 Task: Find connections with filter location Pitangui with filter topic #mortgage with filter profile language Spanish with filter current company Azure Power with filter school St. Andrew's College of Arts, Science and Commerce with filter industry Software Development with filter service category Information Security with filter keywords title Waiter/Waitress
Action: Mouse moved to (219, 315)
Screenshot: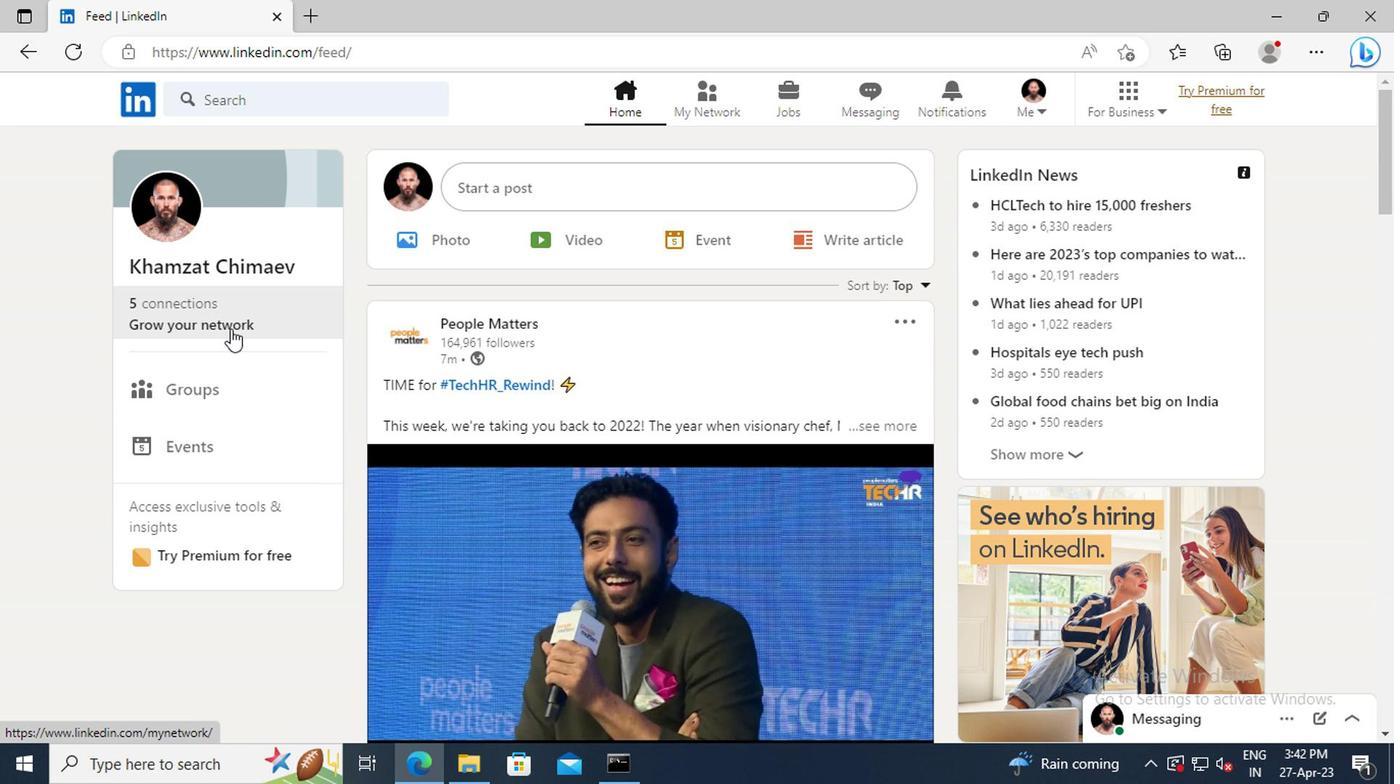
Action: Mouse pressed left at (219, 315)
Screenshot: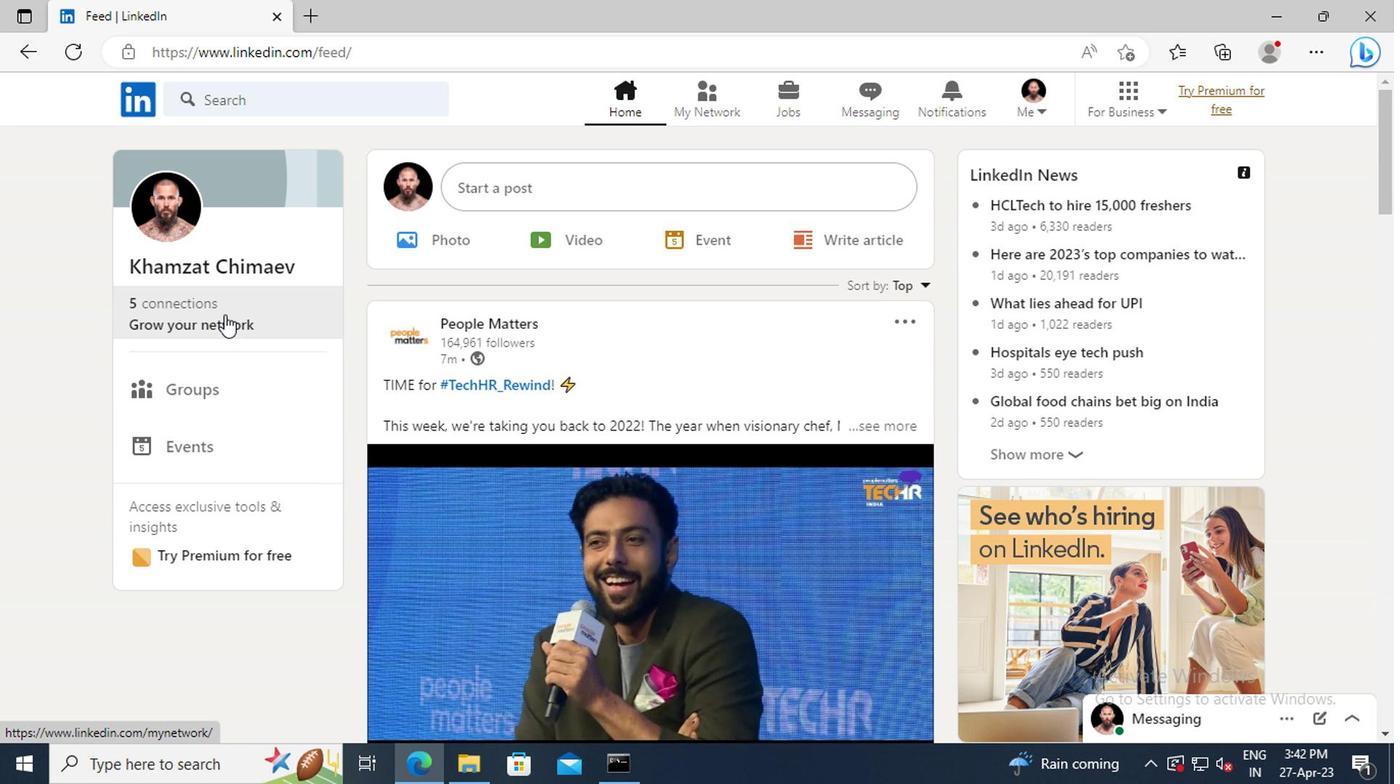 
Action: Mouse moved to (225, 214)
Screenshot: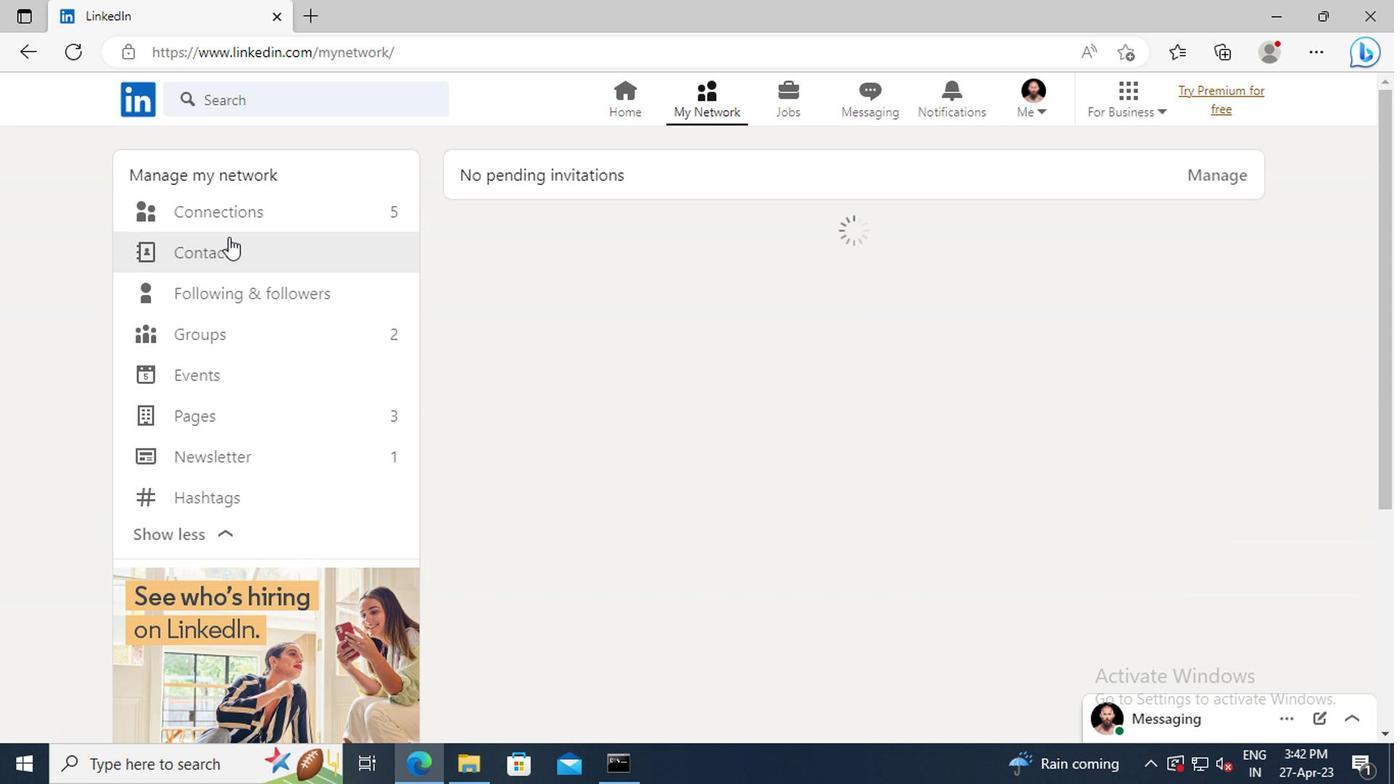 
Action: Mouse pressed left at (225, 214)
Screenshot: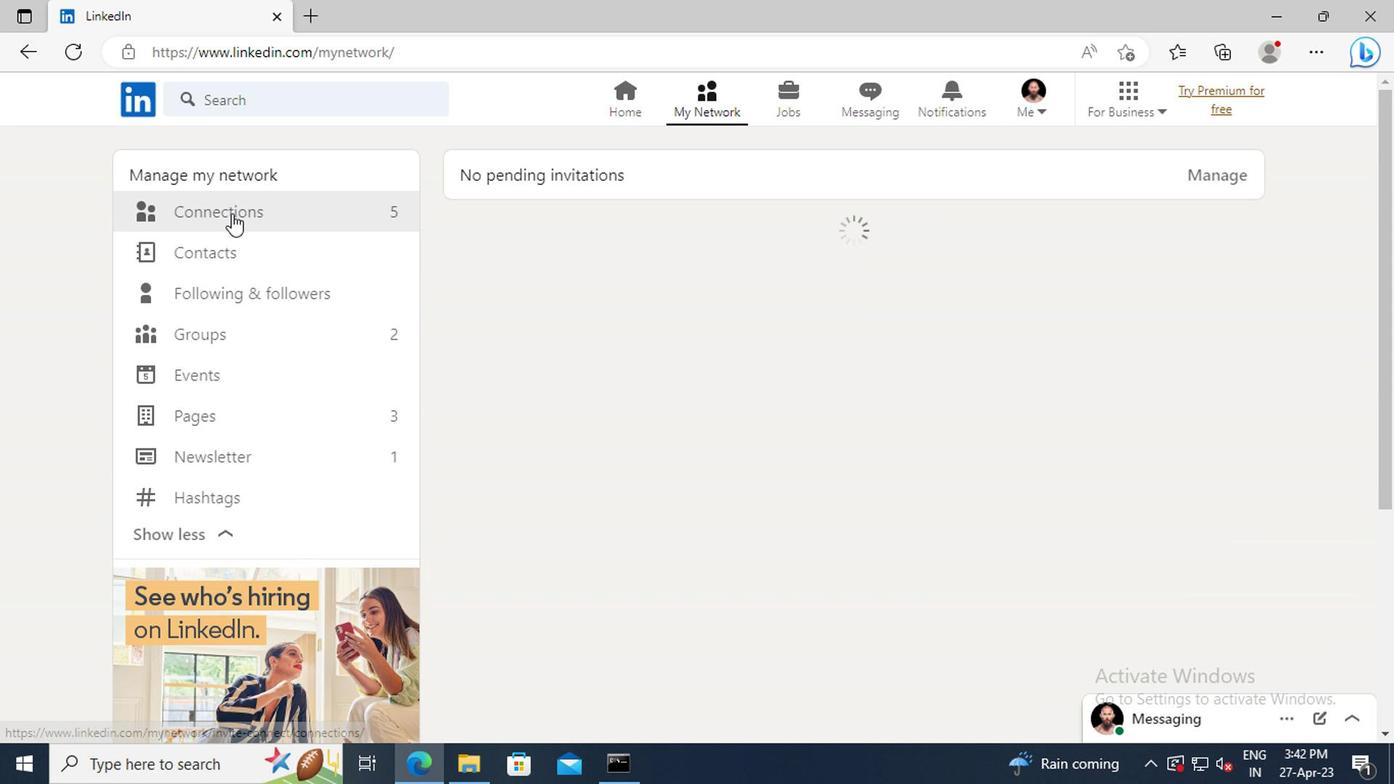 
Action: Mouse moved to (816, 216)
Screenshot: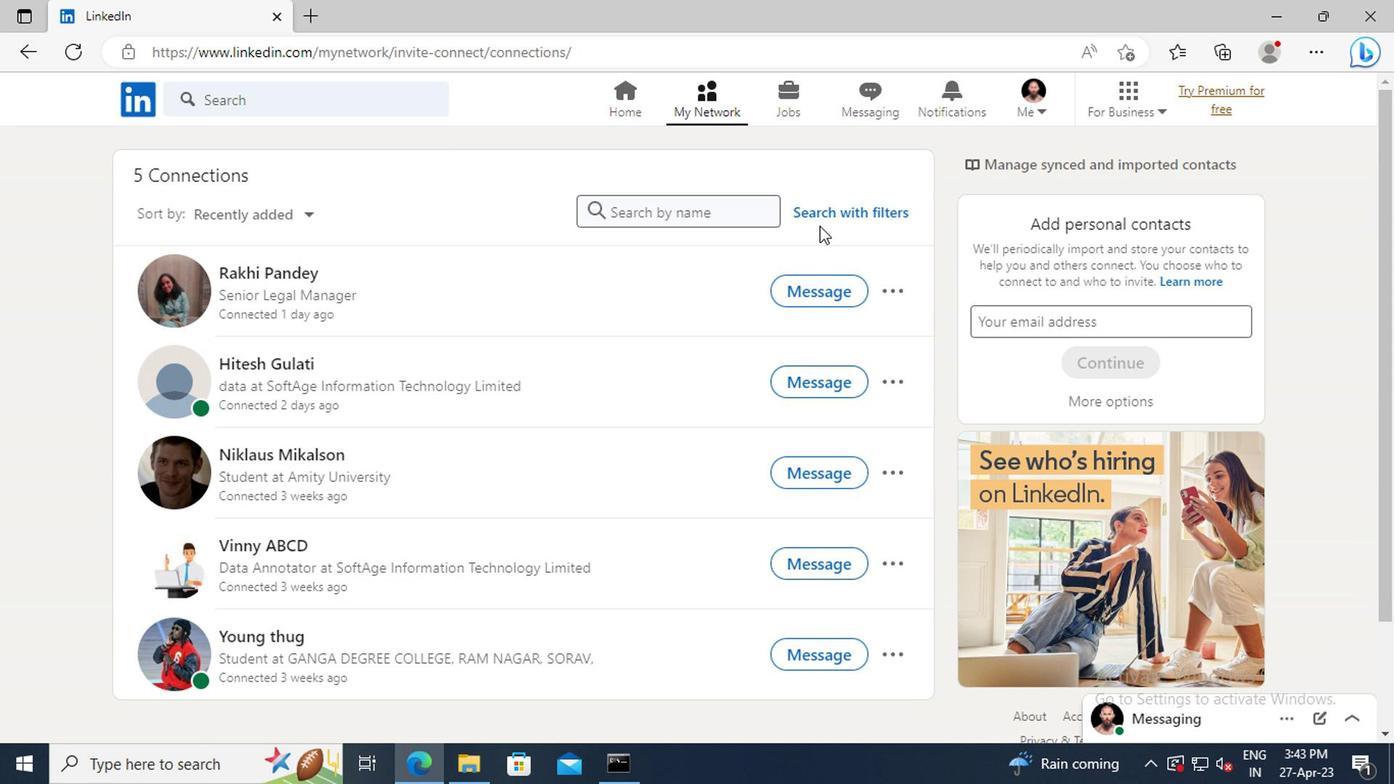
Action: Mouse pressed left at (816, 216)
Screenshot: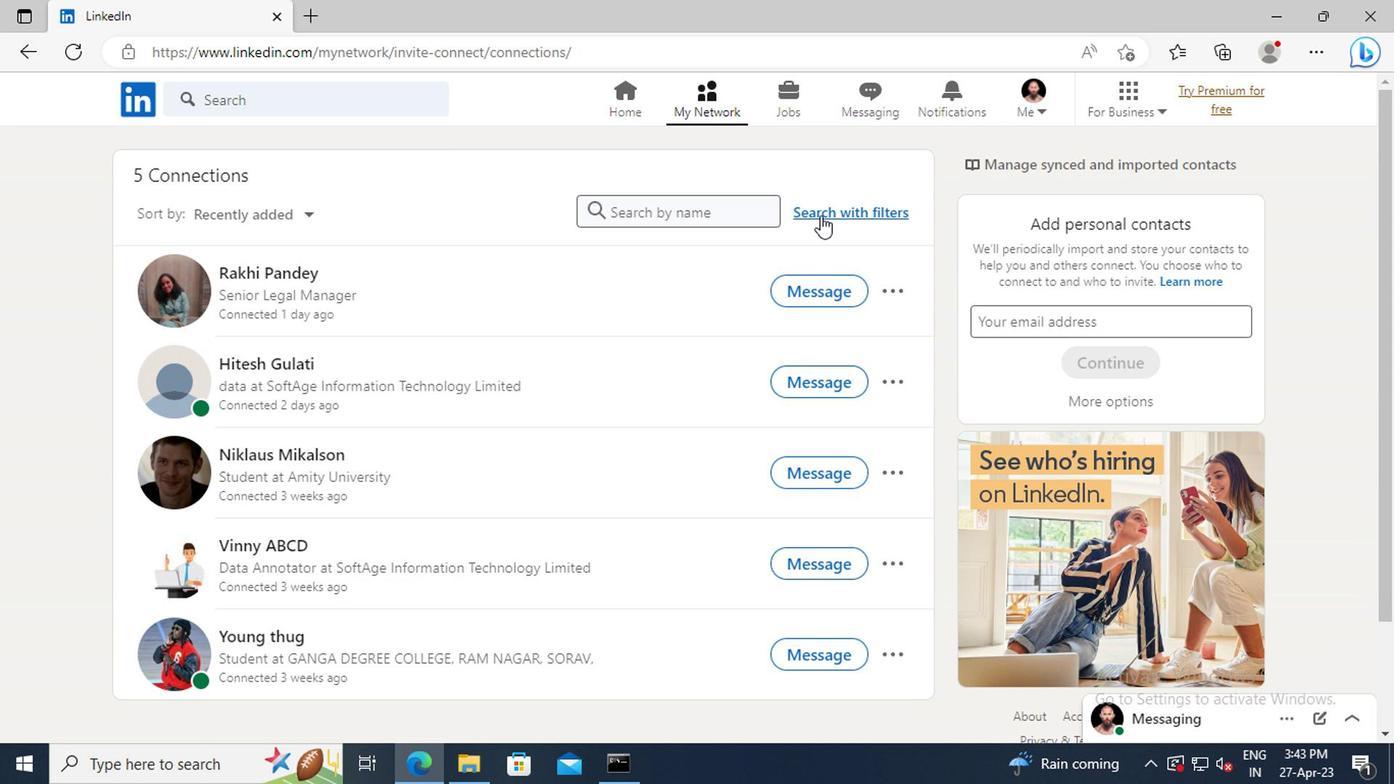 
Action: Mouse moved to (772, 164)
Screenshot: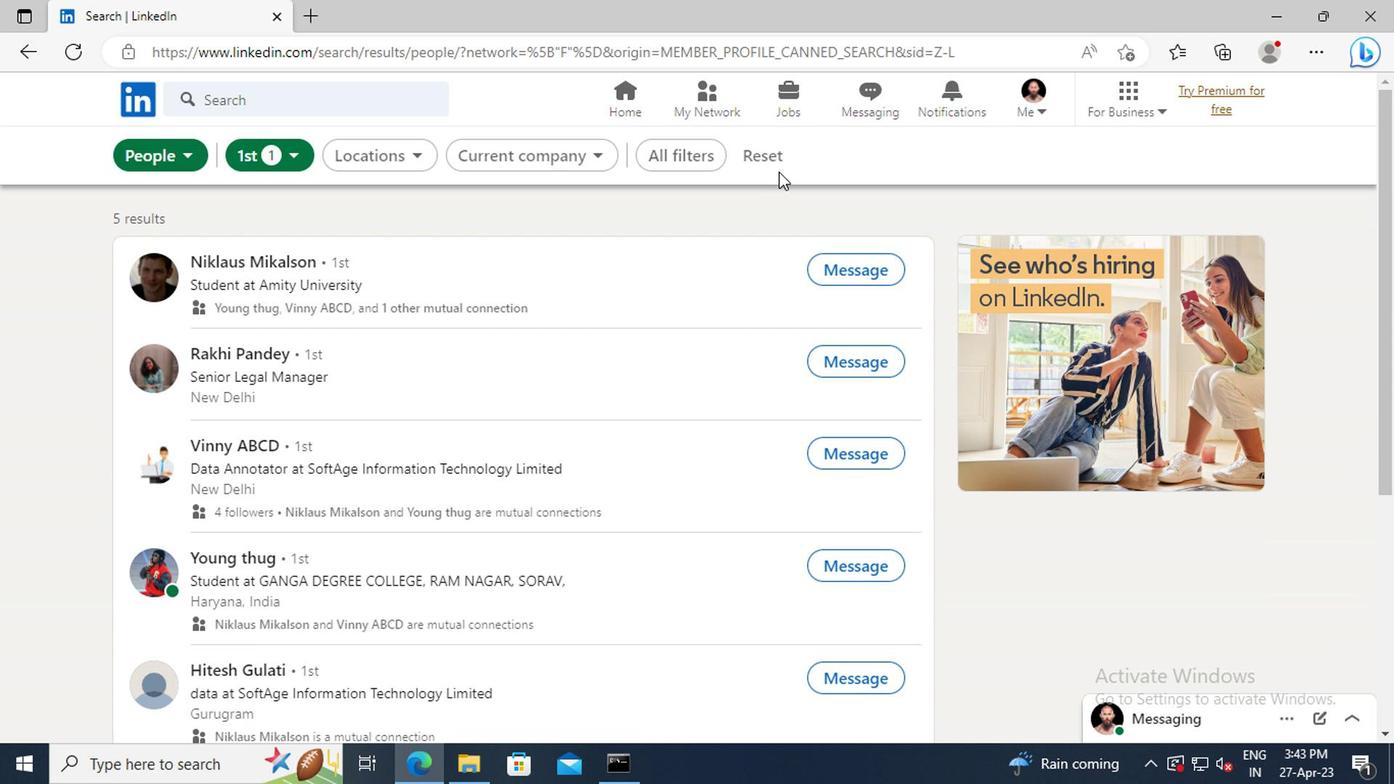 
Action: Mouse pressed left at (772, 164)
Screenshot: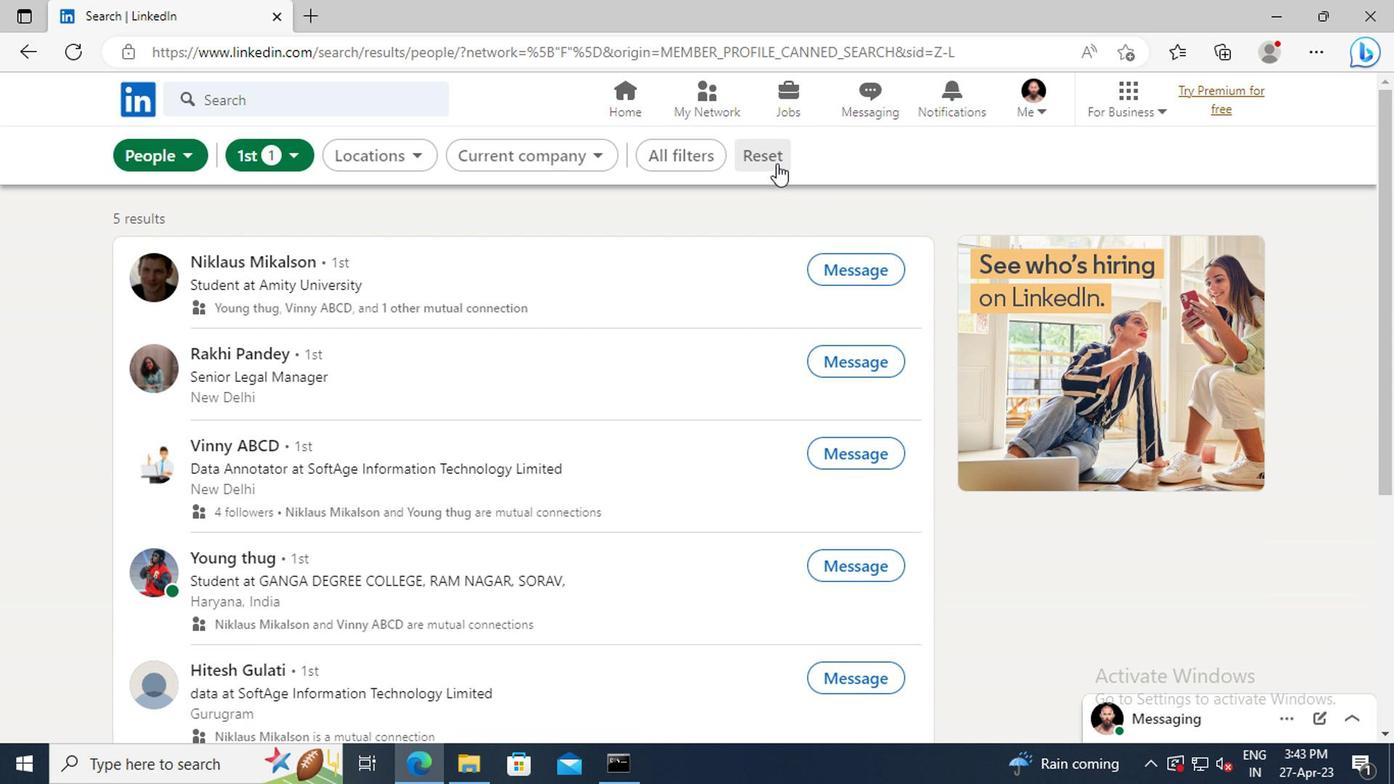 
Action: Mouse moved to (731, 159)
Screenshot: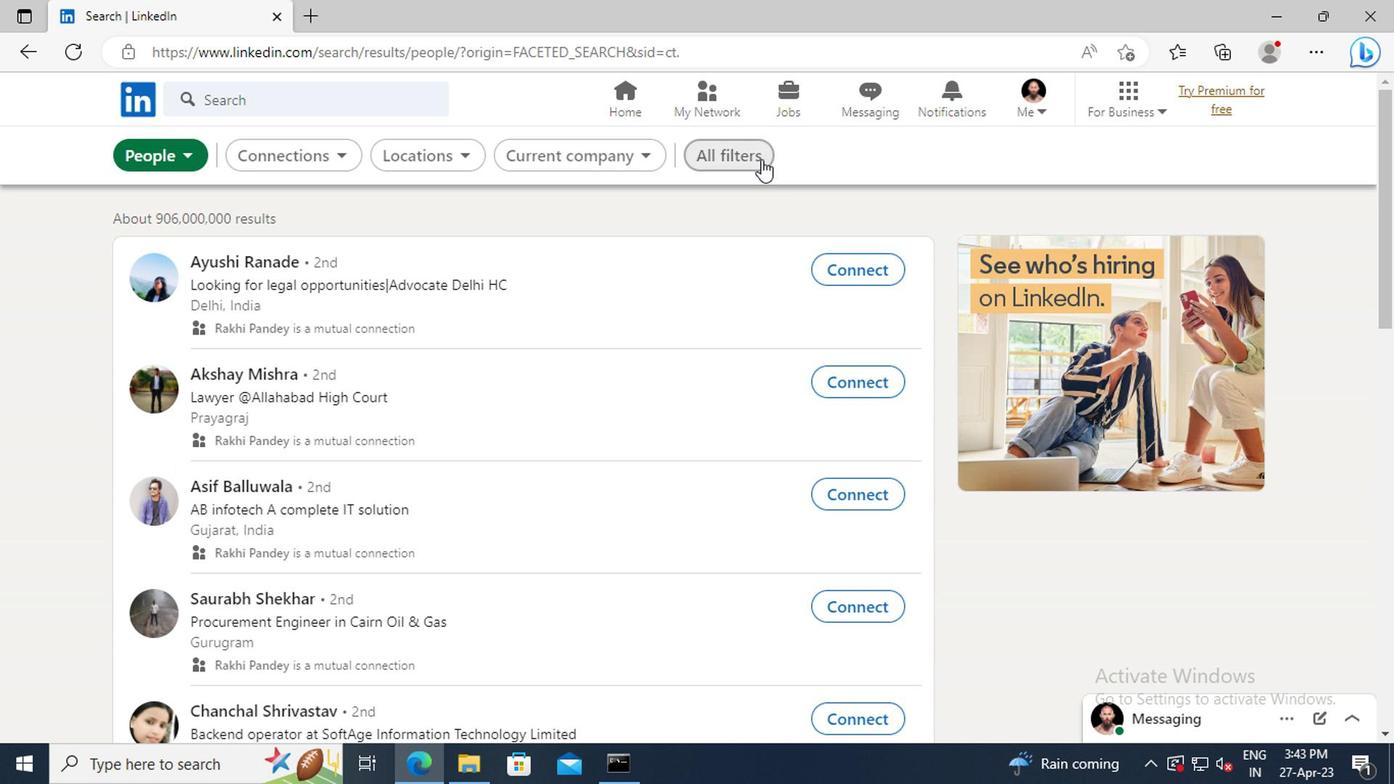 
Action: Mouse pressed left at (731, 159)
Screenshot: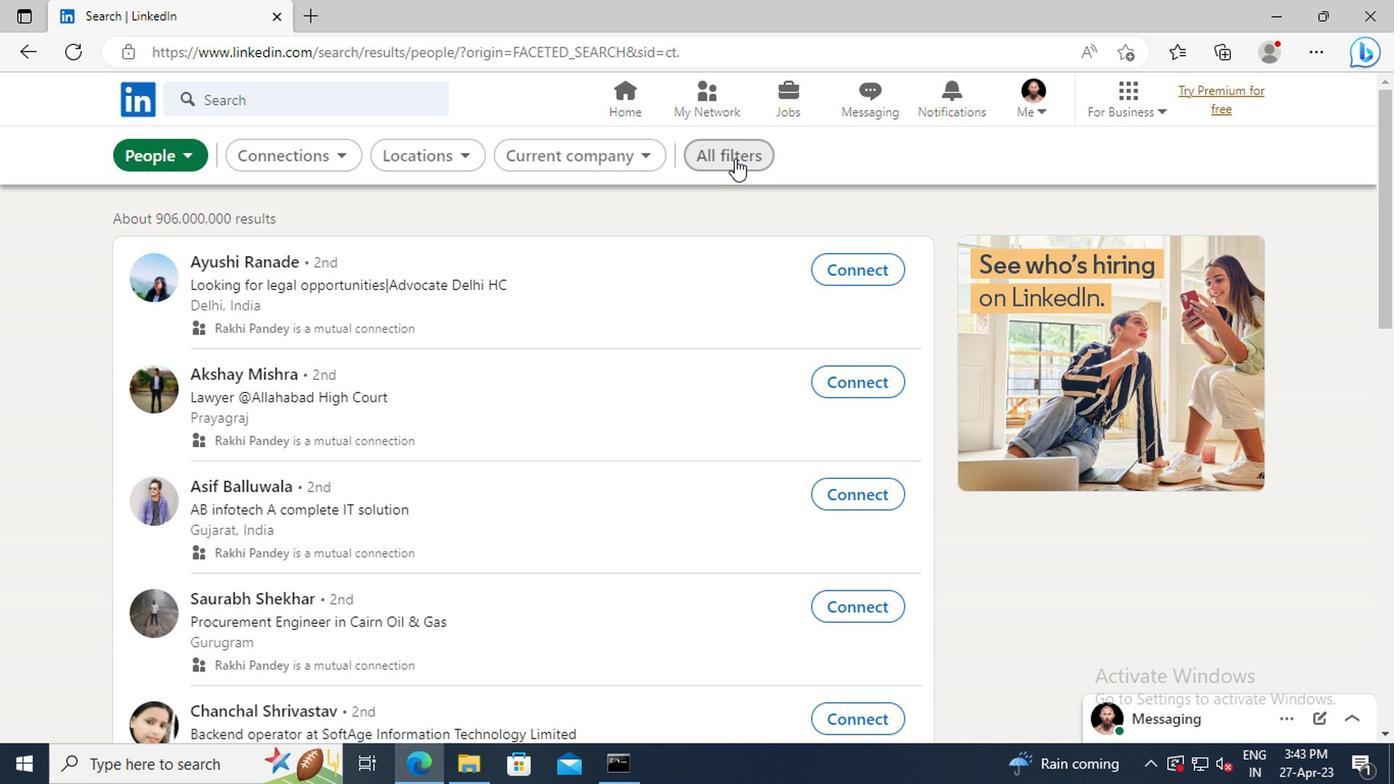 
Action: Mouse moved to (1218, 423)
Screenshot: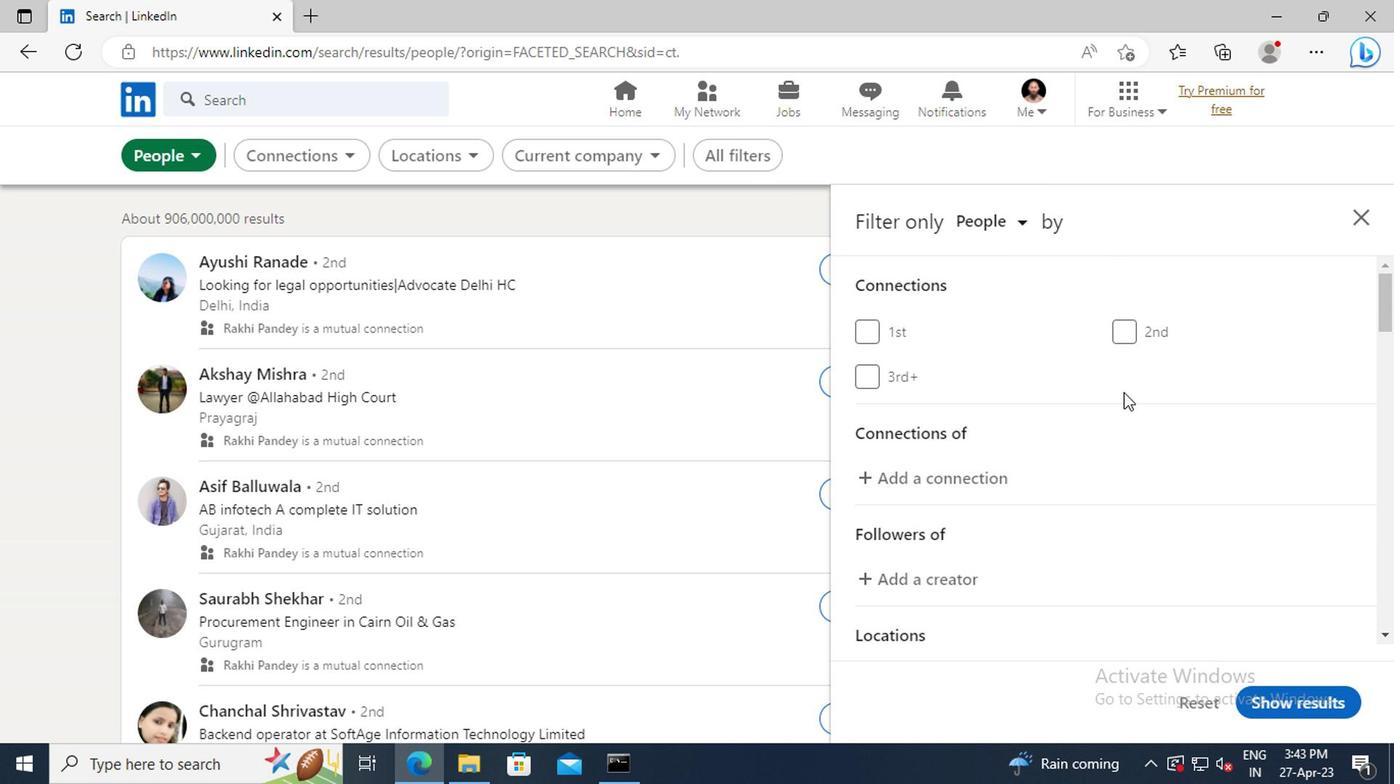 
Action: Mouse scrolled (1218, 422) with delta (0, 0)
Screenshot: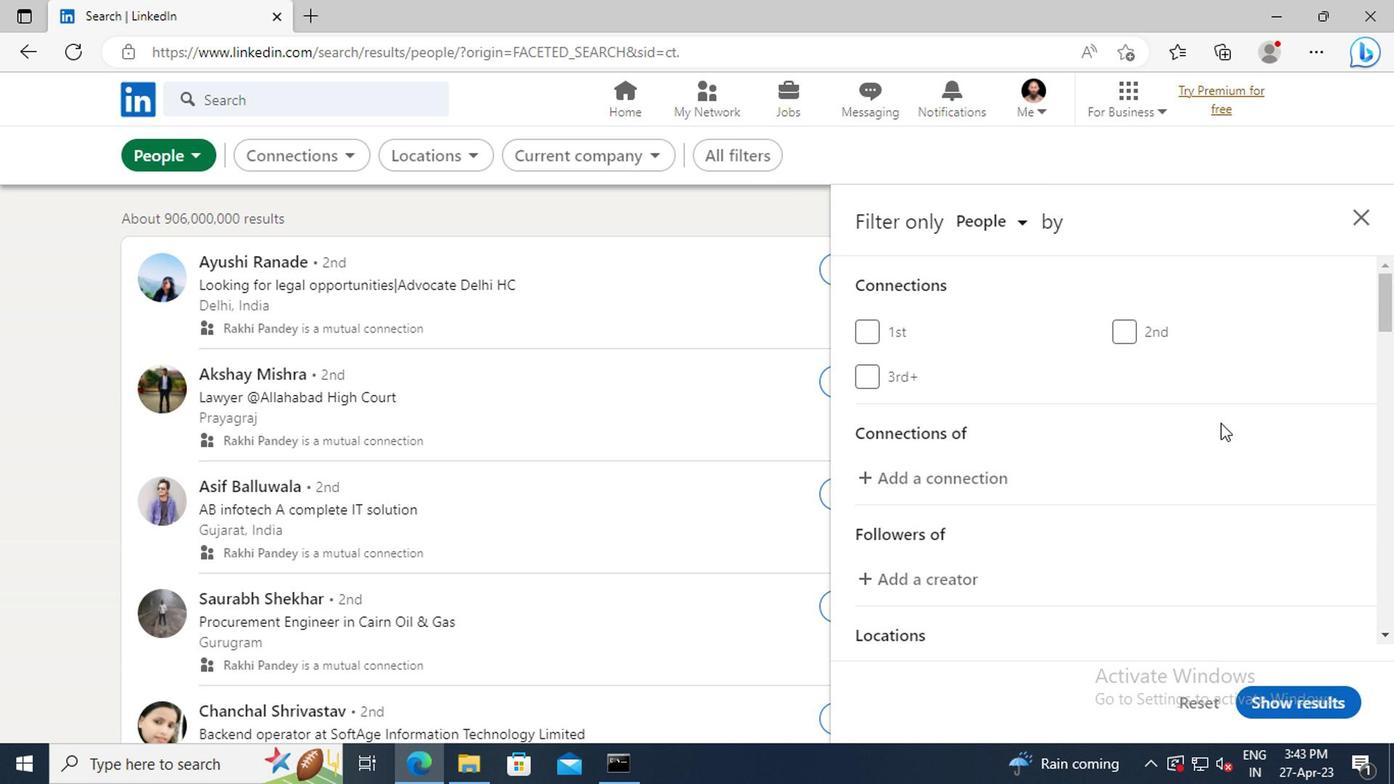 
Action: Mouse scrolled (1218, 422) with delta (0, 0)
Screenshot: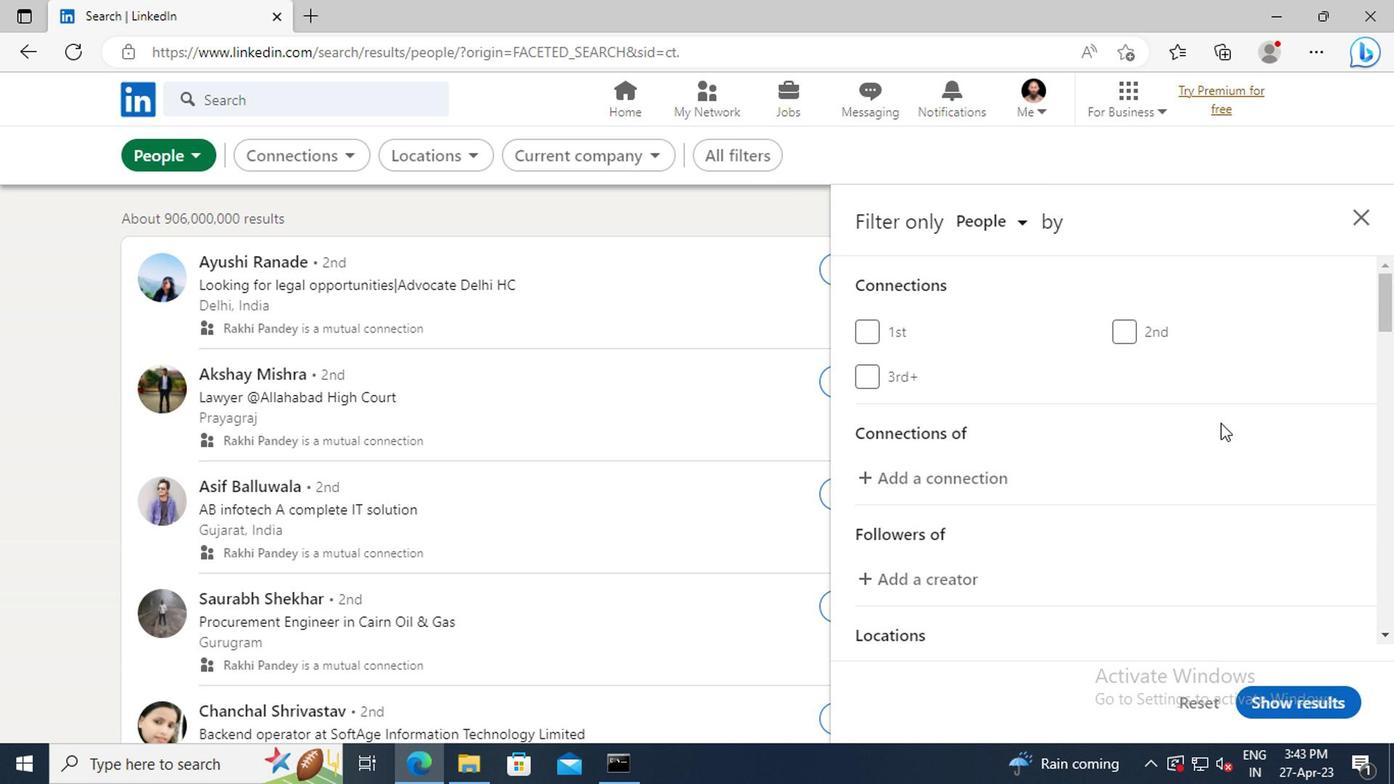
Action: Mouse scrolled (1218, 422) with delta (0, 0)
Screenshot: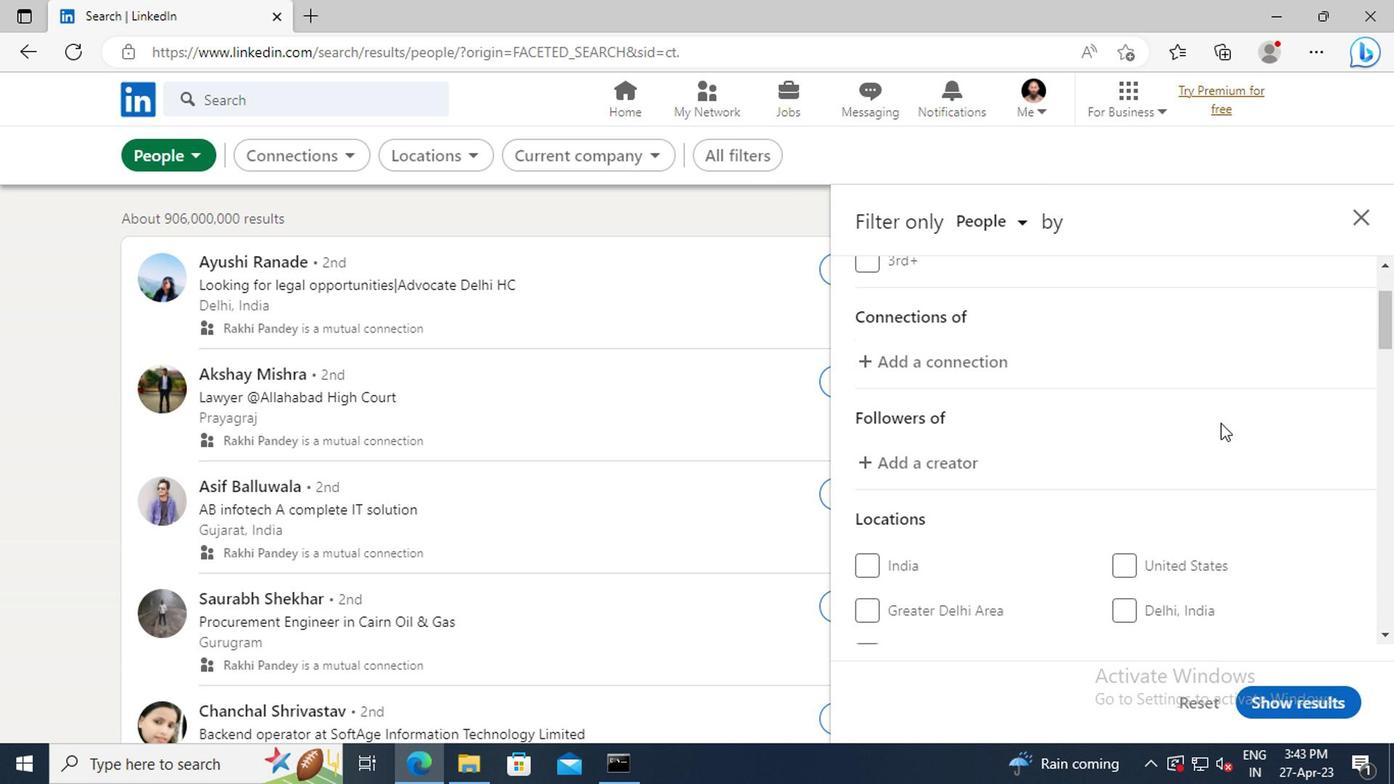 
Action: Mouse scrolled (1218, 422) with delta (0, 0)
Screenshot: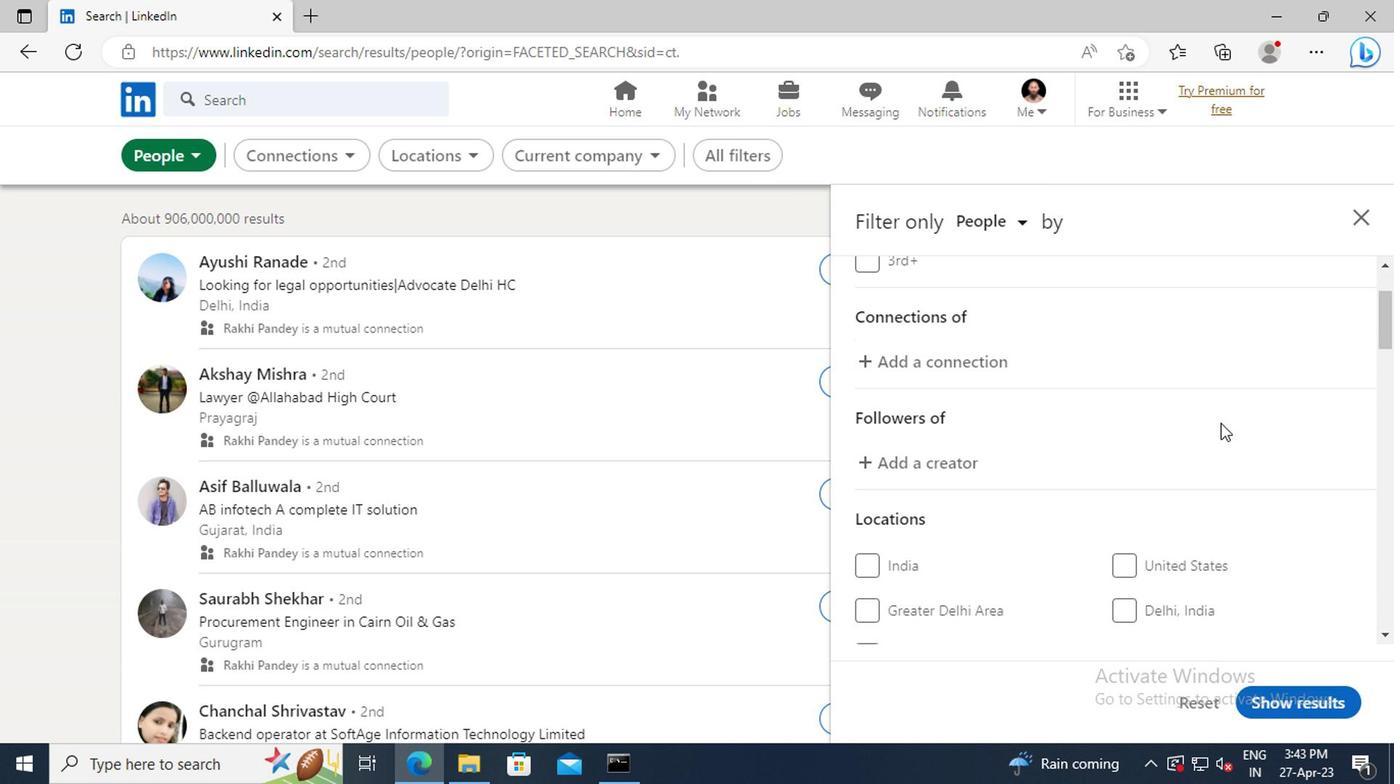 
Action: Mouse scrolled (1218, 422) with delta (0, 0)
Screenshot: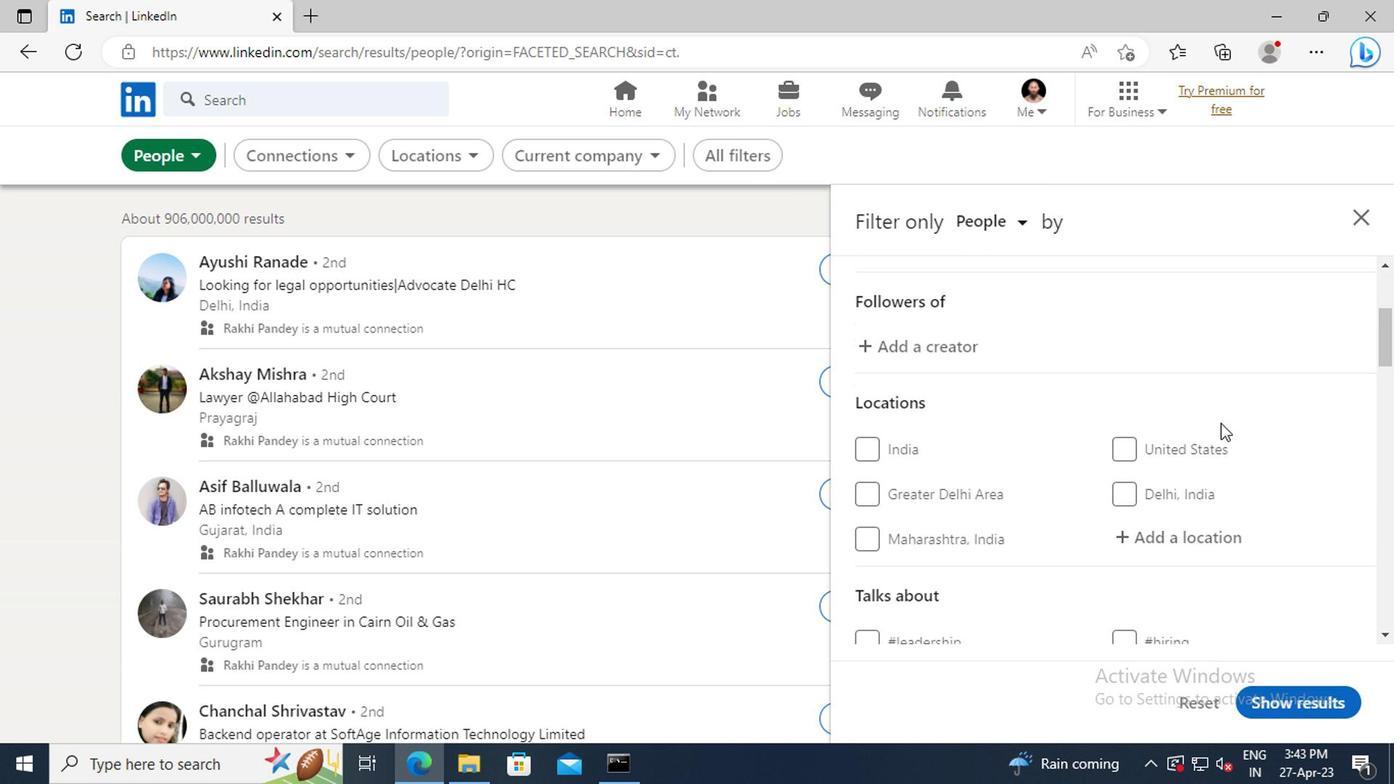 
Action: Mouse moved to (1179, 474)
Screenshot: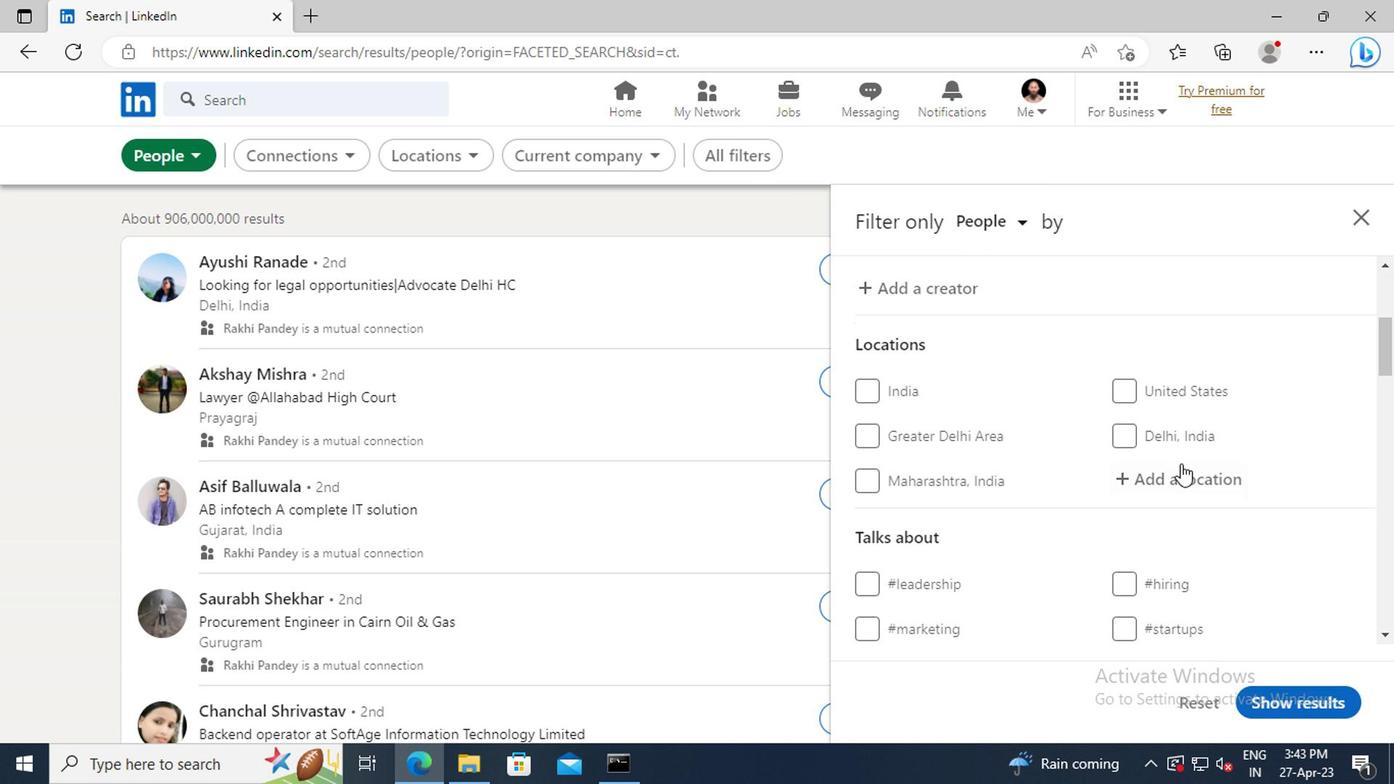 
Action: Mouse pressed left at (1179, 474)
Screenshot: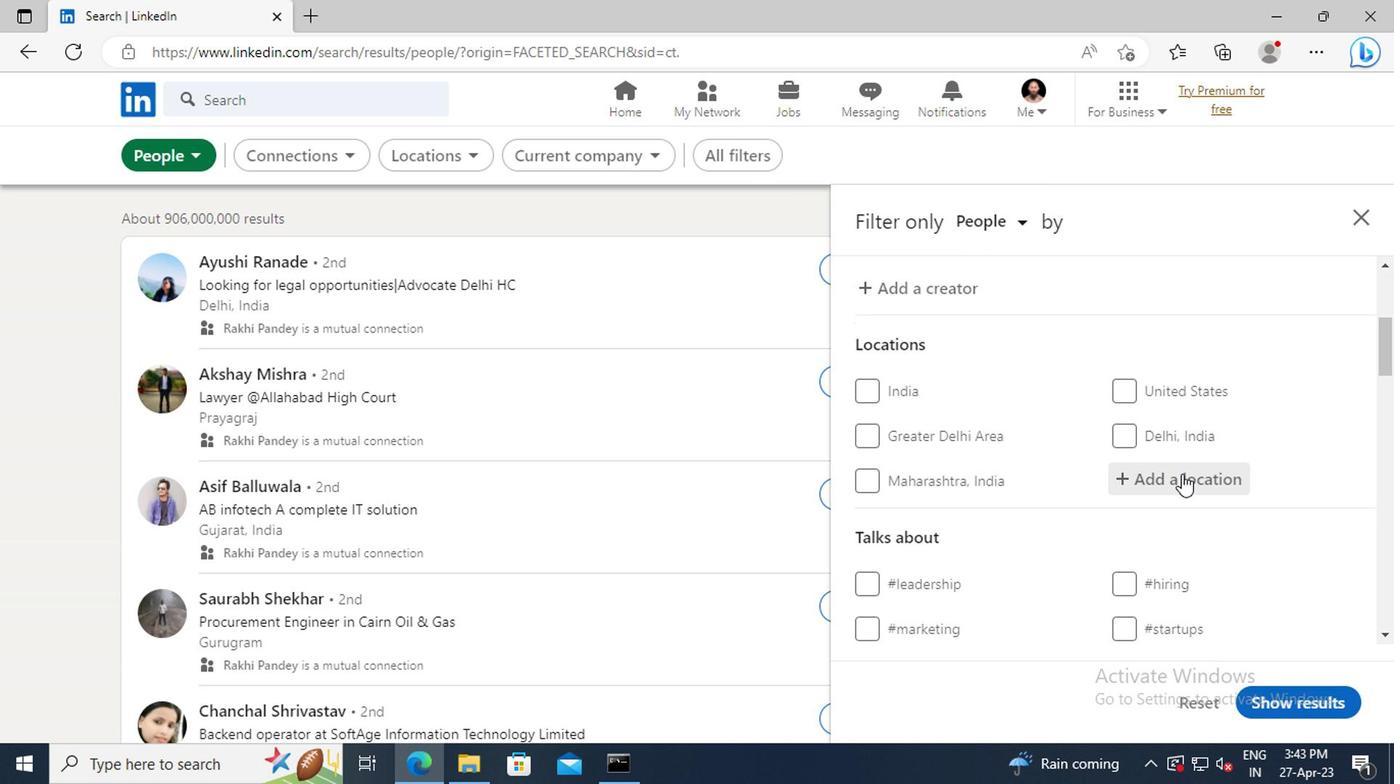 
Action: Key pressed <Key.shift>PITANGUI
Screenshot: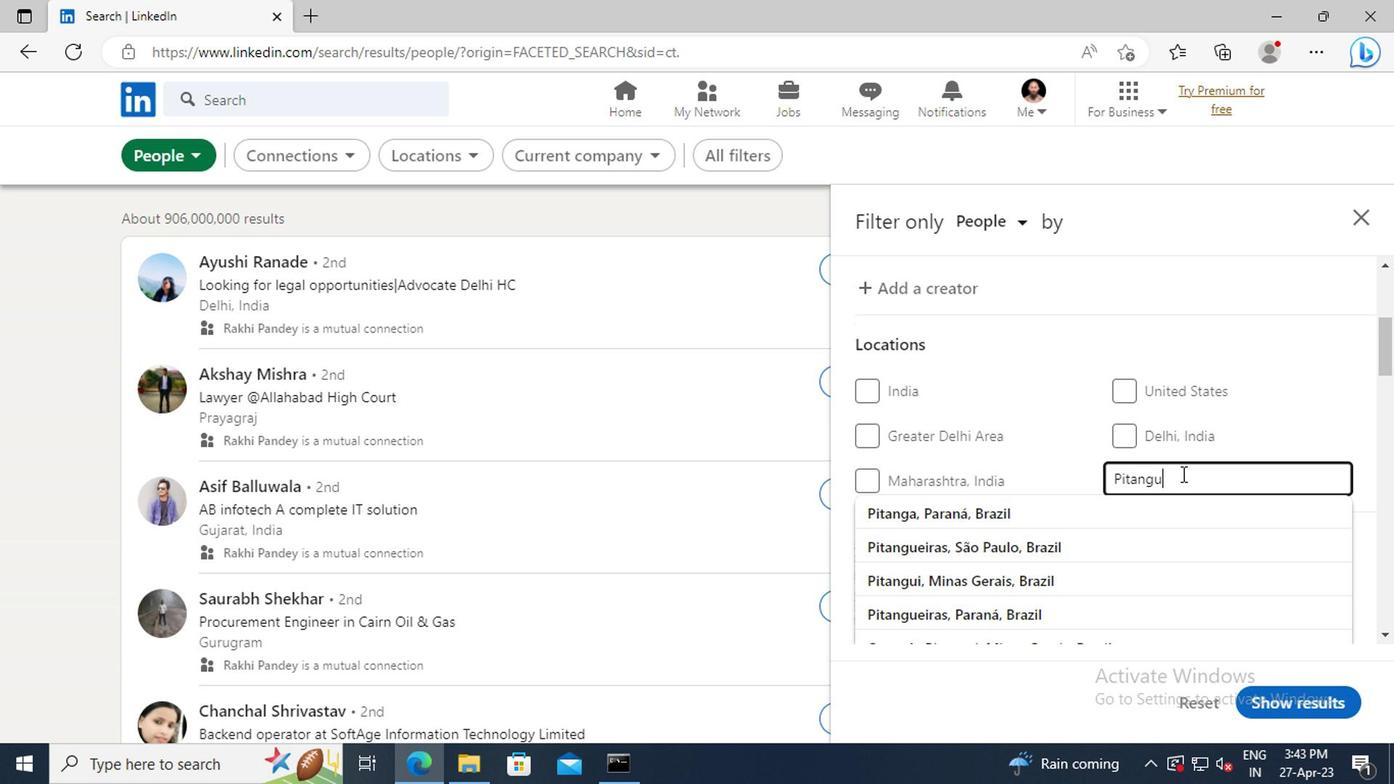 
Action: Mouse moved to (1179, 513)
Screenshot: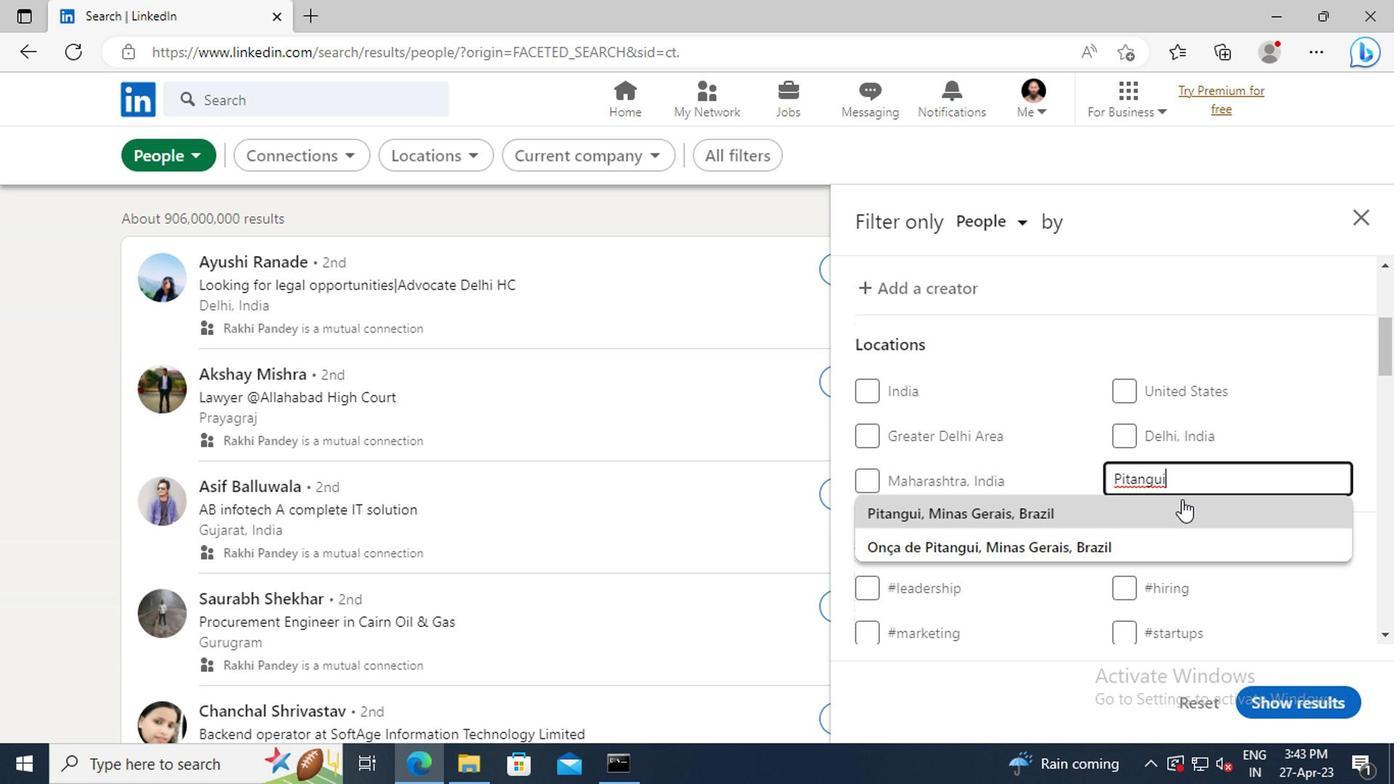 
Action: Mouse pressed left at (1179, 513)
Screenshot: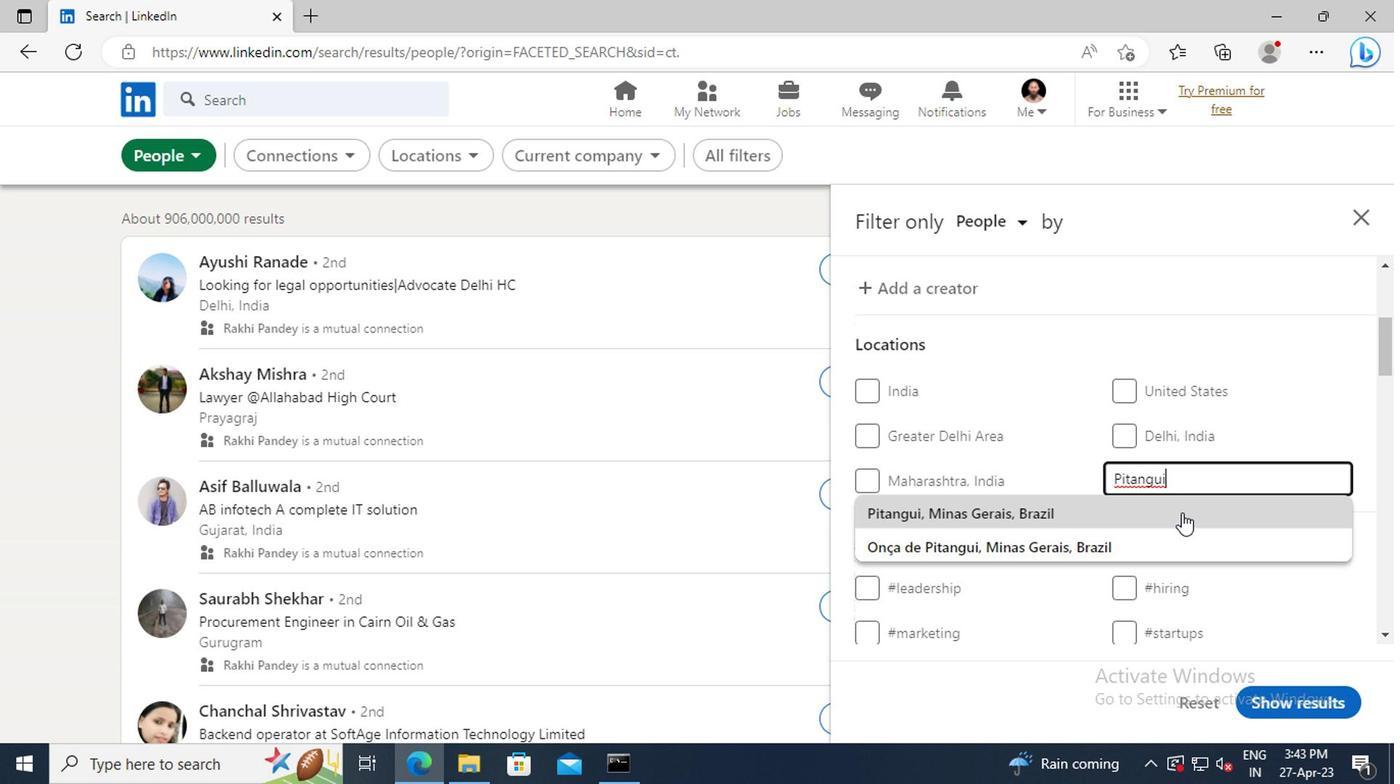 
Action: Mouse scrolled (1179, 511) with delta (0, -1)
Screenshot: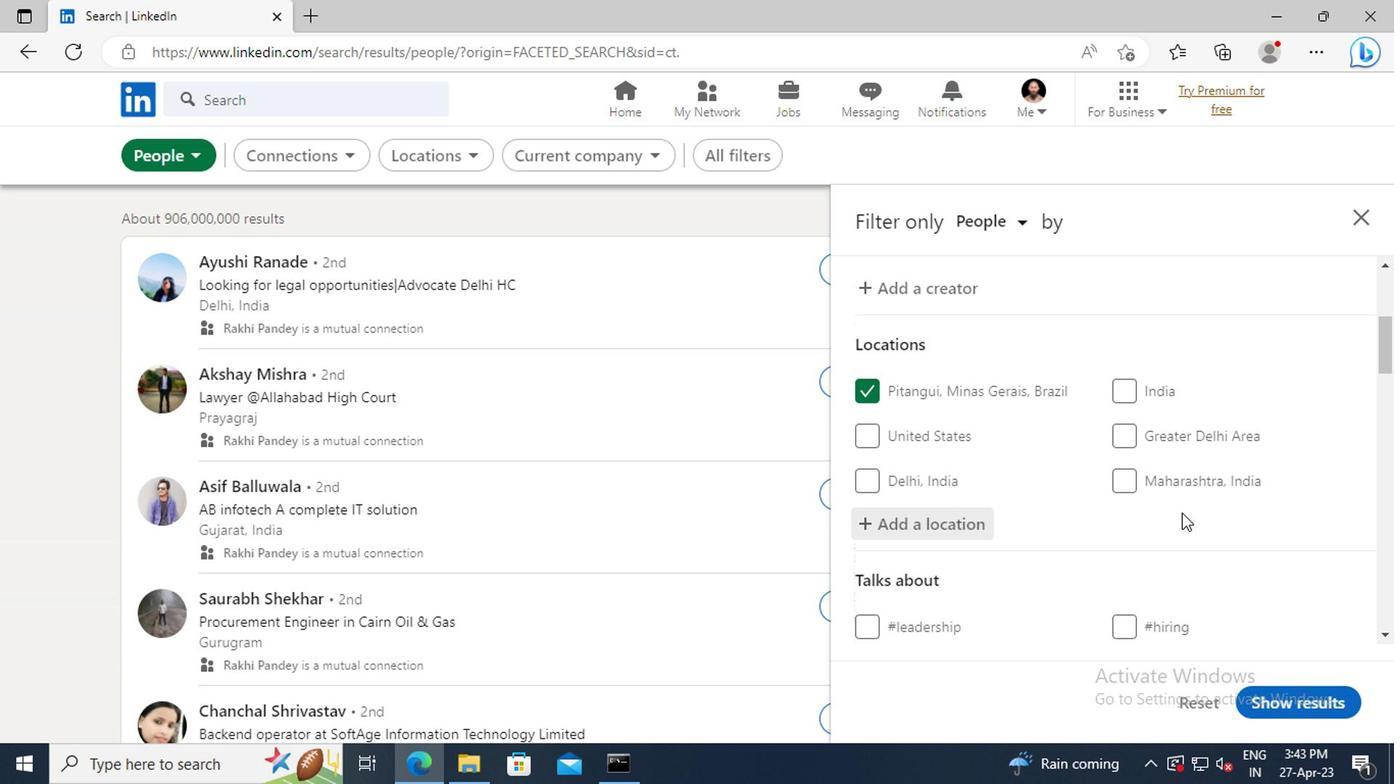 
Action: Mouse scrolled (1179, 511) with delta (0, -1)
Screenshot: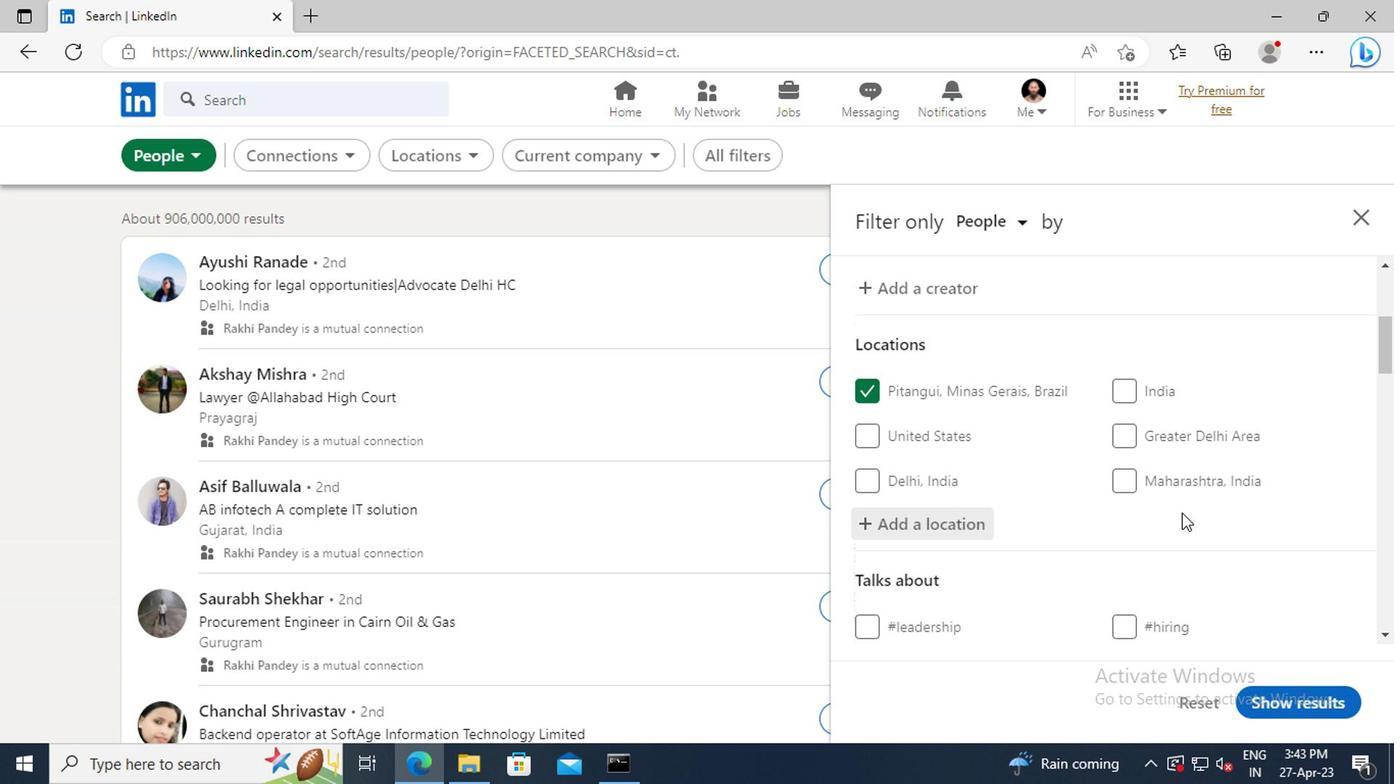
Action: Mouse scrolled (1179, 511) with delta (0, -1)
Screenshot: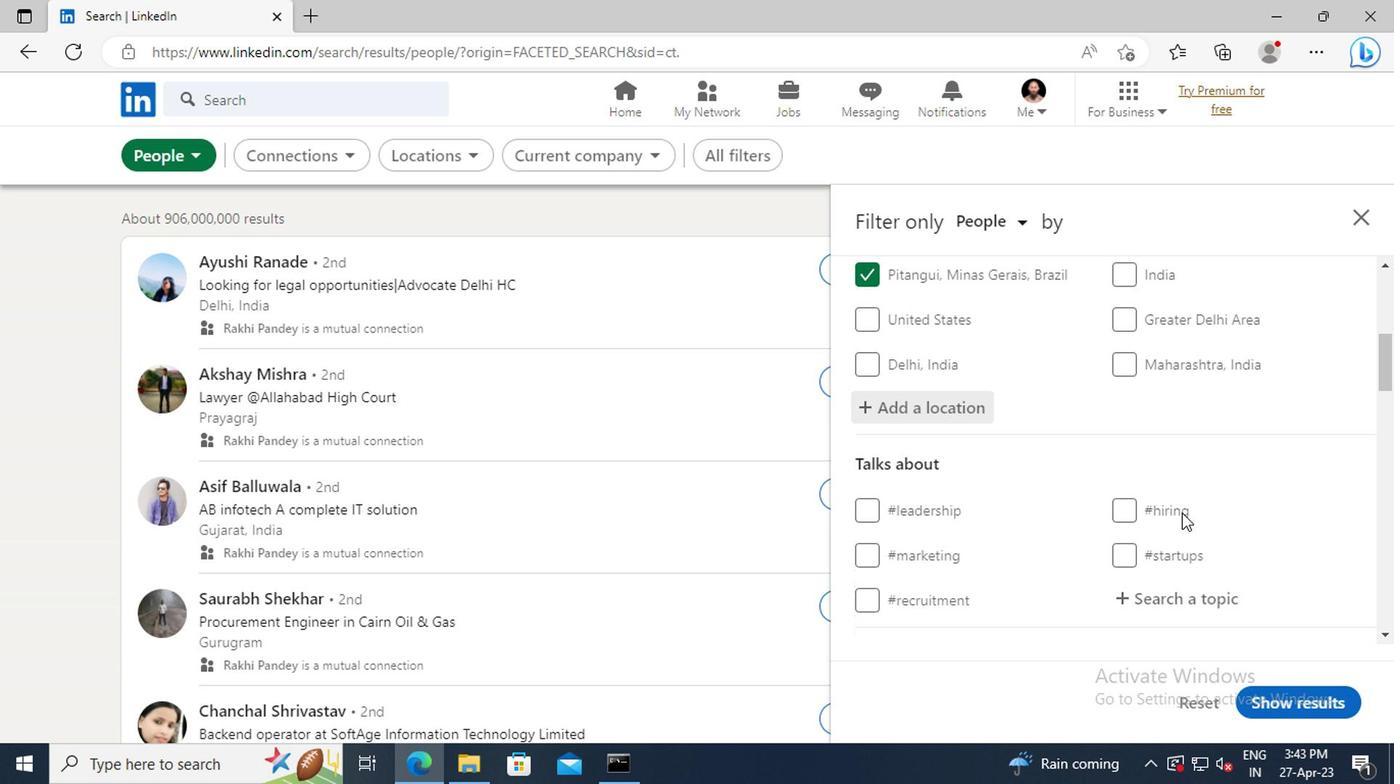 
Action: Mouse scrolled (1179, 511) with delta (0, -1)
Screenshot: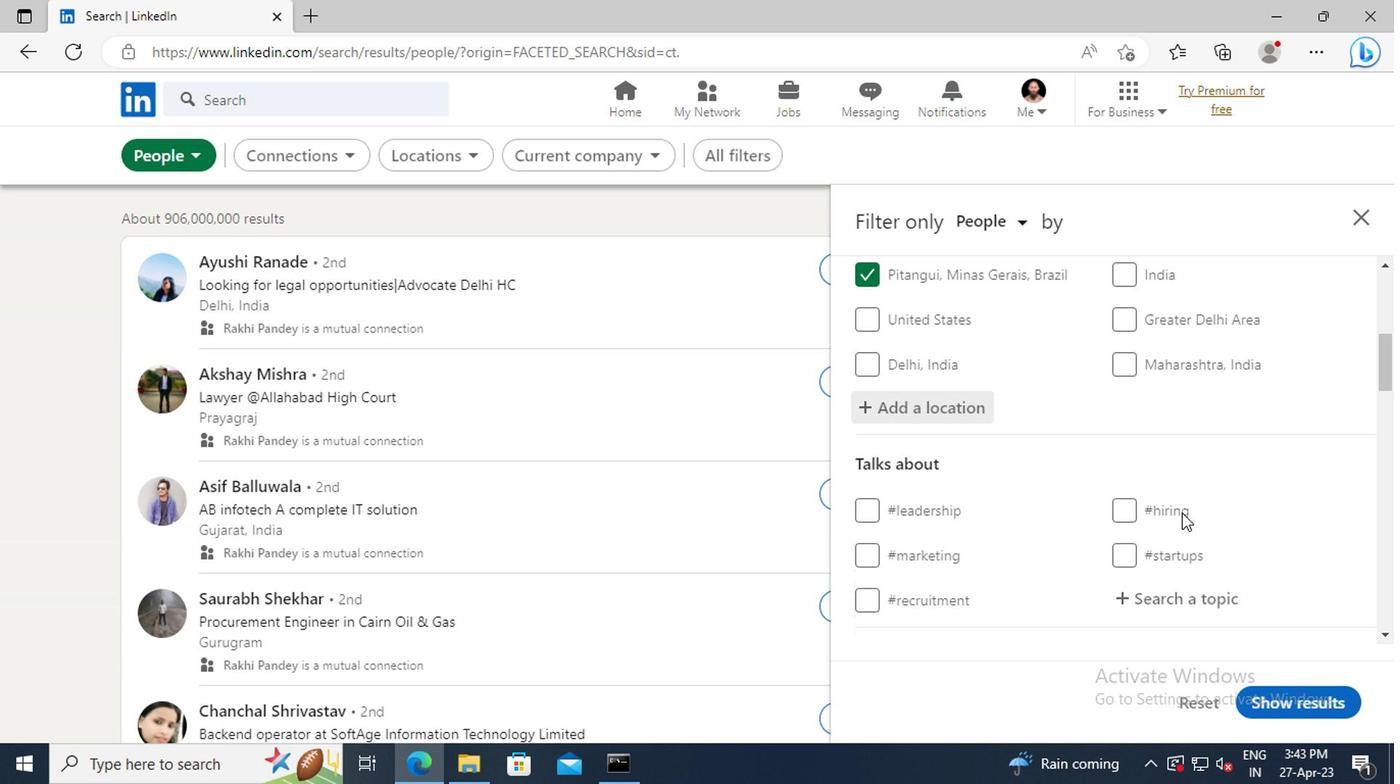 
Action: Mouse moved to (1171, 489)
Screenshot: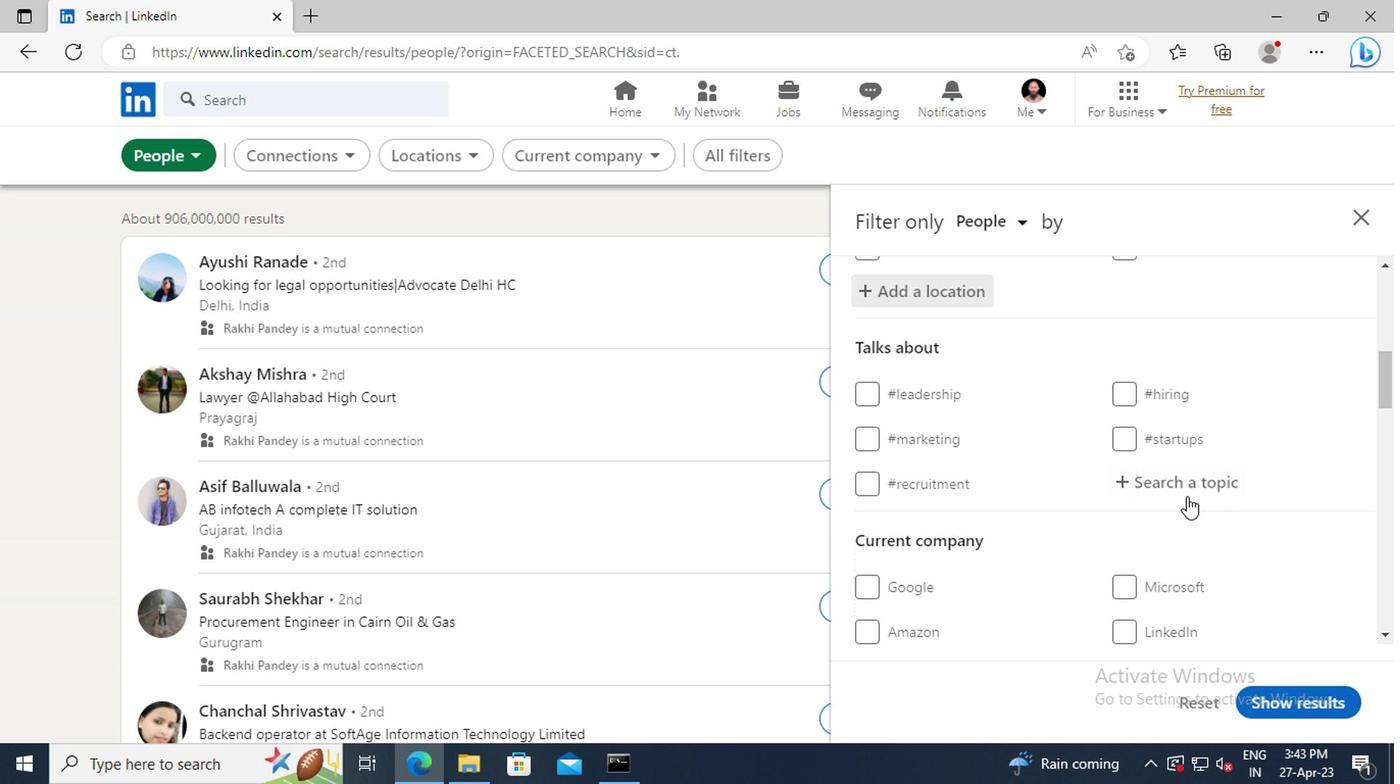 
Action: Mouse pressed left at (1171, 489)
Screenshot: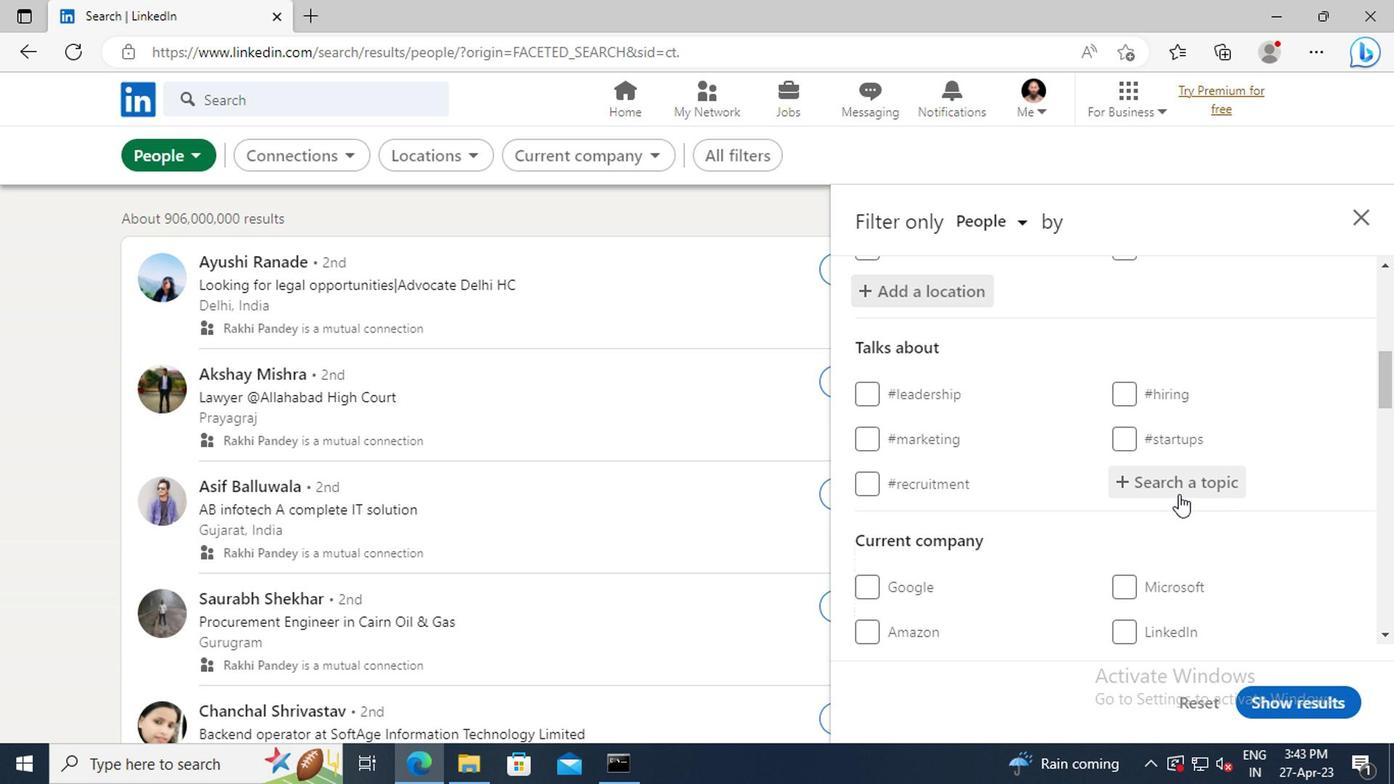 
Action: Key pressed <Key.shift>#MORTAGE<Key.enter>
Screenshot: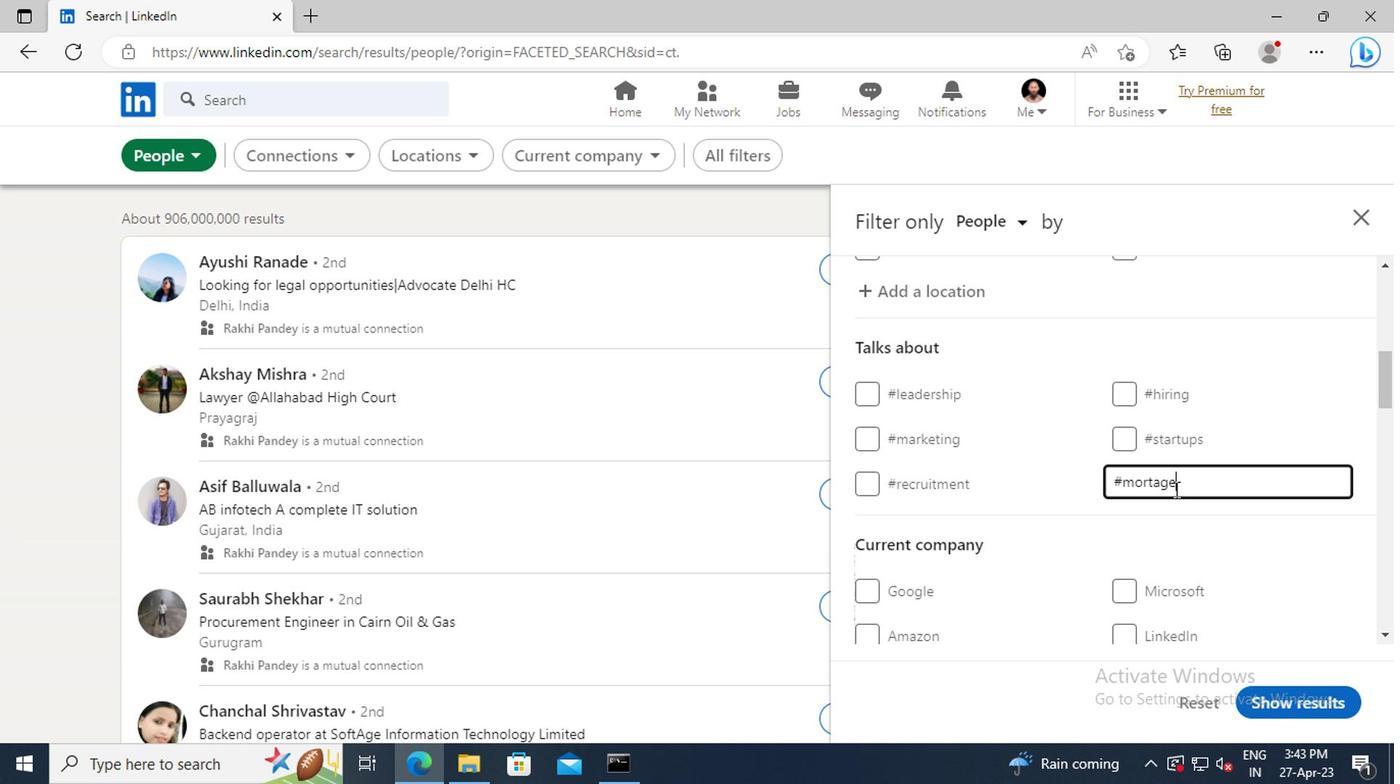 
Action: Mouse scrolled (1171, 488) with delta (0, 0)
Screenshot: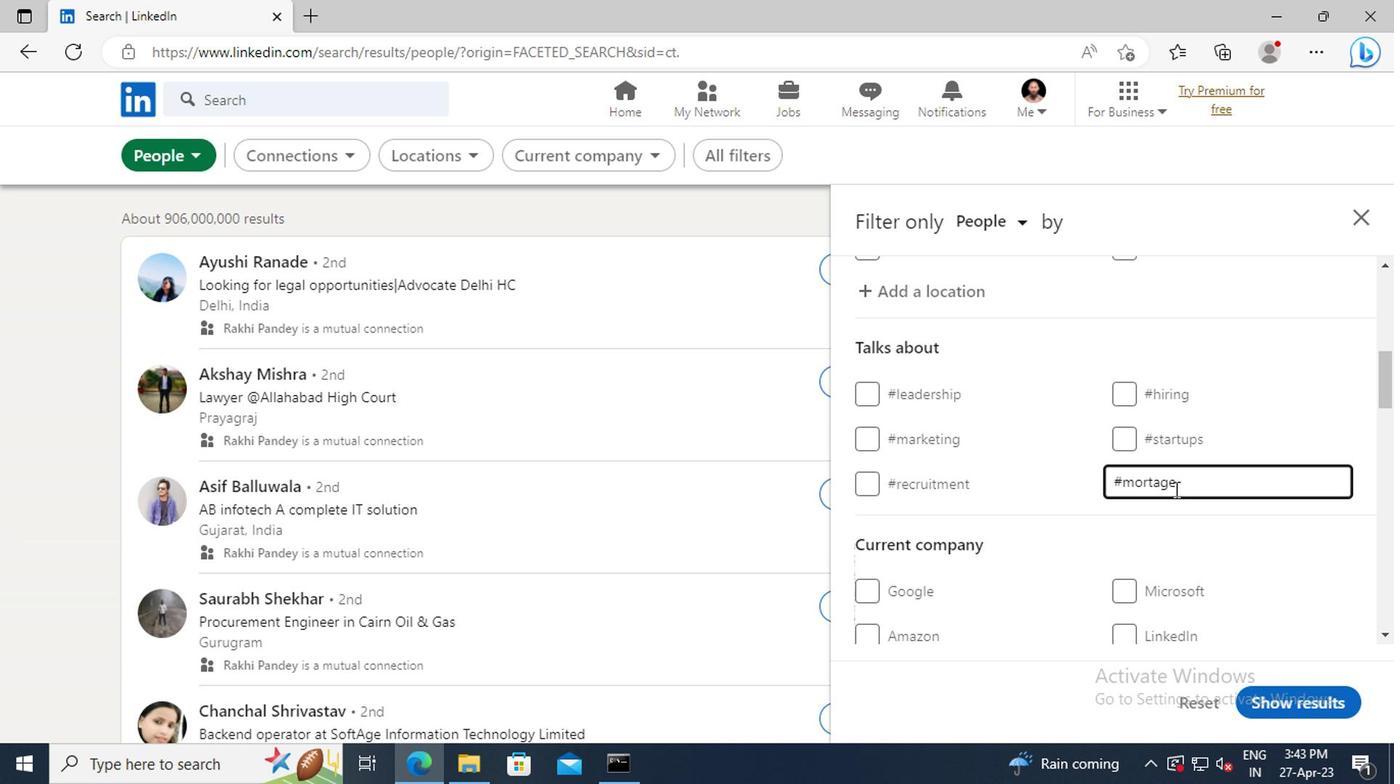 
Action: Mouse scrolled (1171, 488) with delta (0, 0)
Screenshot: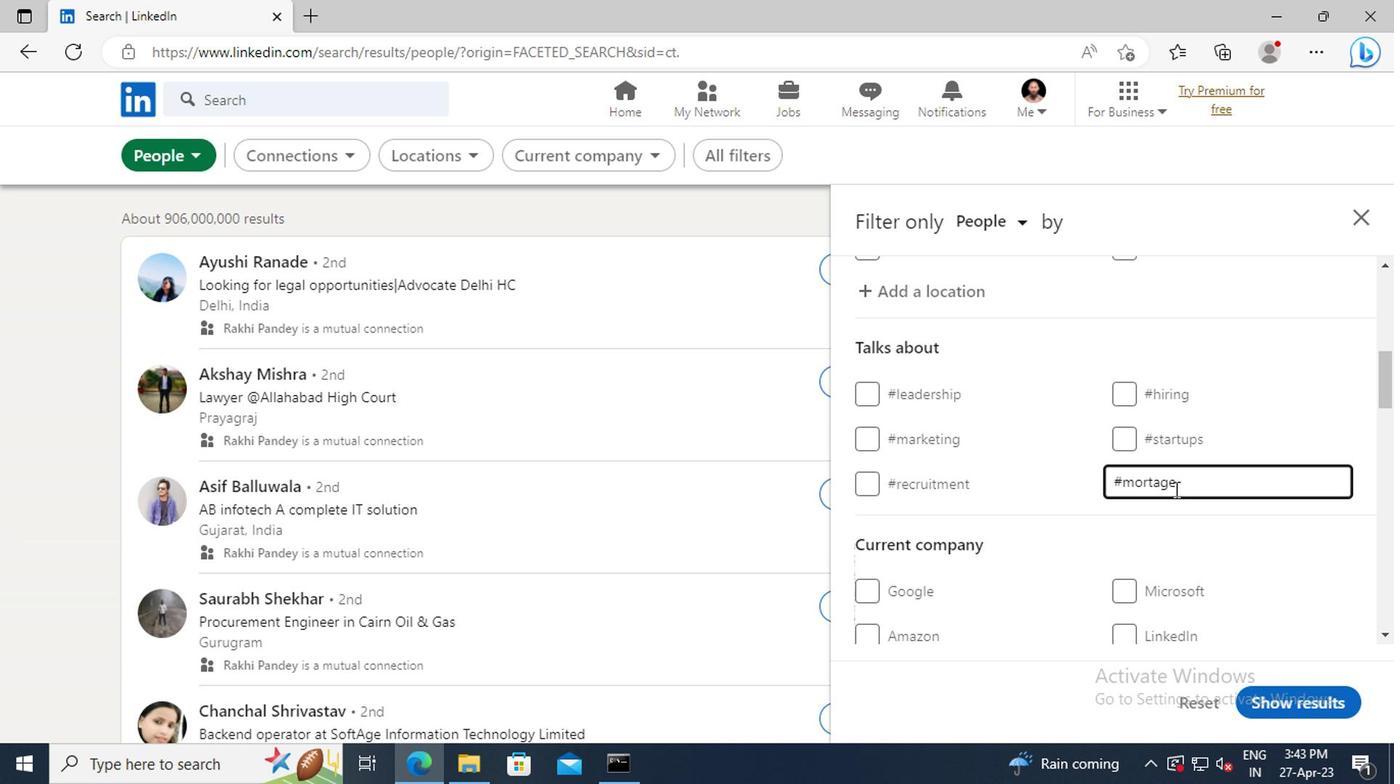 
Action: Mouse scrolled (1171, 488) with delta (0, 0)
Screenshot: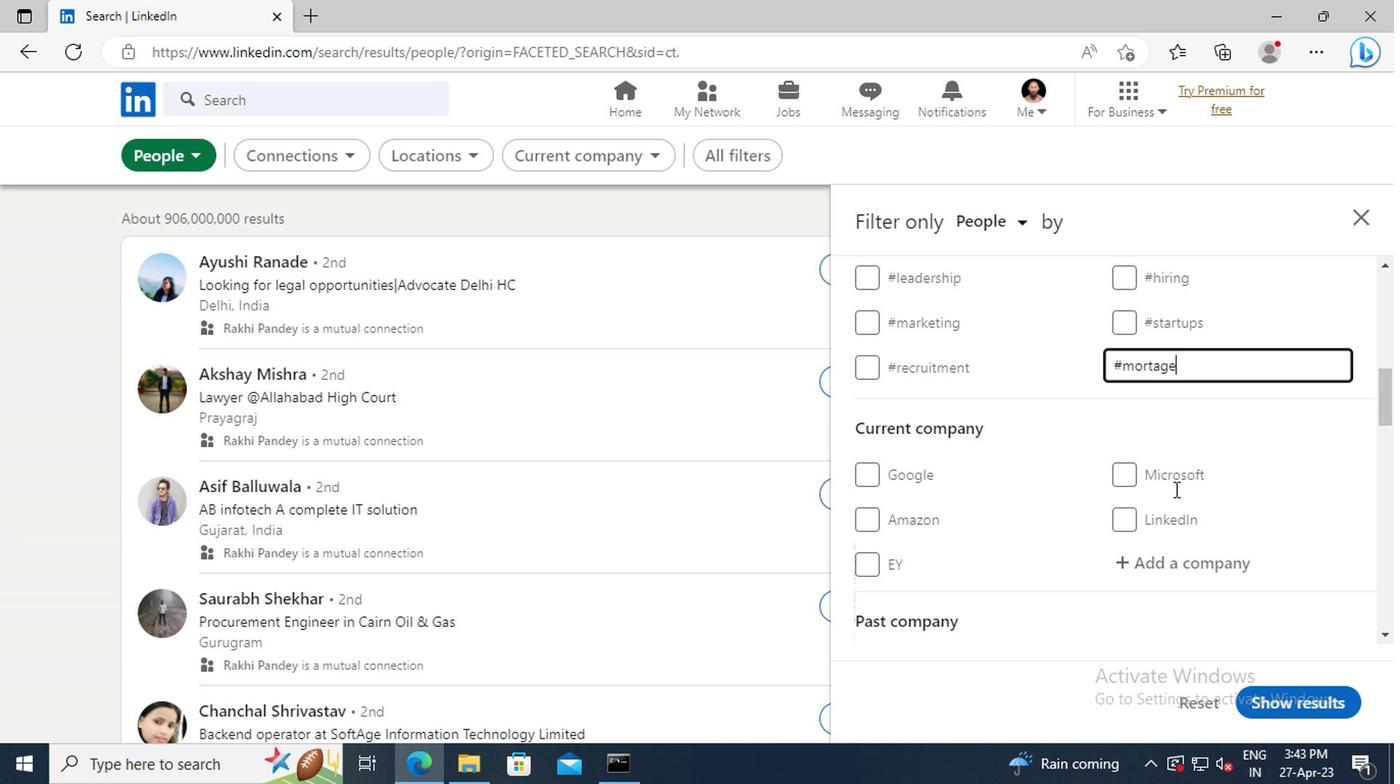 
Action: Mouse scrolled (1171, 488) with delta (0, 0)
Screenshot: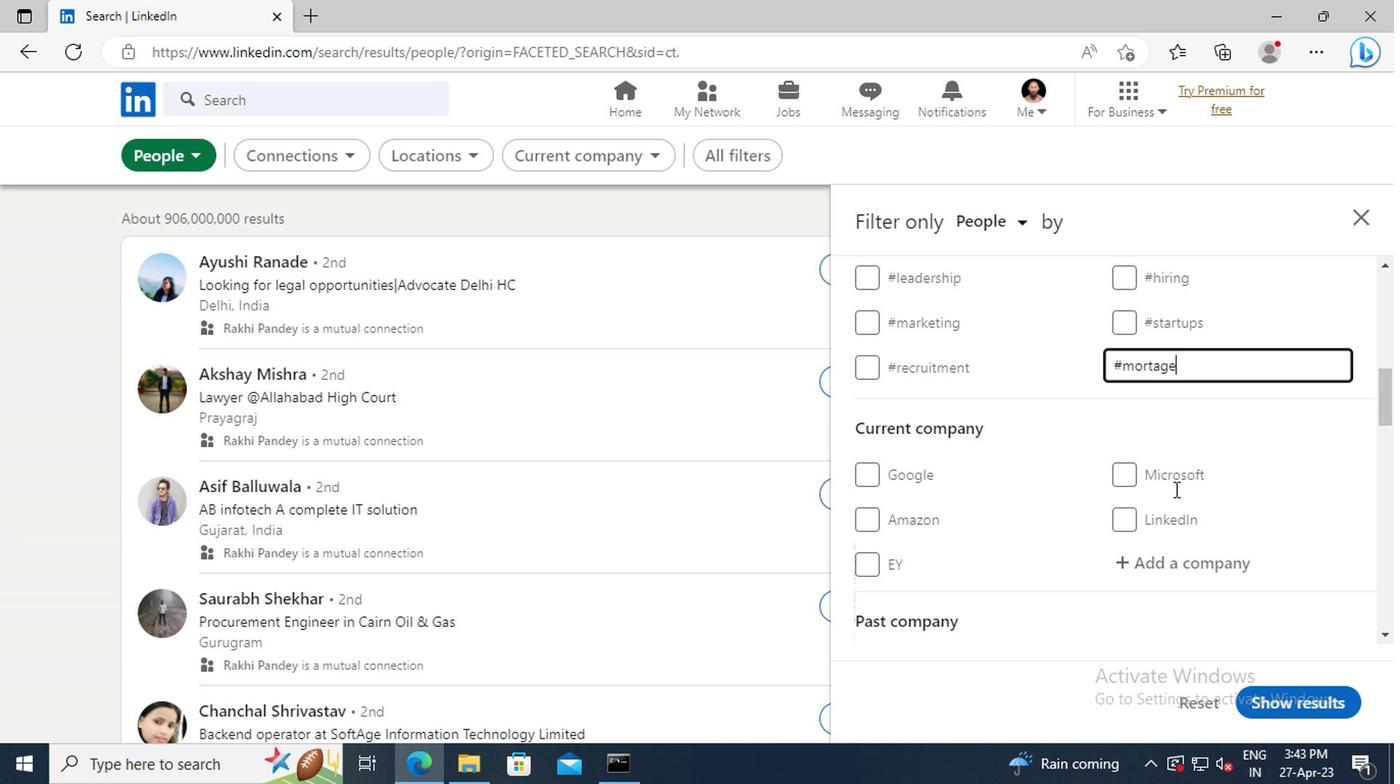 
Action: Mouse scrolled (1171, 488) with delta (0, 0)
Screenshot: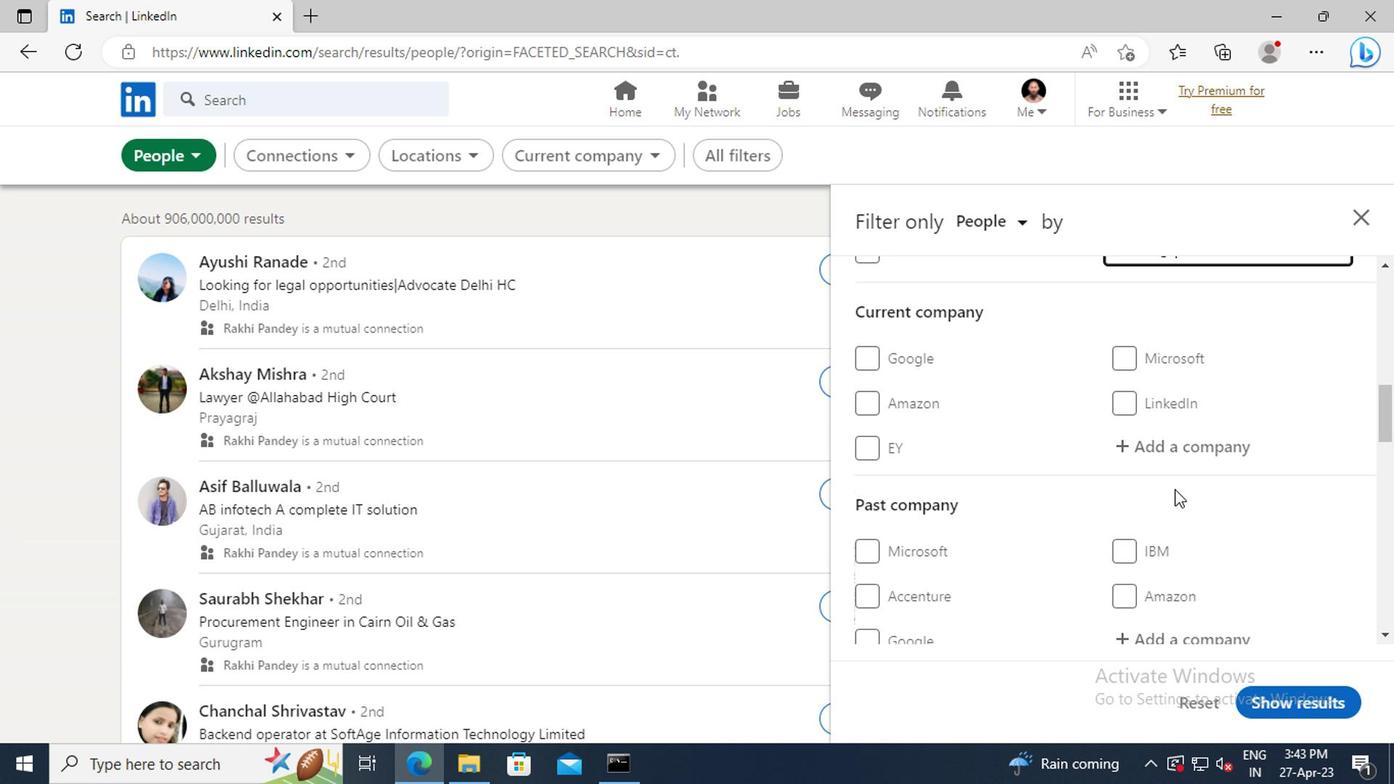 
Action: Mouse scrolled (1171, 488) with delta (0, 0)
Screenshot: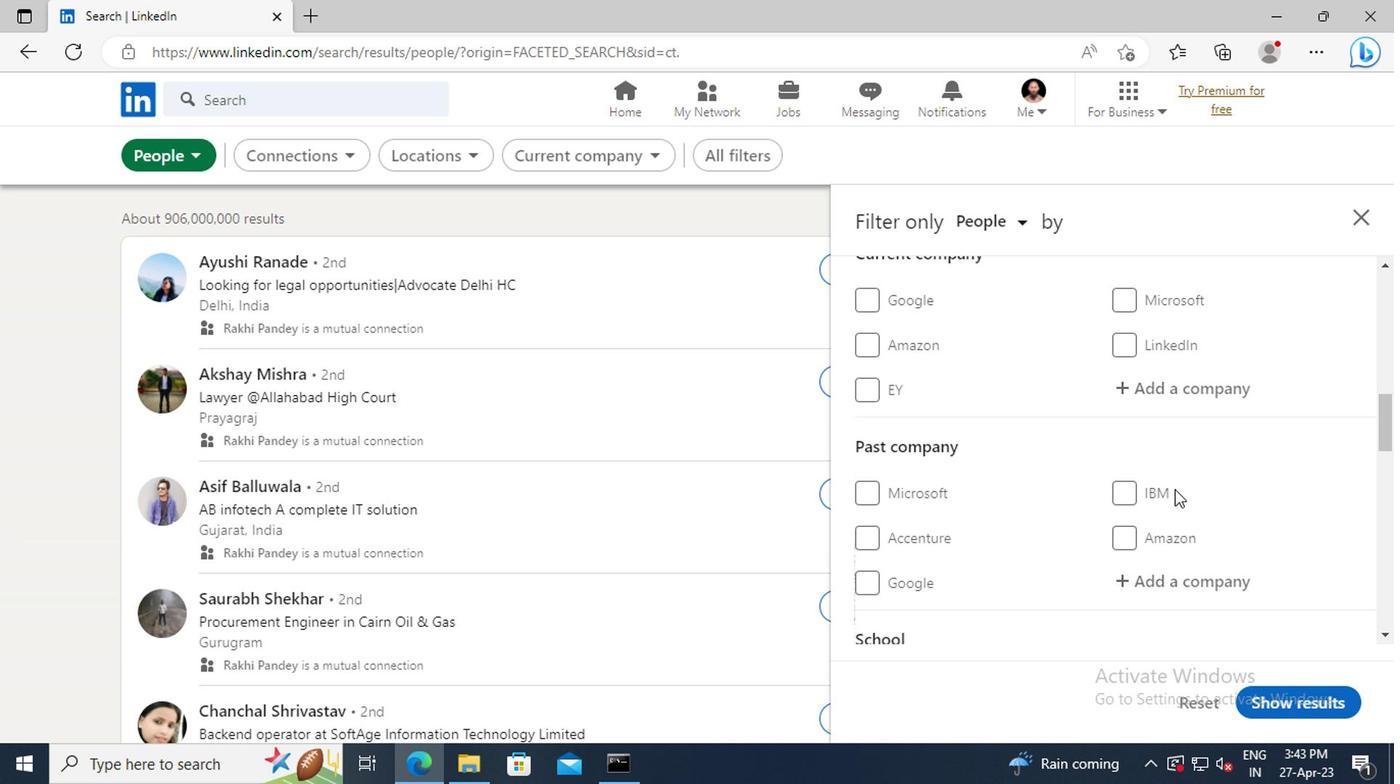 
Action: Mouse scrolled (1171, 488) with delta (0, 0)
Screenshot: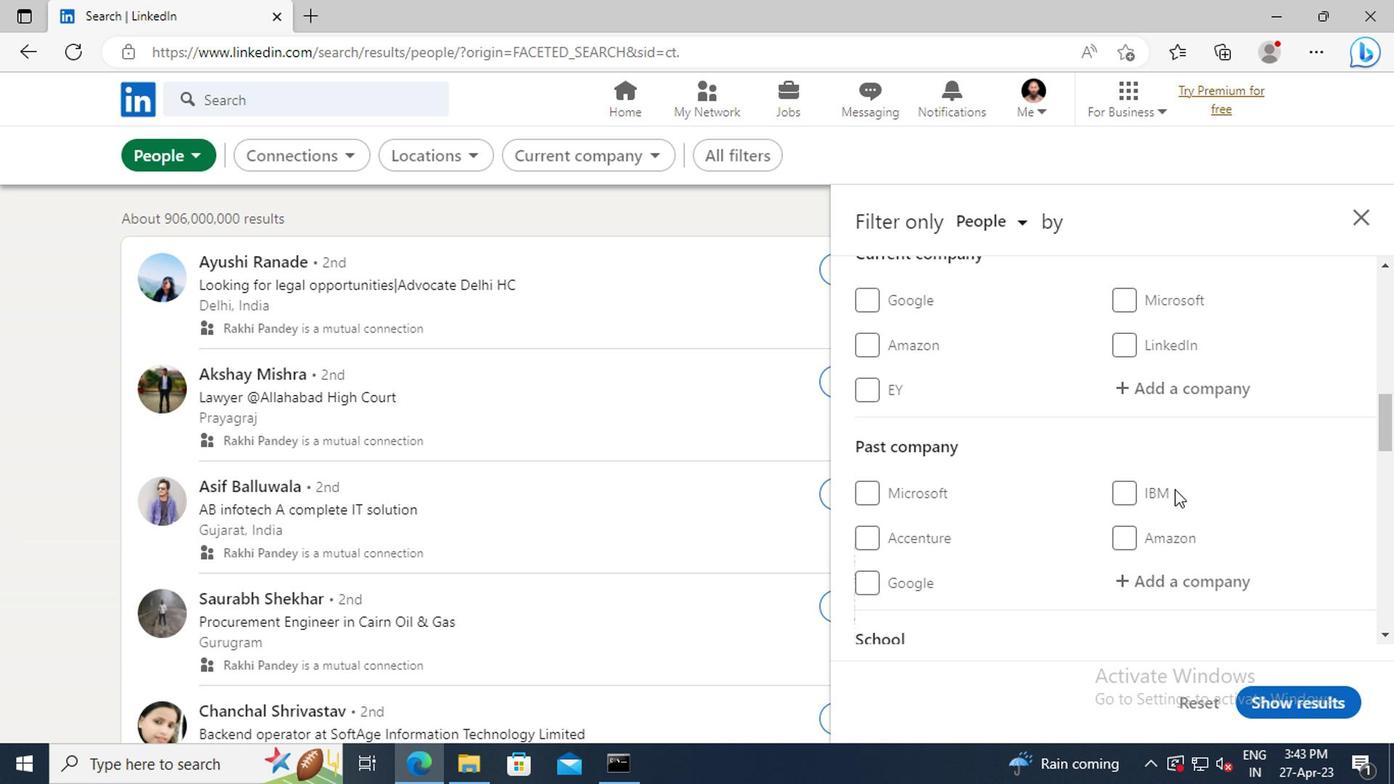 
Action: Mouse scrolled (1171, 488) with delta (0, 0)
Screenshot: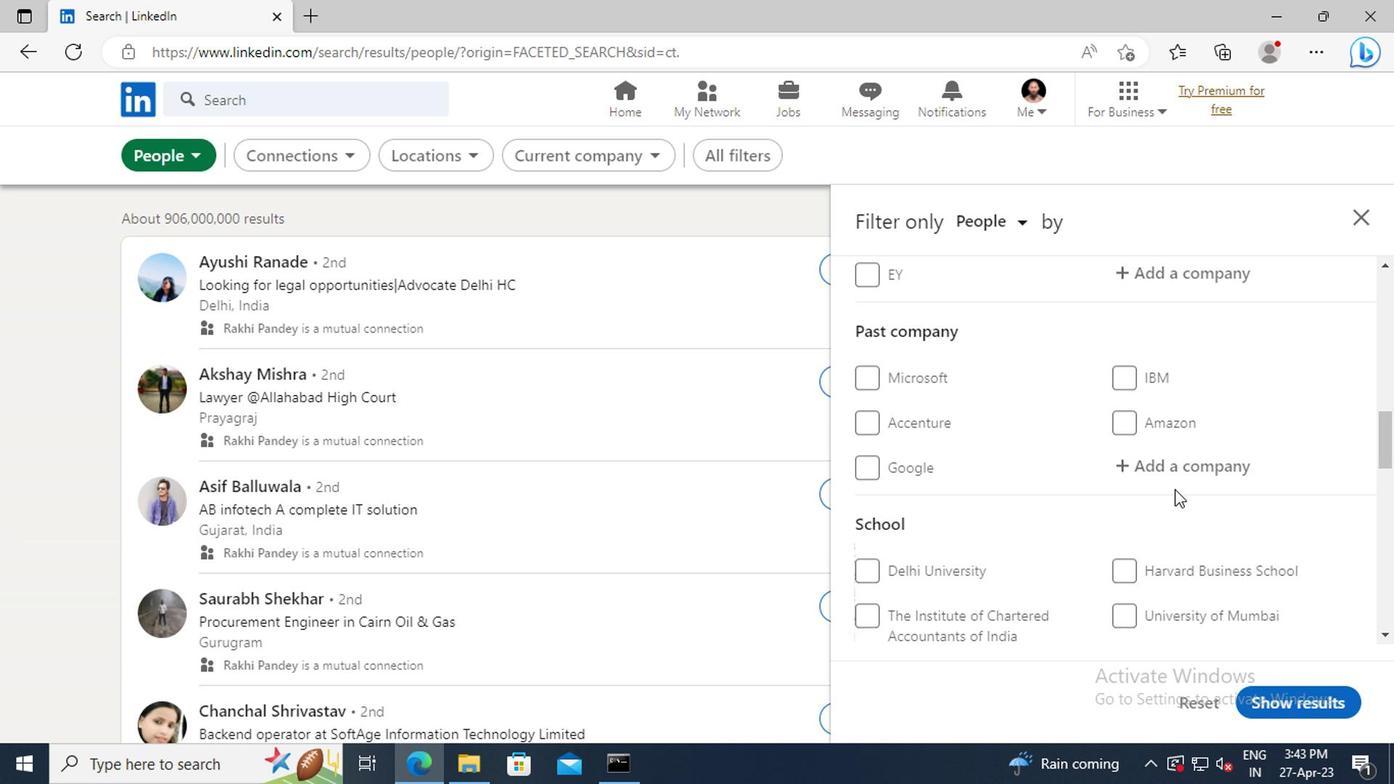 
Action: Mouse scrolled (1171, 488) with delta (0, 0)
Screenshot: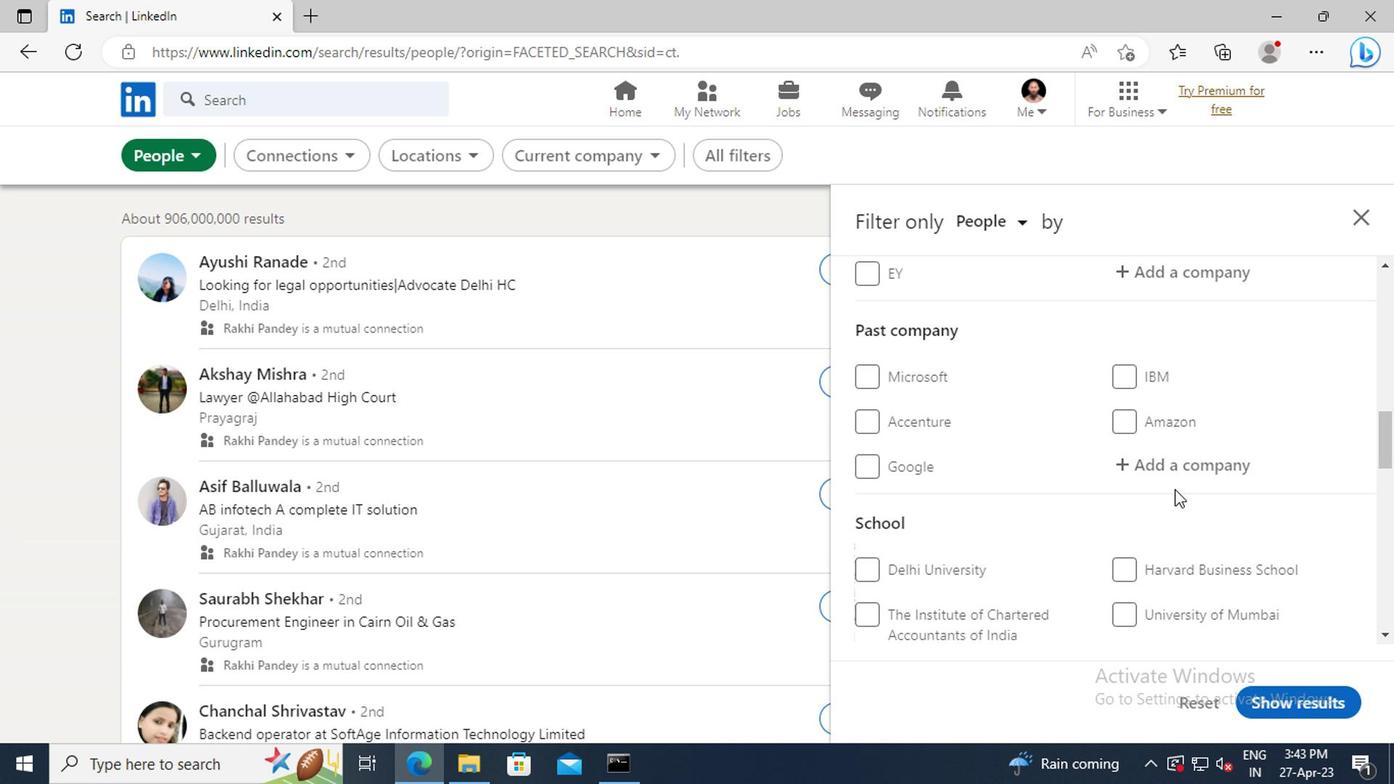 
Action: Mouse scrolled (1171, 488) with delta (0, 0)
Screenshot: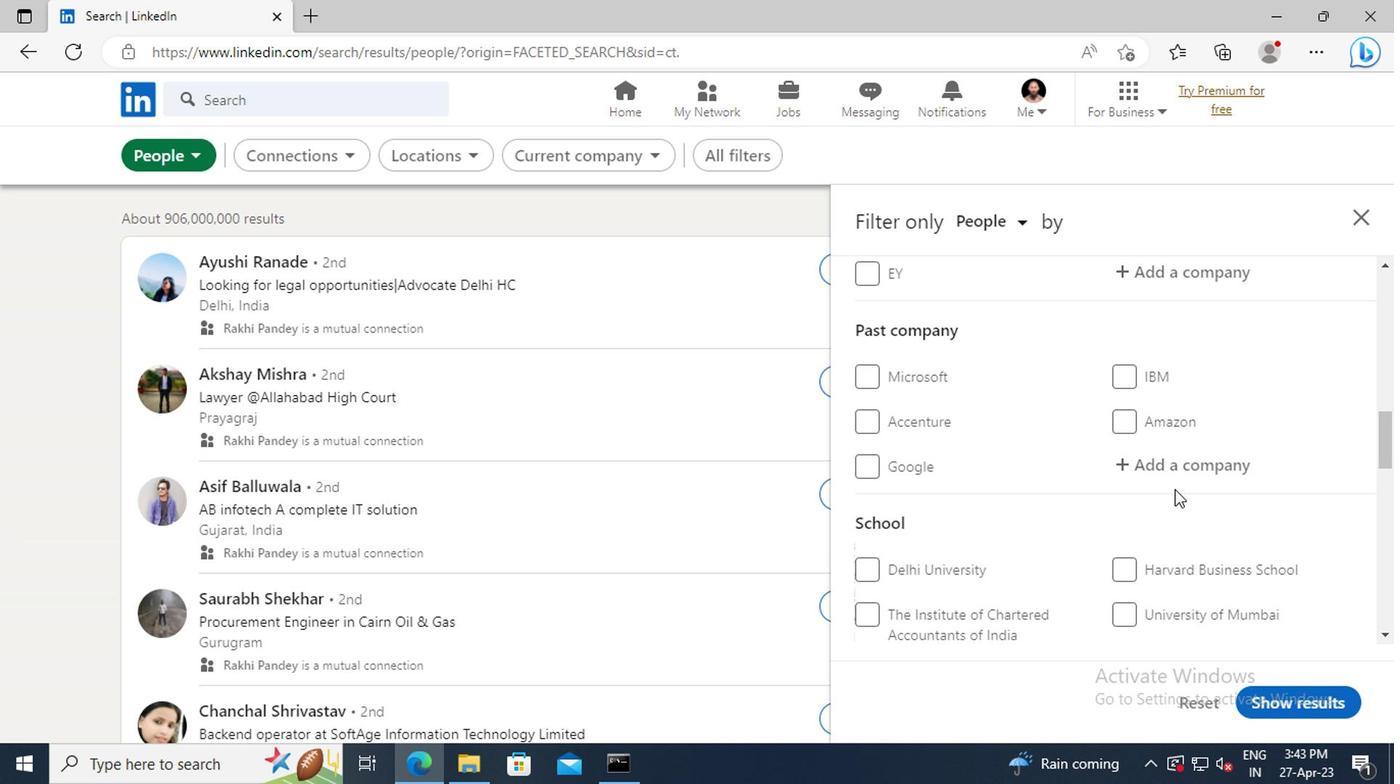 
Action: Mouse scrolled (1171, 488) with delta (0, 0)
Screenshot: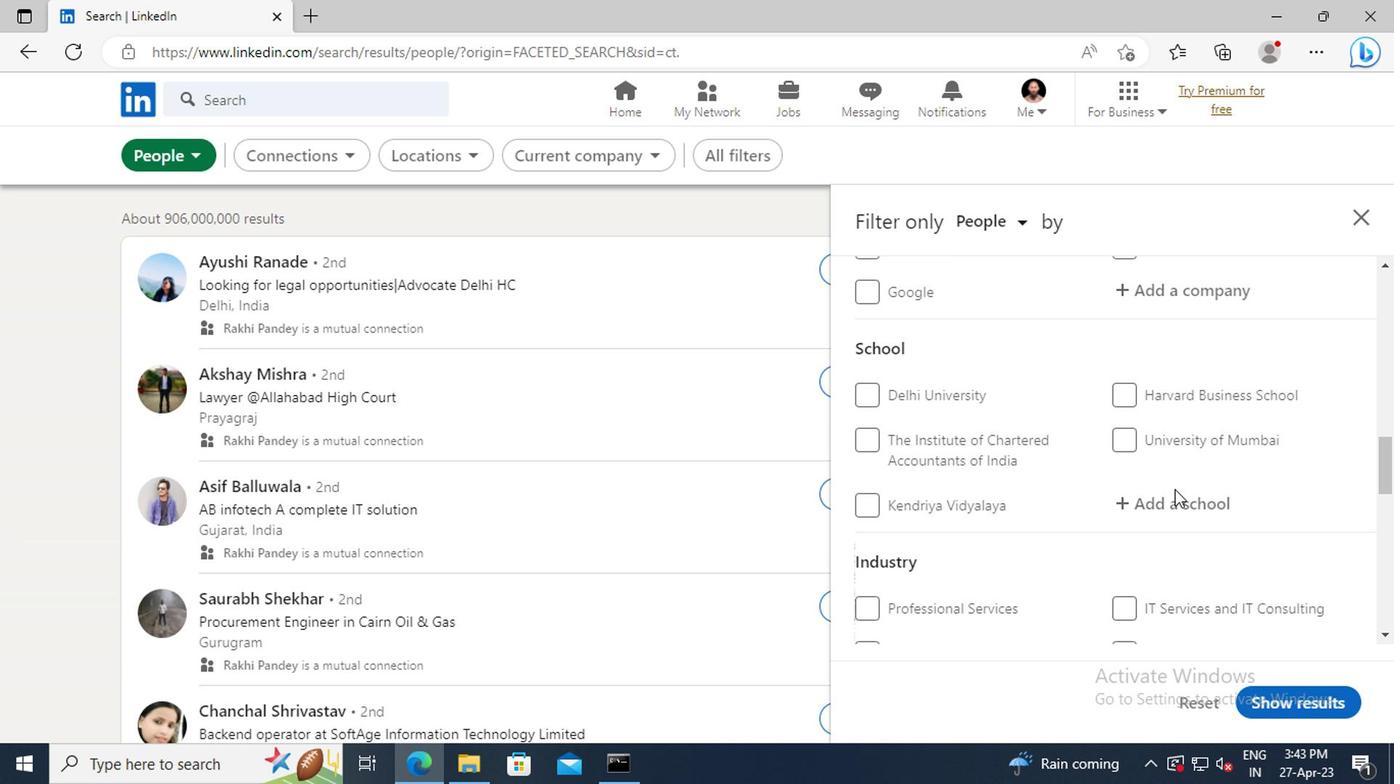 
Action: Mouse scrolled (1171, 488) with delta (0, 0)
Screenshot: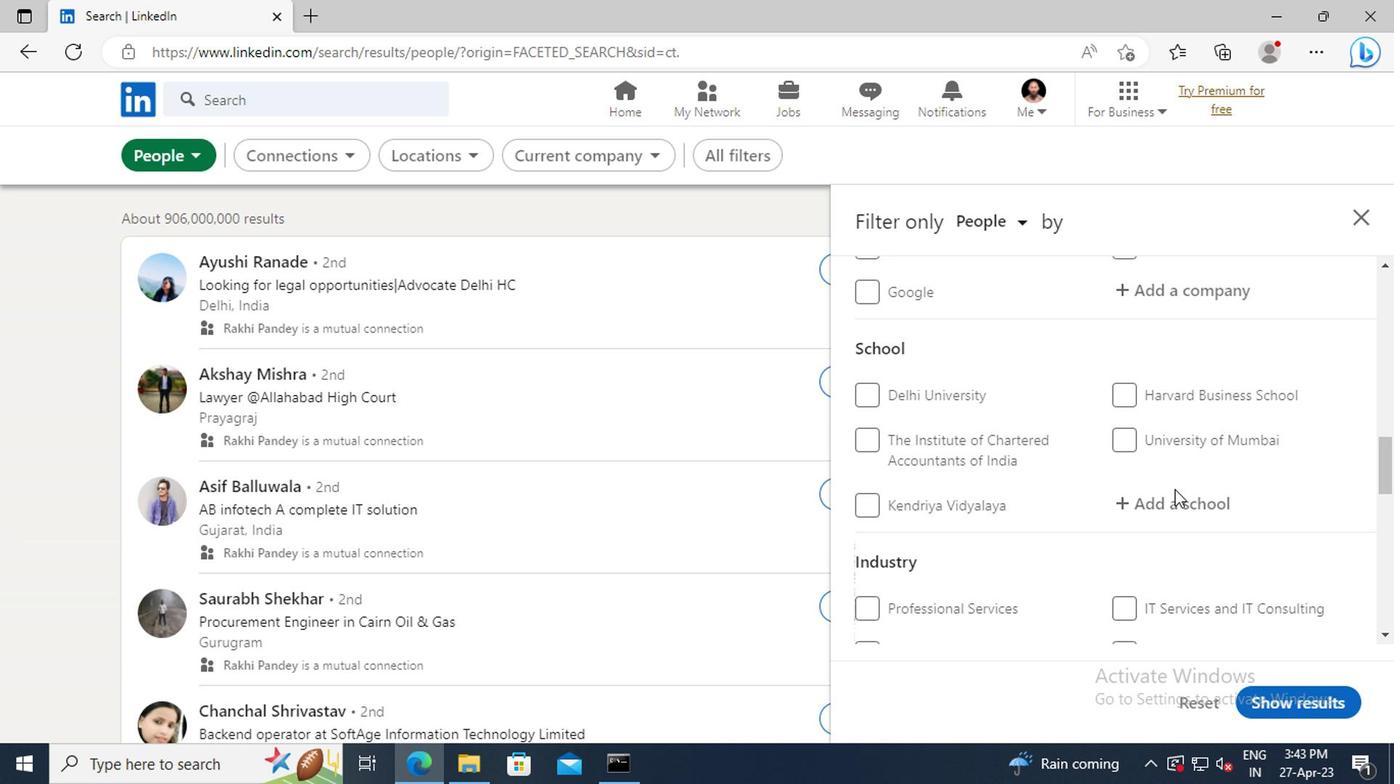 
Action: Mouse scrolled (1171, 488) with delta (0, 0)
Screenshot: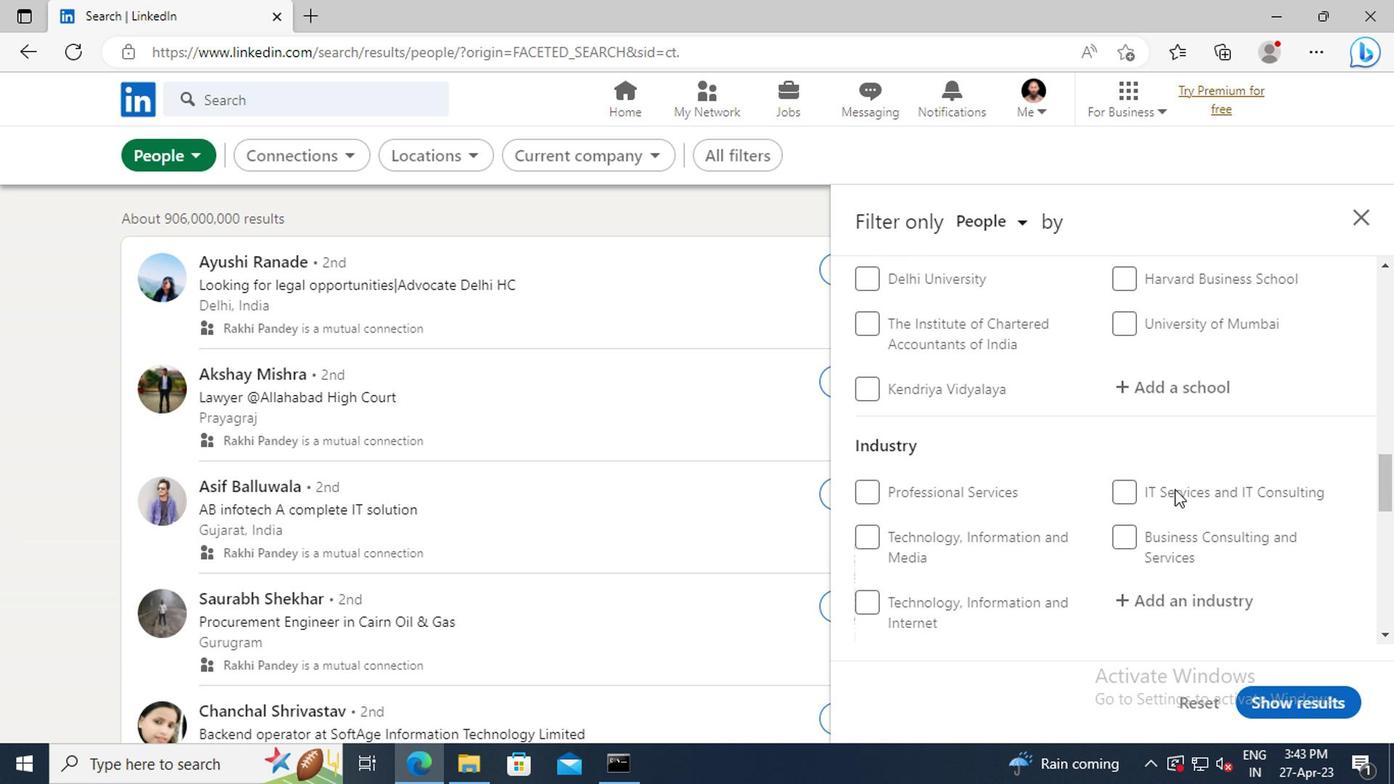 
Action: Mouse scrolled (1171, 488) with delta (0, 0)
Screenshot: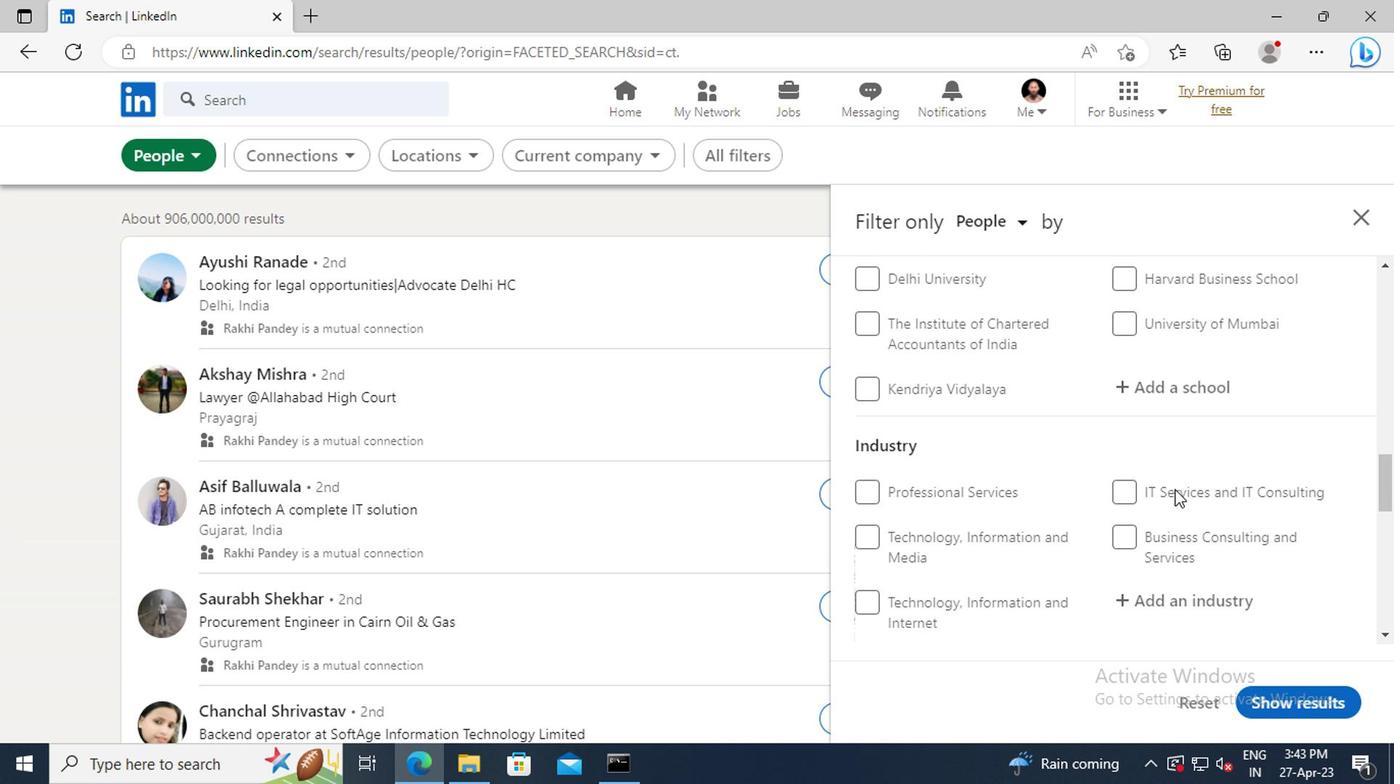 
Action: Mouse scrolled (1171, 488) with delta (0, 0)
Screenshot: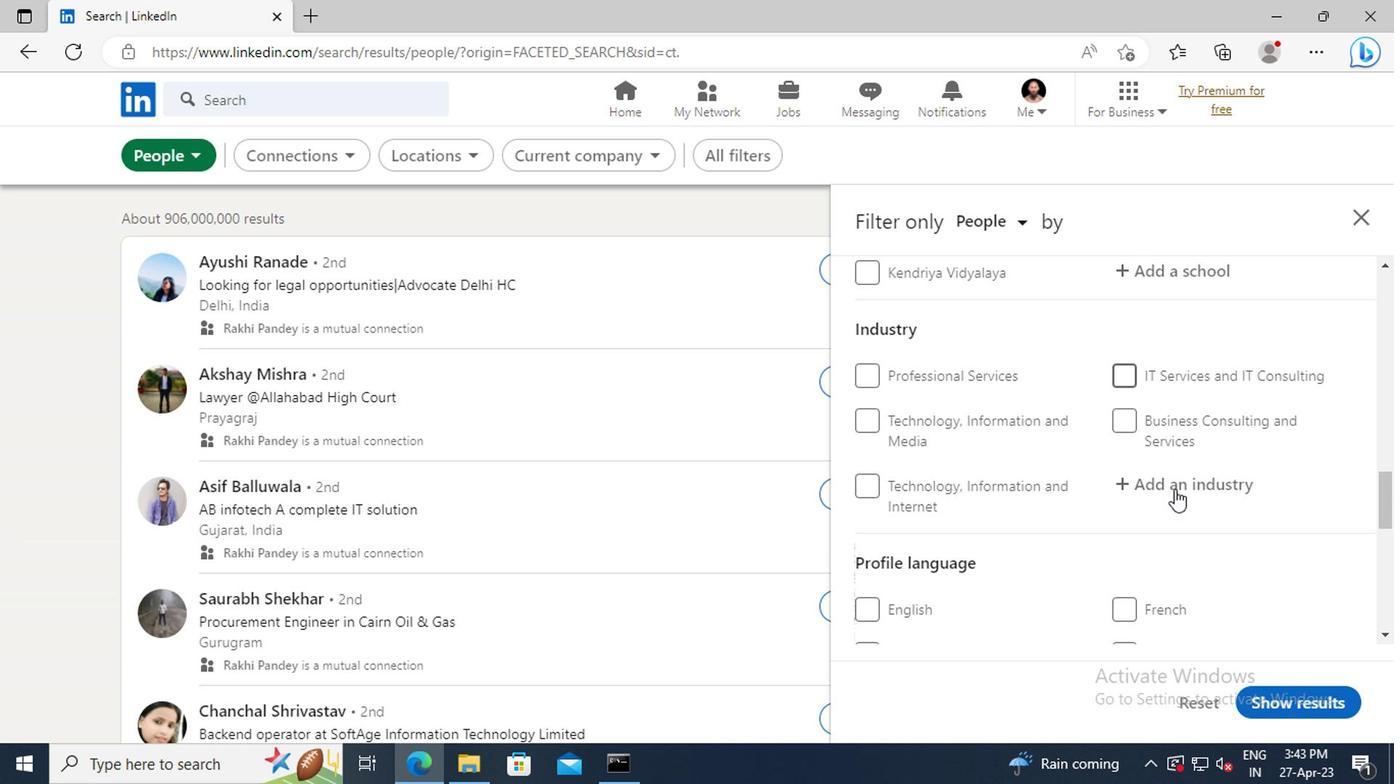 
Action: Mouse scrolled (1171, 488) with delta (0, 0)
Screenshot: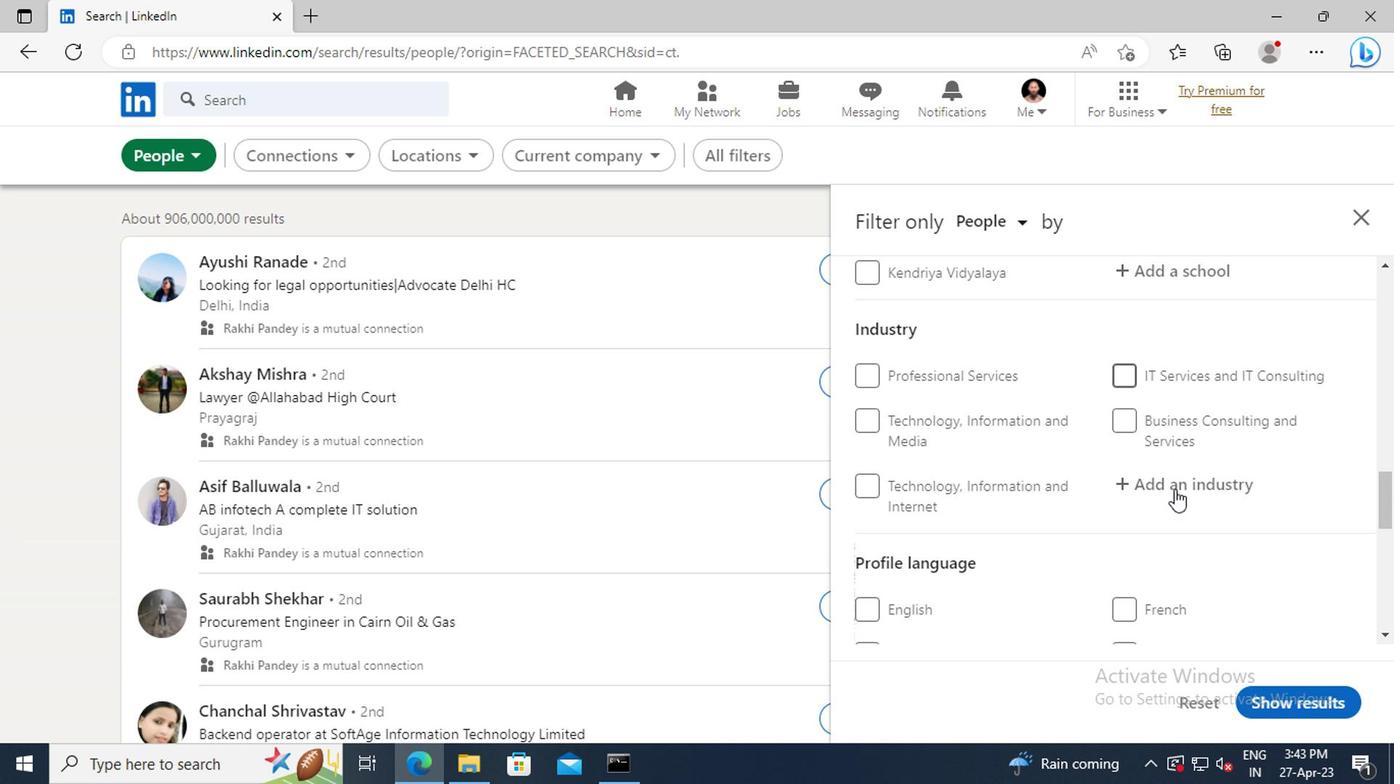 
Action: Mouse moved to (866, 544)
Screenshot: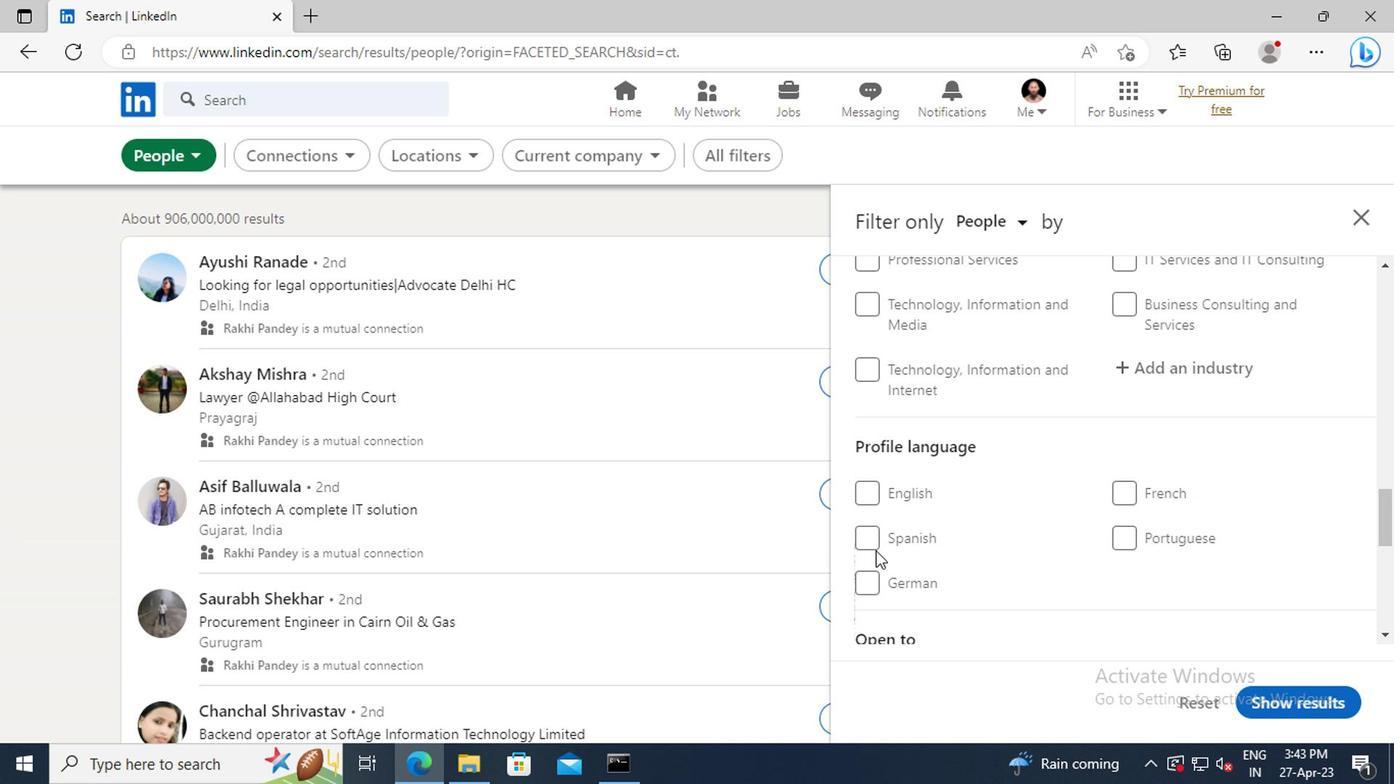 
Action: Mouse pressed left at (866, 544)
Screenshot: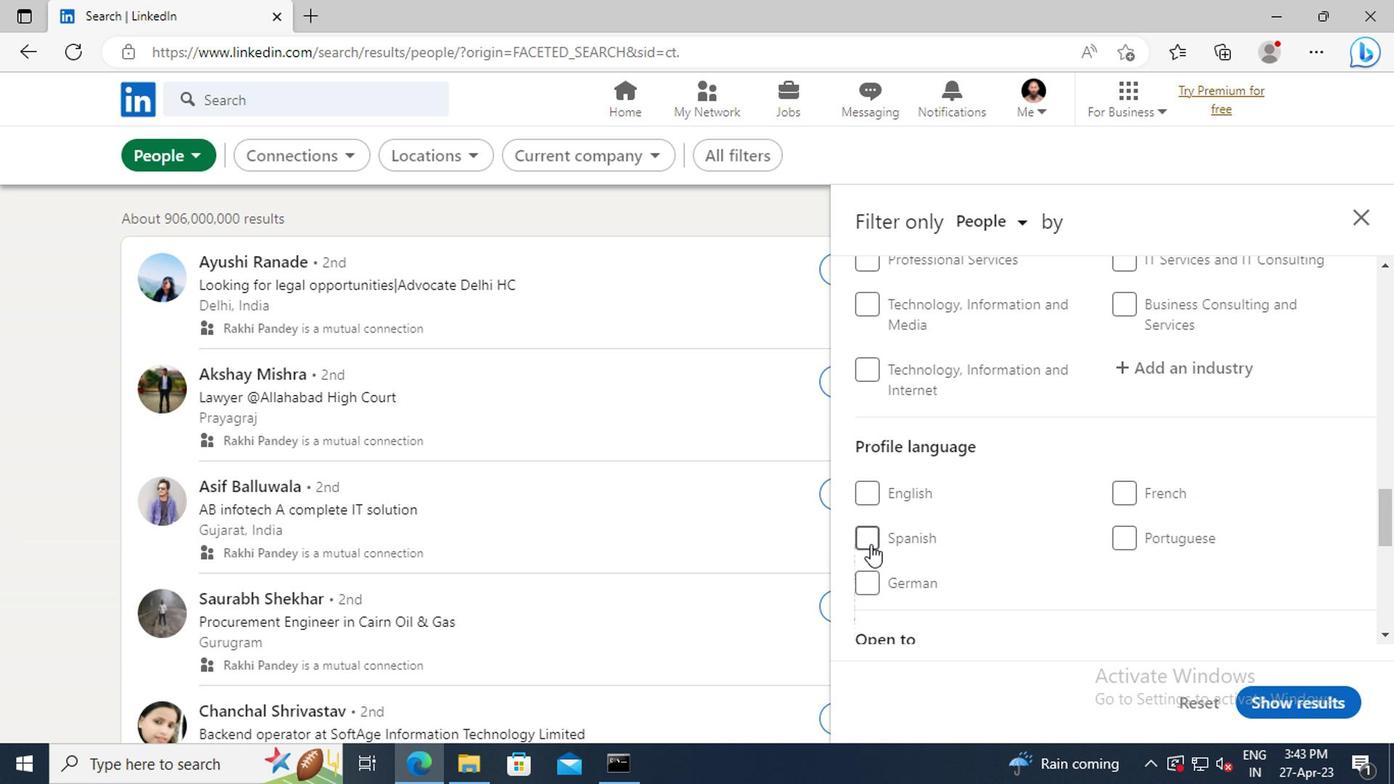 
Action: Mouse moved to (1081, 534)
Screenshot: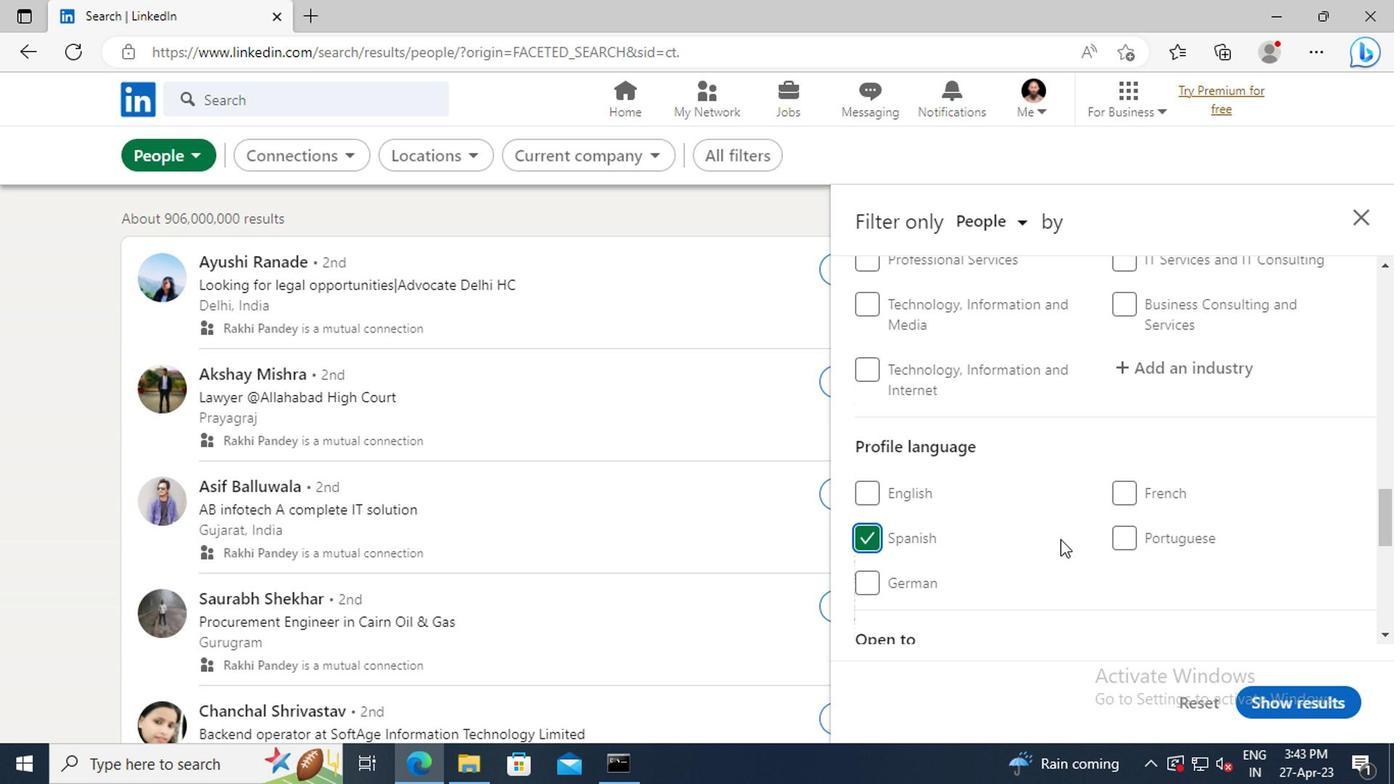 
Action: Mouse scrolled (1081, 535) with delta (0, 1)
Screenshot: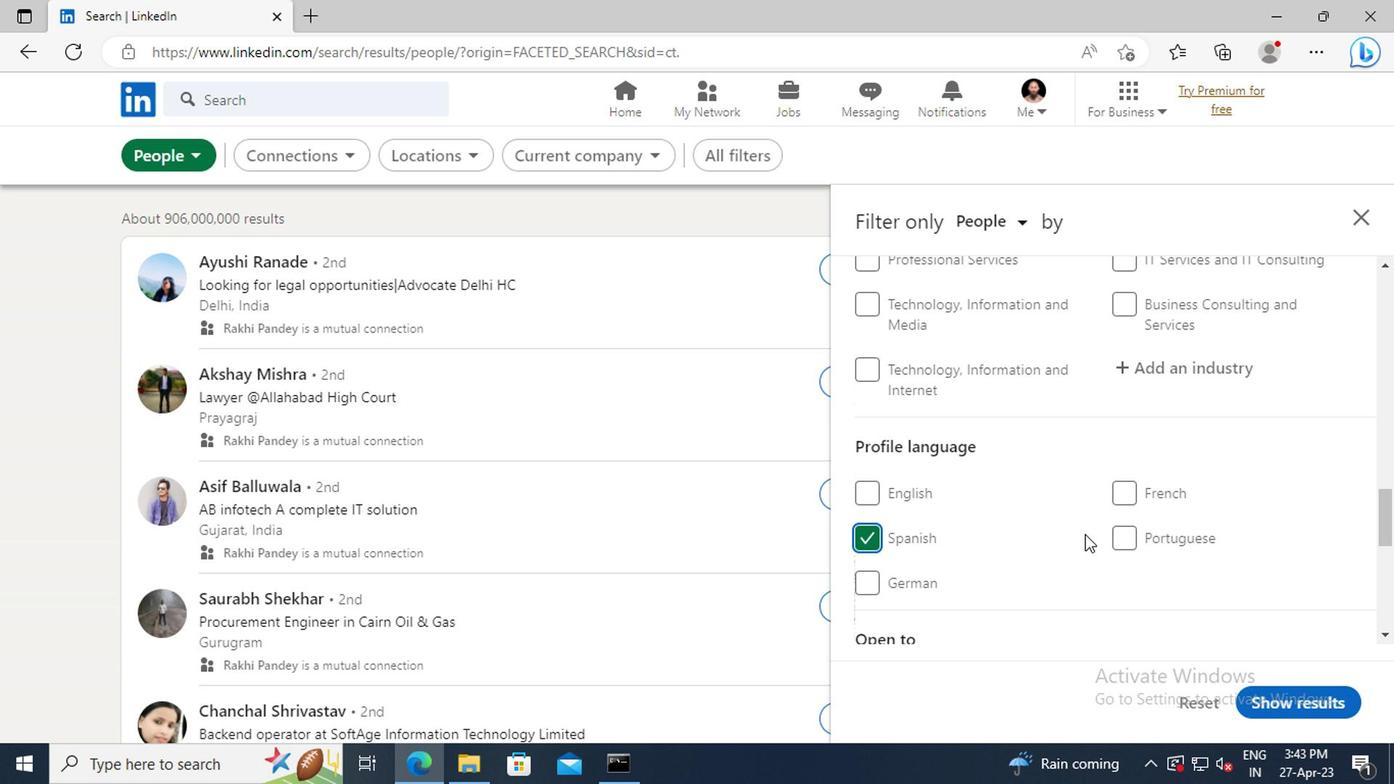 
Action: Mouse scrolled (1081, 535) with delta (0, 1)
Screenshot: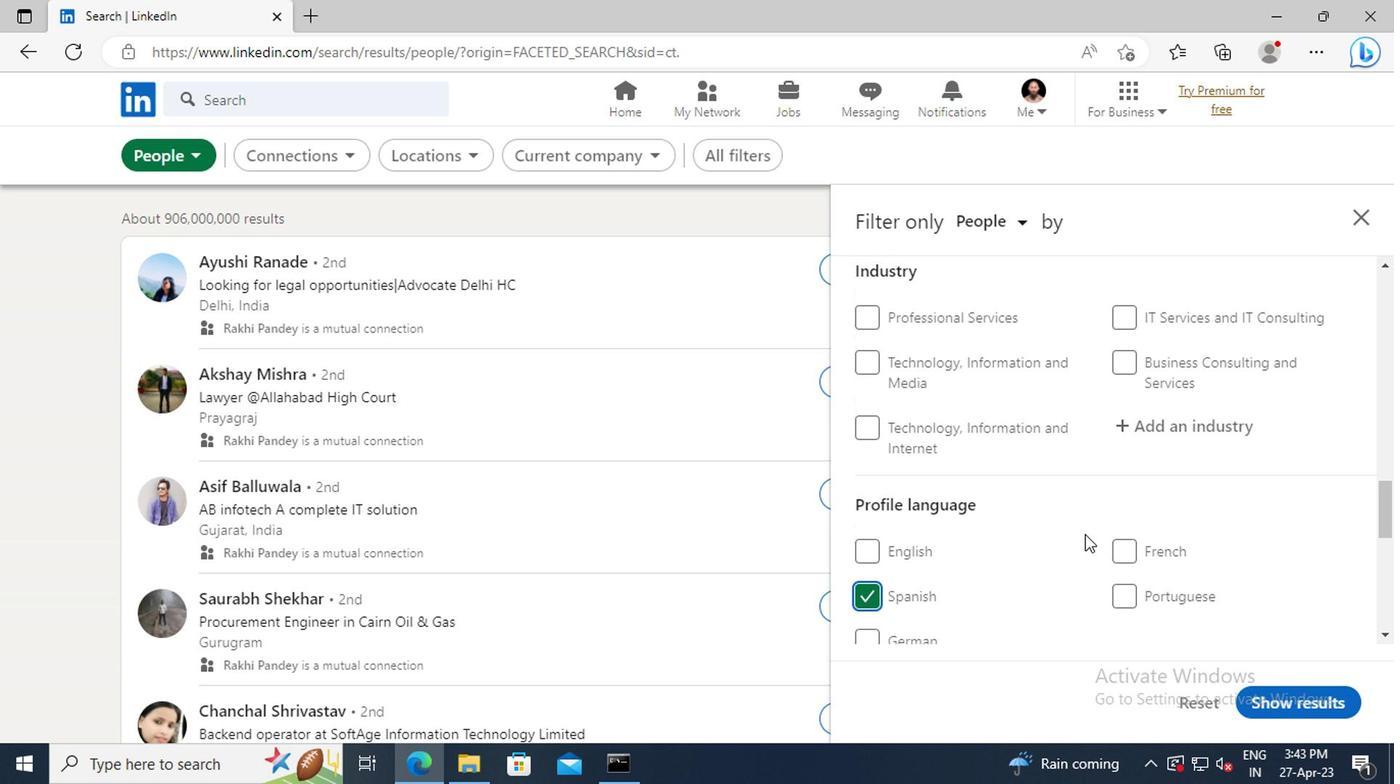
Action: Mouse scrolled (1081, 535) with delta (0, 1)
Screenshot: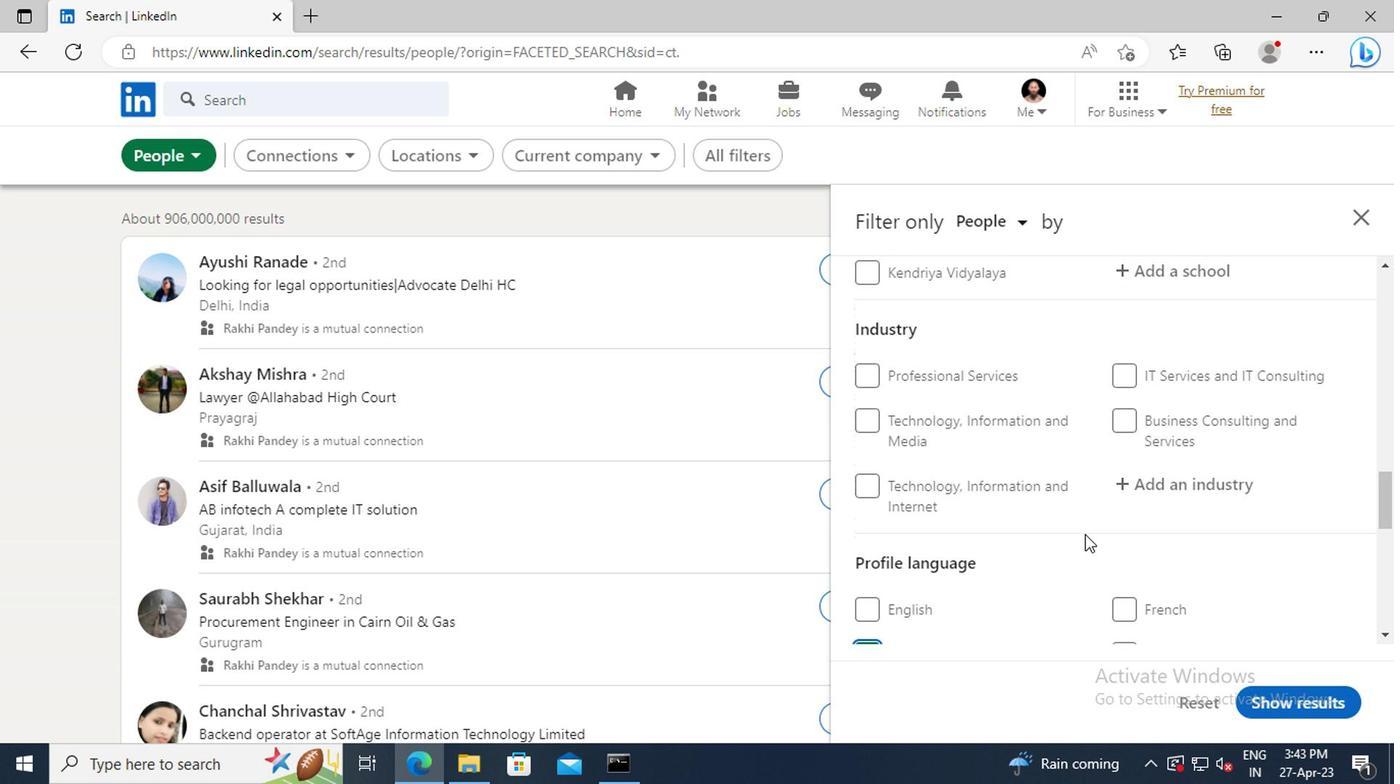 
Action: Mouse scrolled (1081, 535) with delta (0, 1)
Screenshot: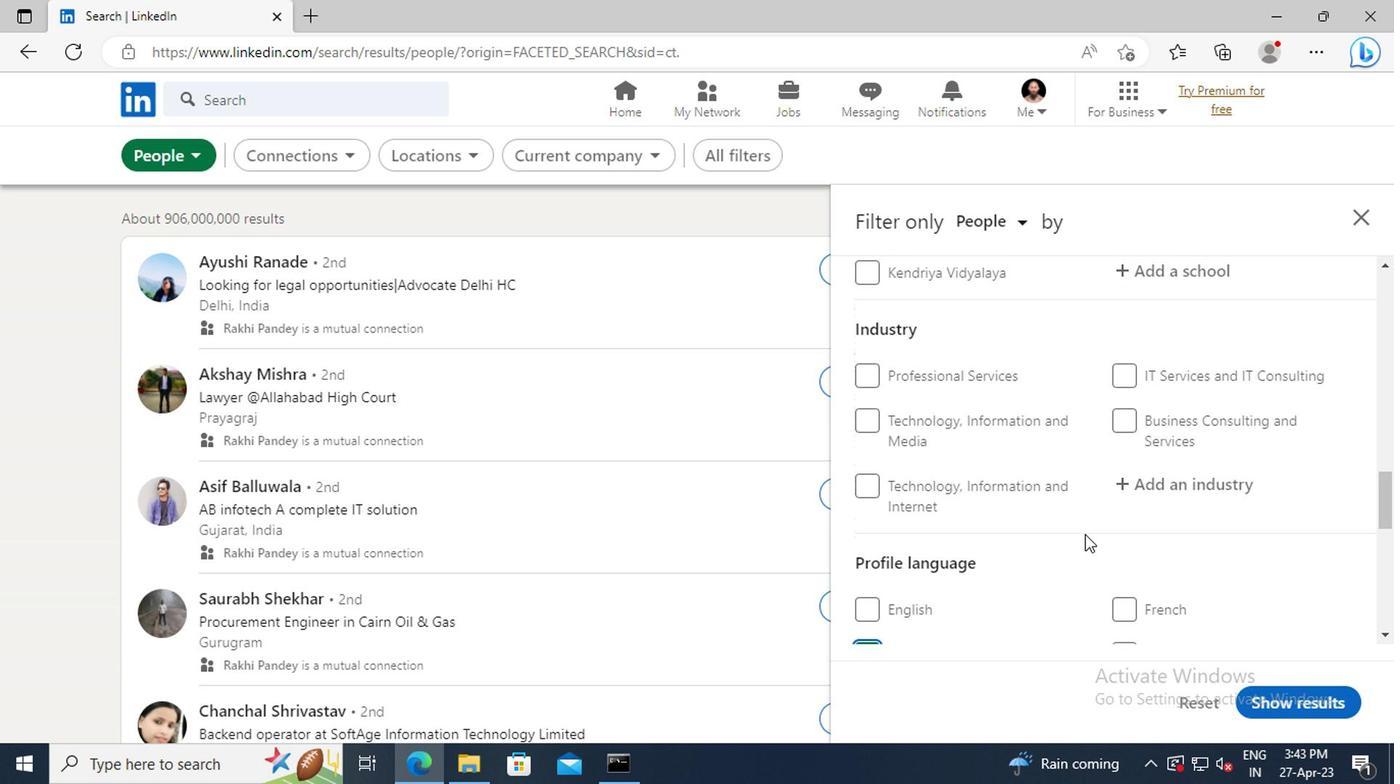 
Action: Mouse scrolled (1081, 535) with delta (0, 1)
Screenshot: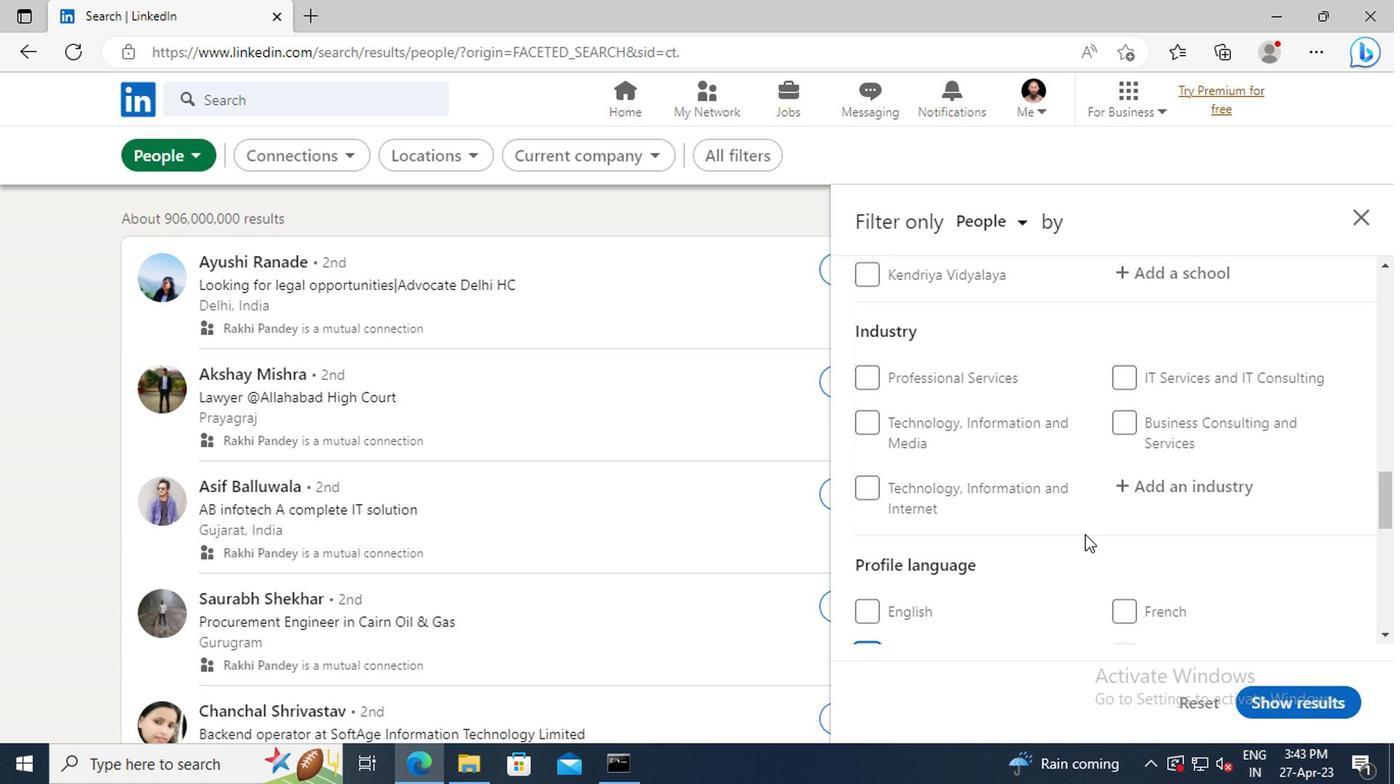 
Action: Mouse moved to (1083, 533)
Screenshot: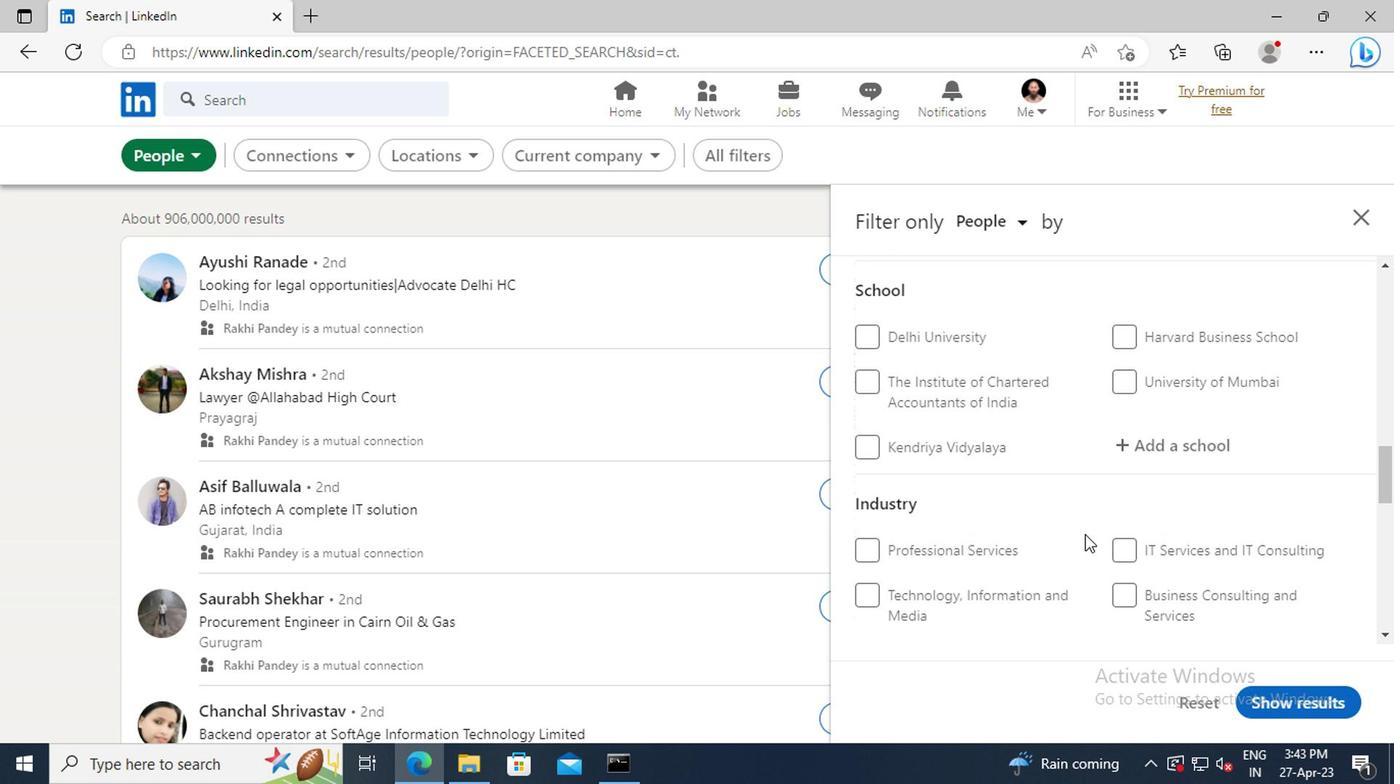 
Action: Mouse scrolled (1083, 534) with delta (0, 0)
Screenshot: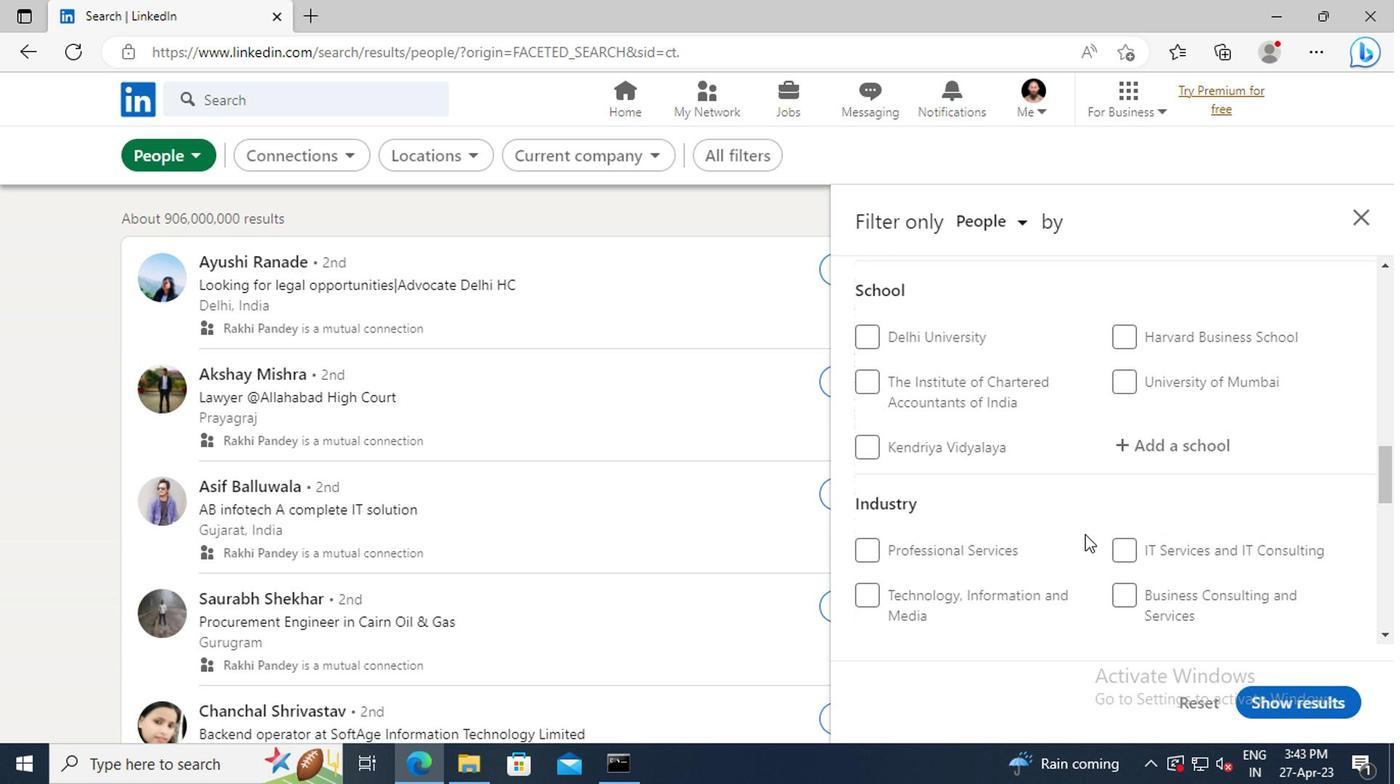 
Action: Mouse scrolled (1083, 534) with delta (0, 0)
Screenshot: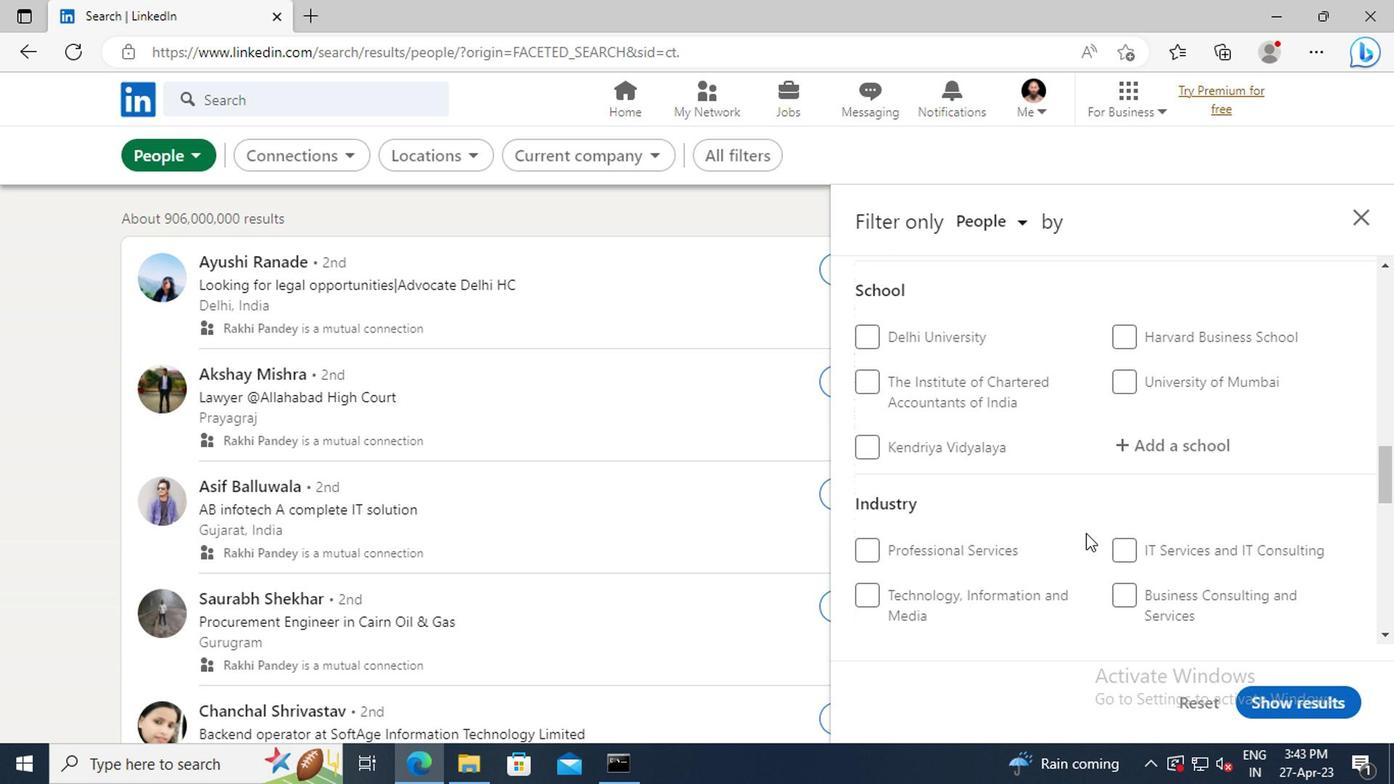 
Action: Mouse scrolled (1083, 534) with delta (0, 0)
Screenshot: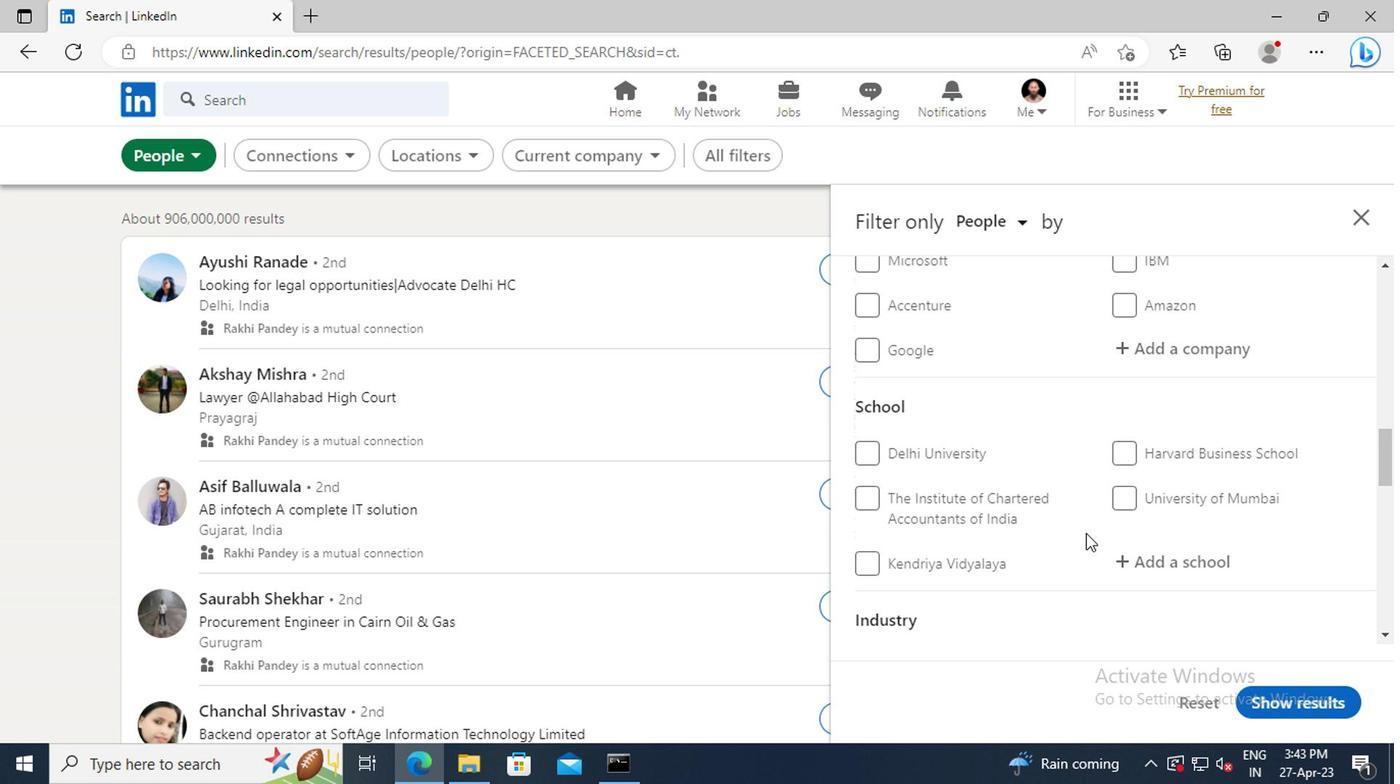 
Action: Mouse scrolled (1083, 534) with delta (0, 0)
Screenshot: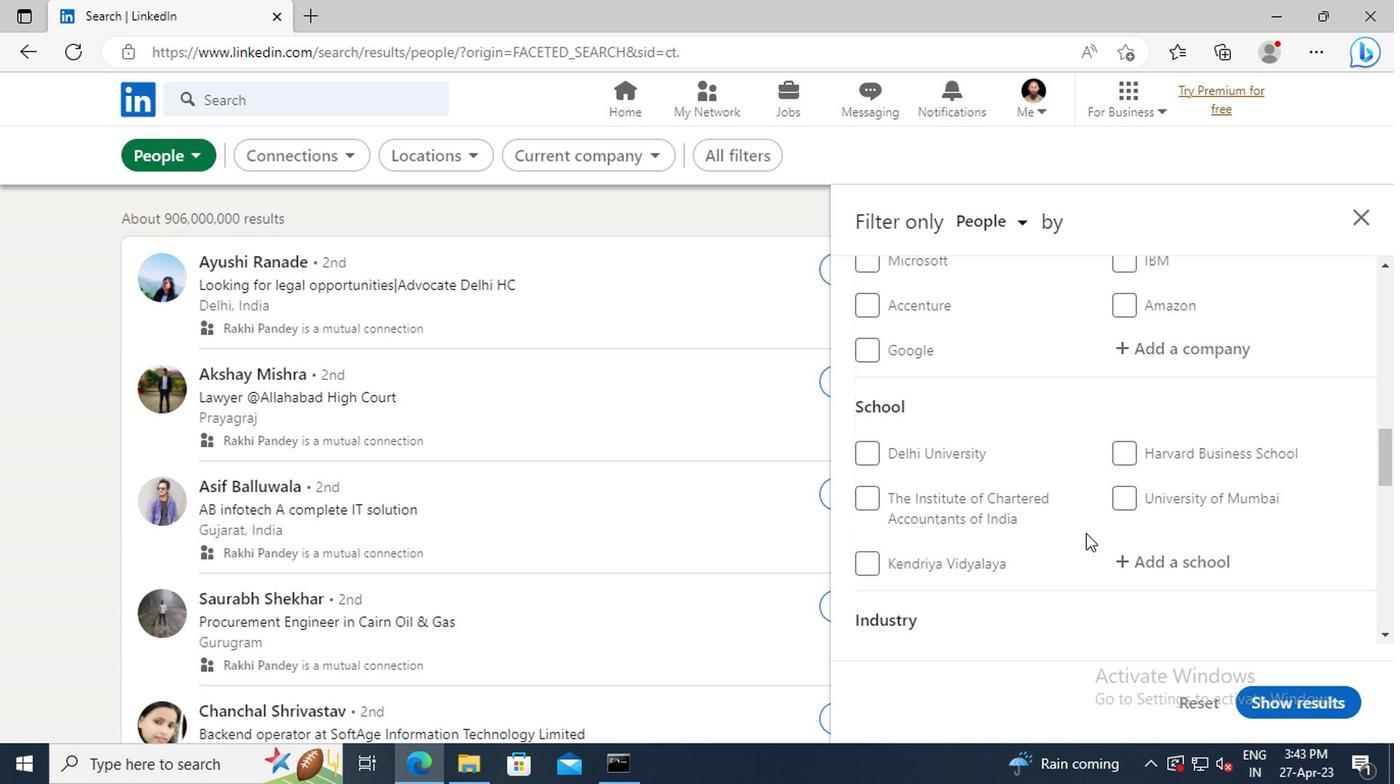 
Action: Mouse scrolled (1083, 534) with delta (0, 0)
Screenshot: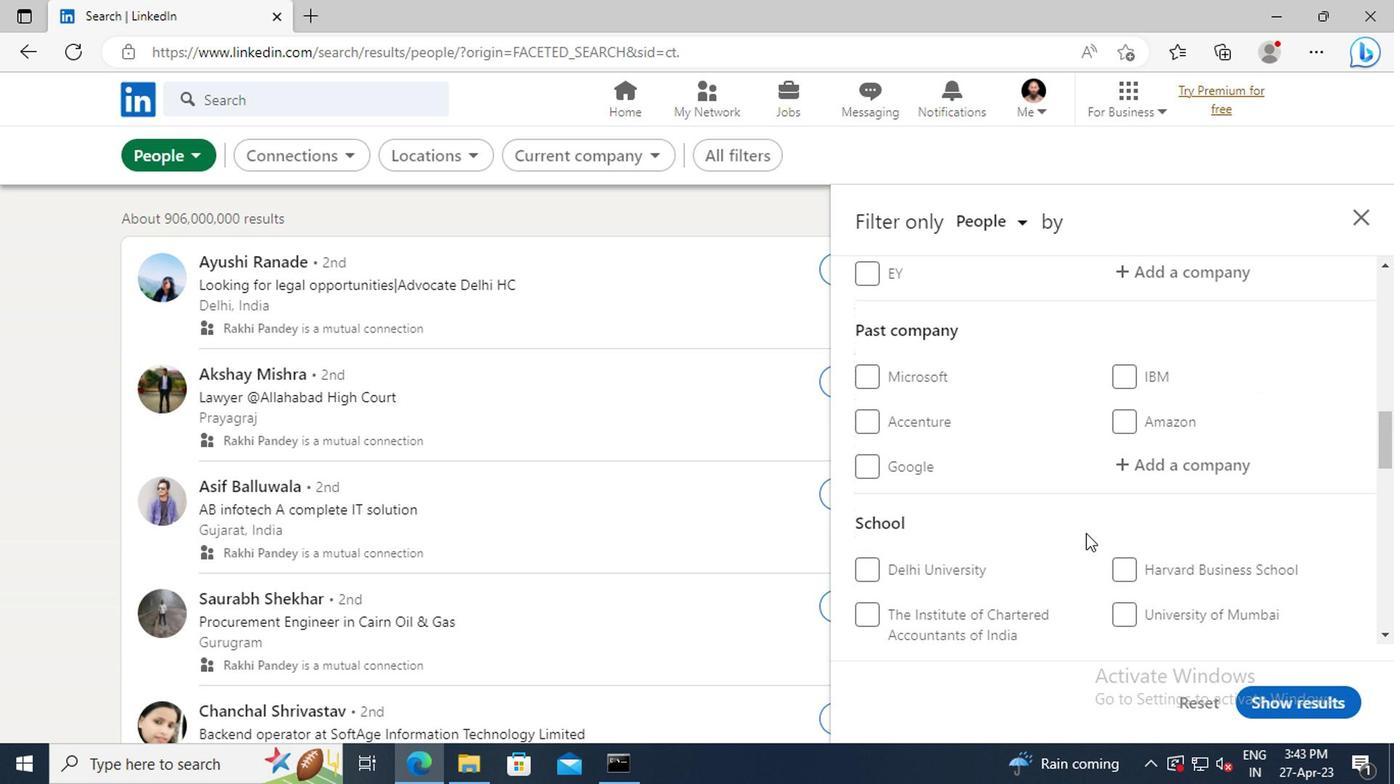 
Action: Mouse scrolled (1083, 534) with delta (0, 0)
Screenshot: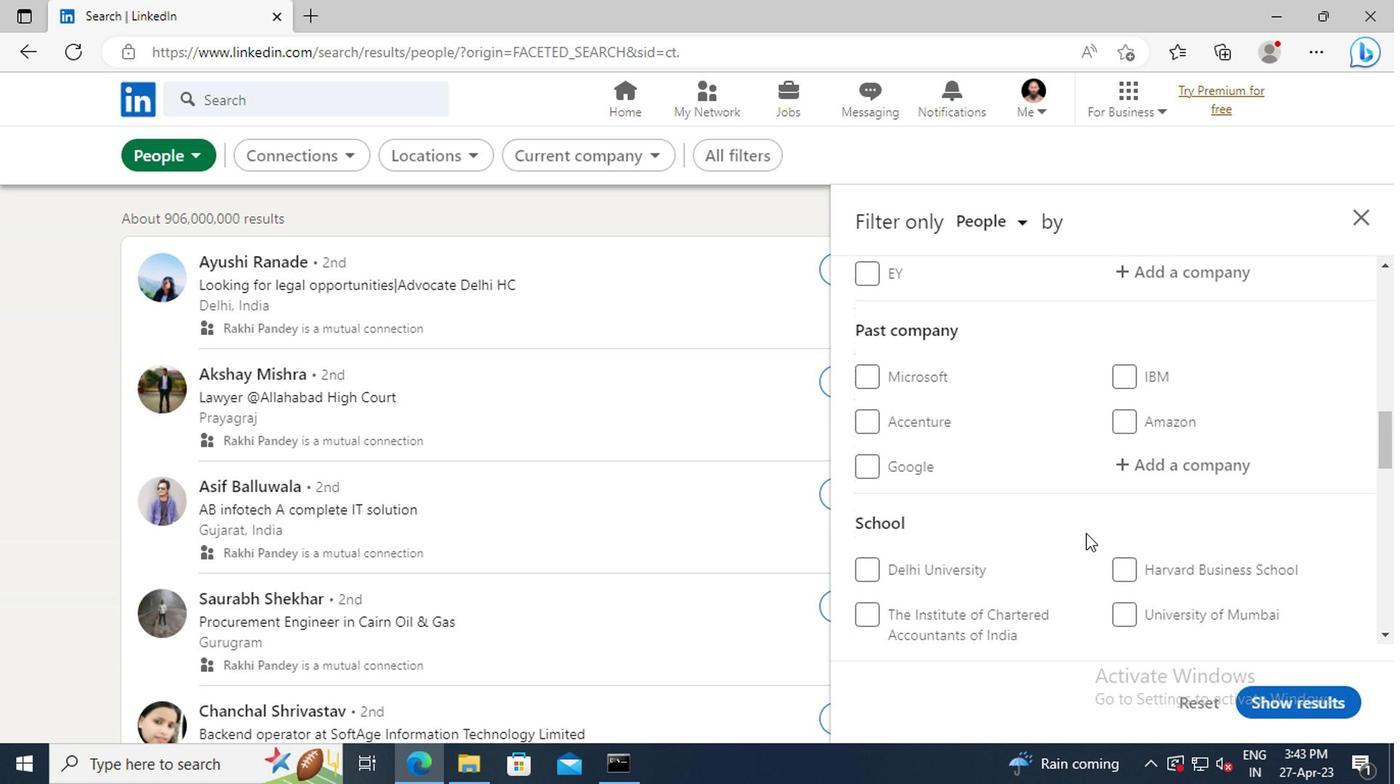 
Action: Mouse scrolled (1083, 534) with delta (0, 0)
Screenshot: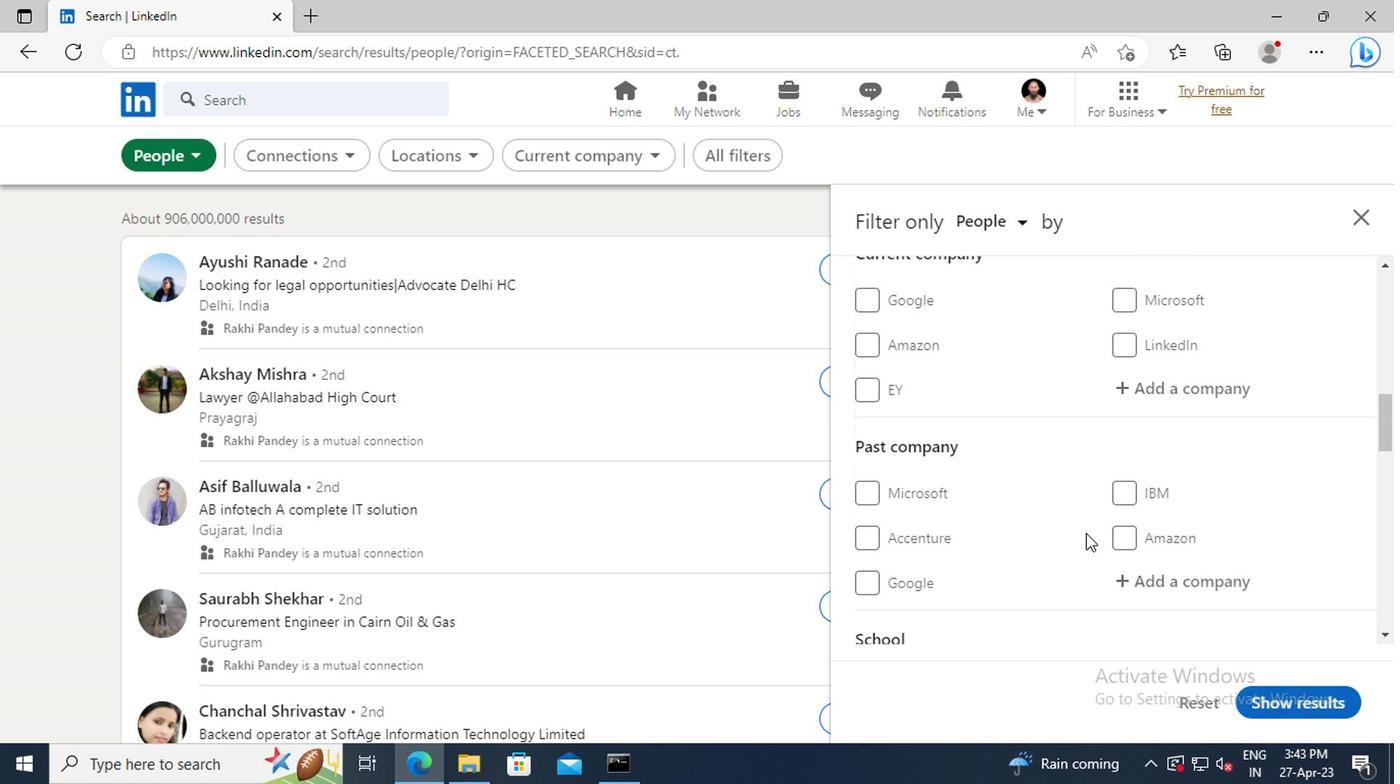 
Action: Mouse scrolled (1083, 534) with delta (0, 0)
Screenshot: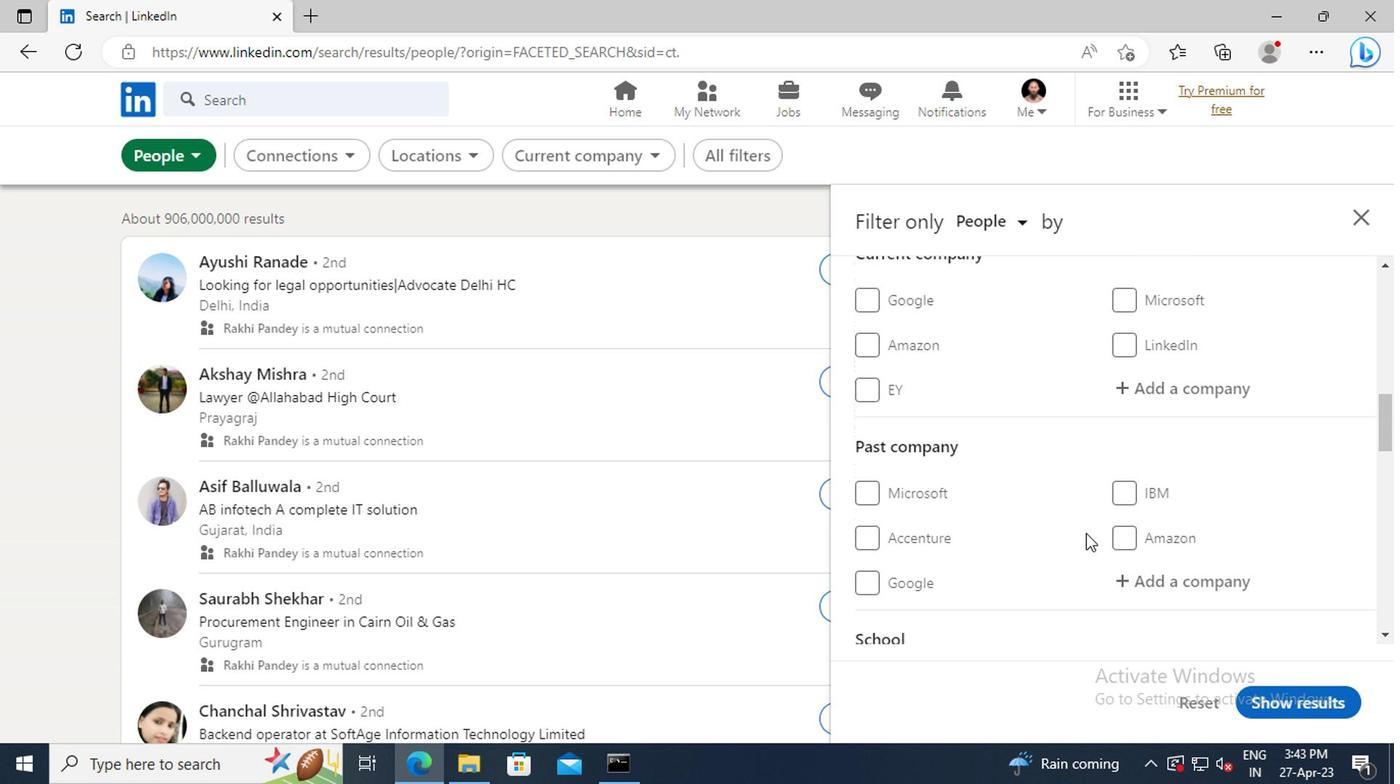 
Action: Mouse moved to (1141, 511)
Screenshot: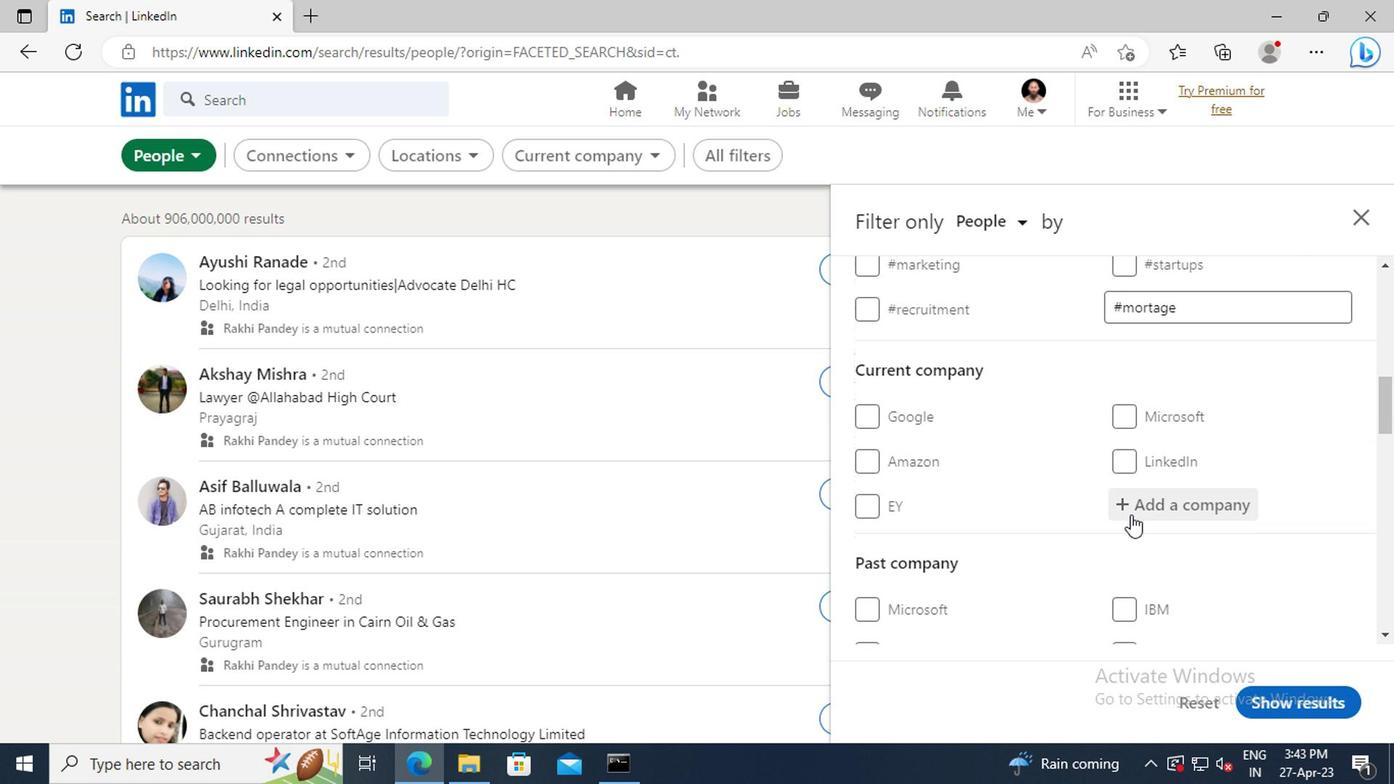 
Action: Mouse pressed left at (1141, 511)
Screenshot: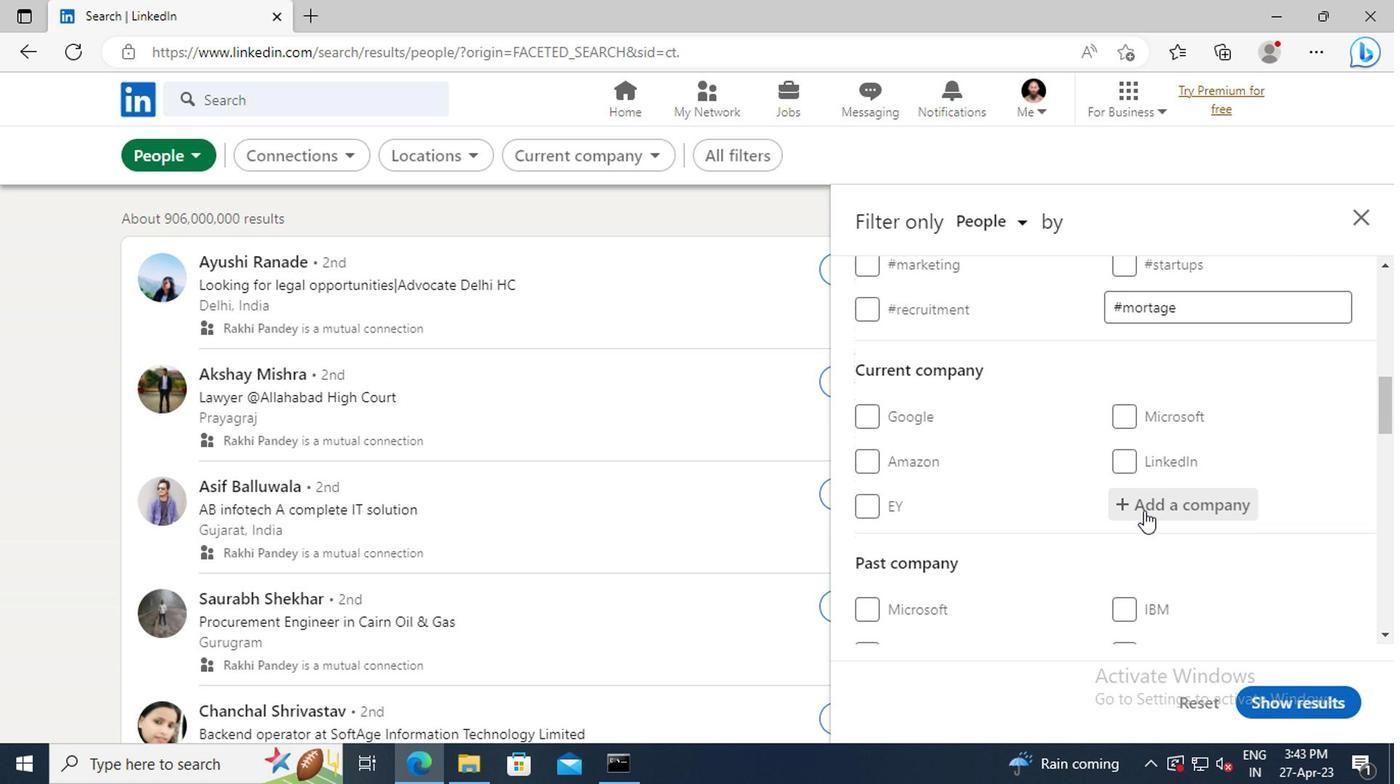 
Action: Key pressed <Key.shift>AZURE<Key.space><Key.shift>POWER
Screenshot: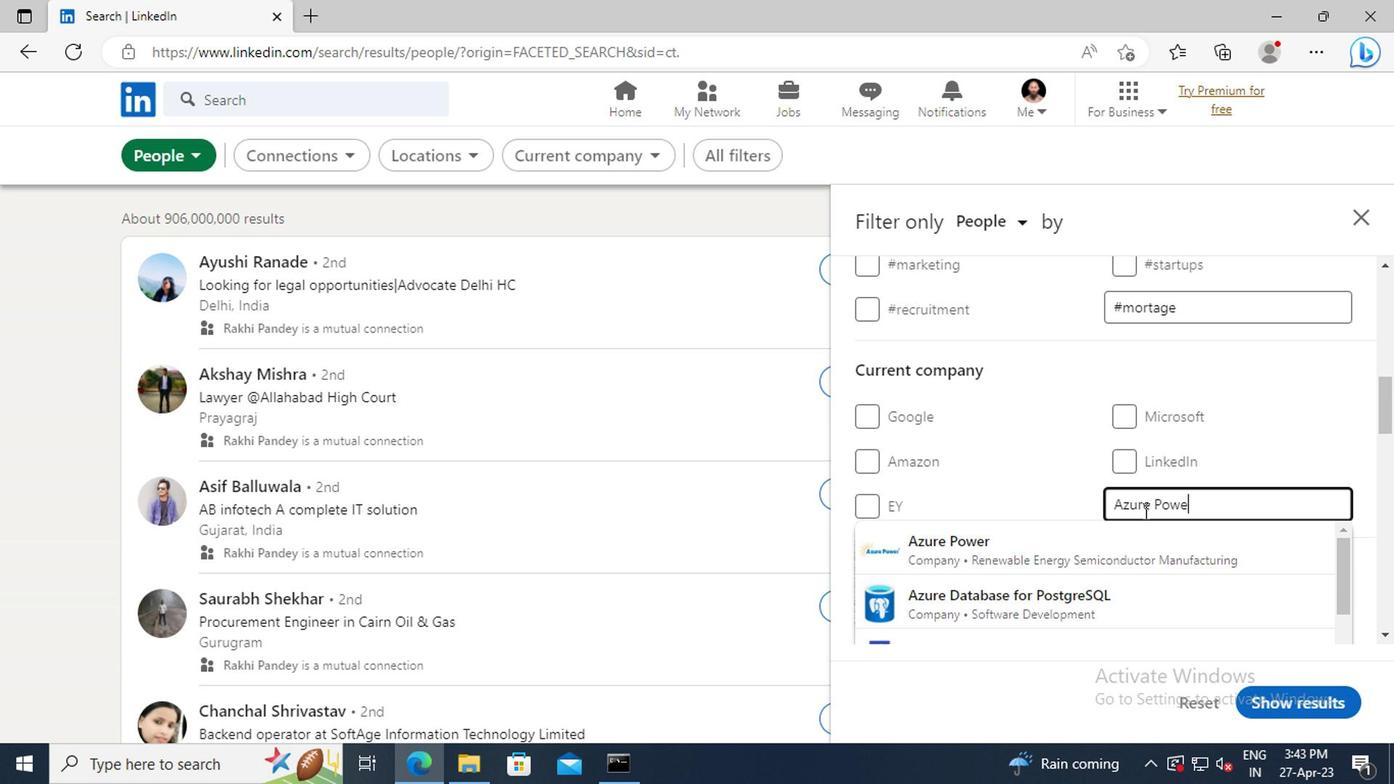 
Action: Mouse moved to (1141, 546)
Screenshot: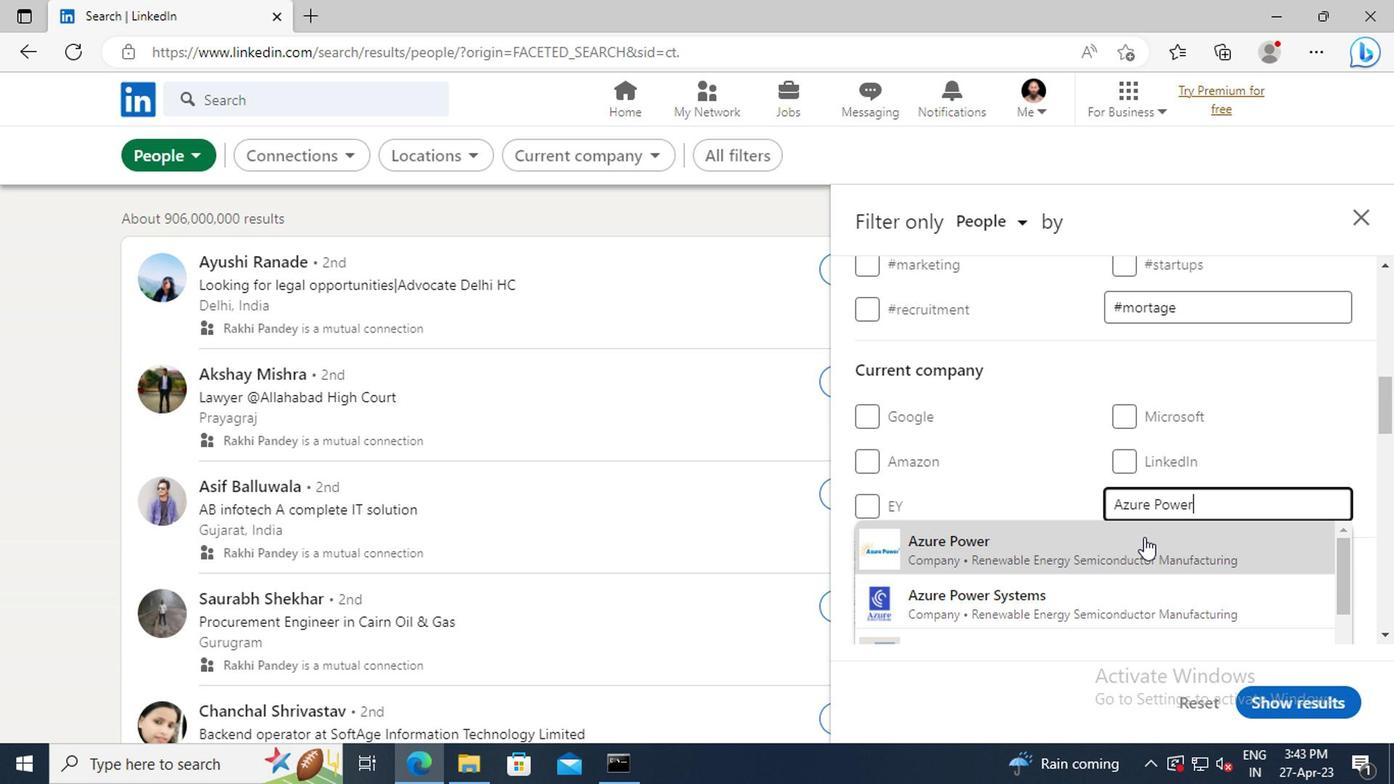 
Action: Mouse pressed left at (1141, 546)
Screenshot: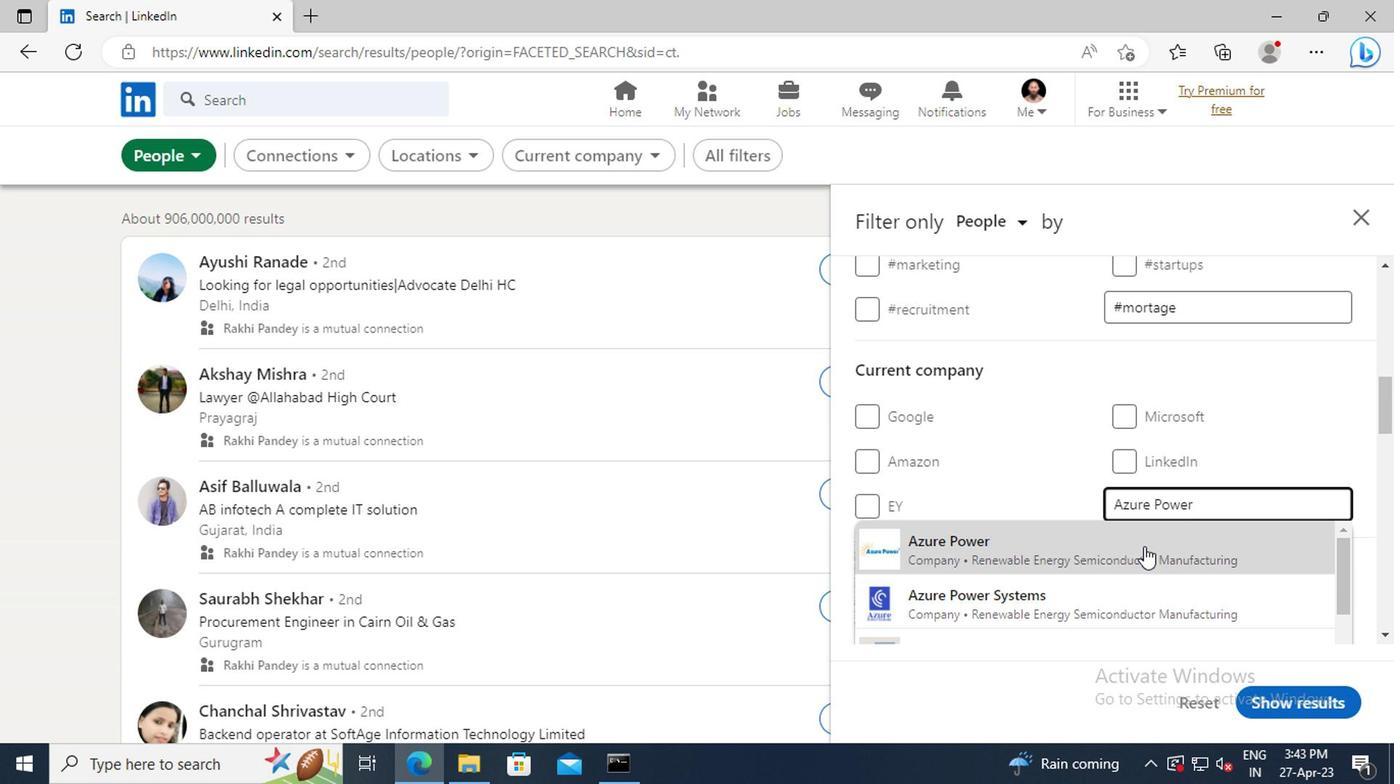 
Action: Mouse moved to (1141, 475)
Screenshot: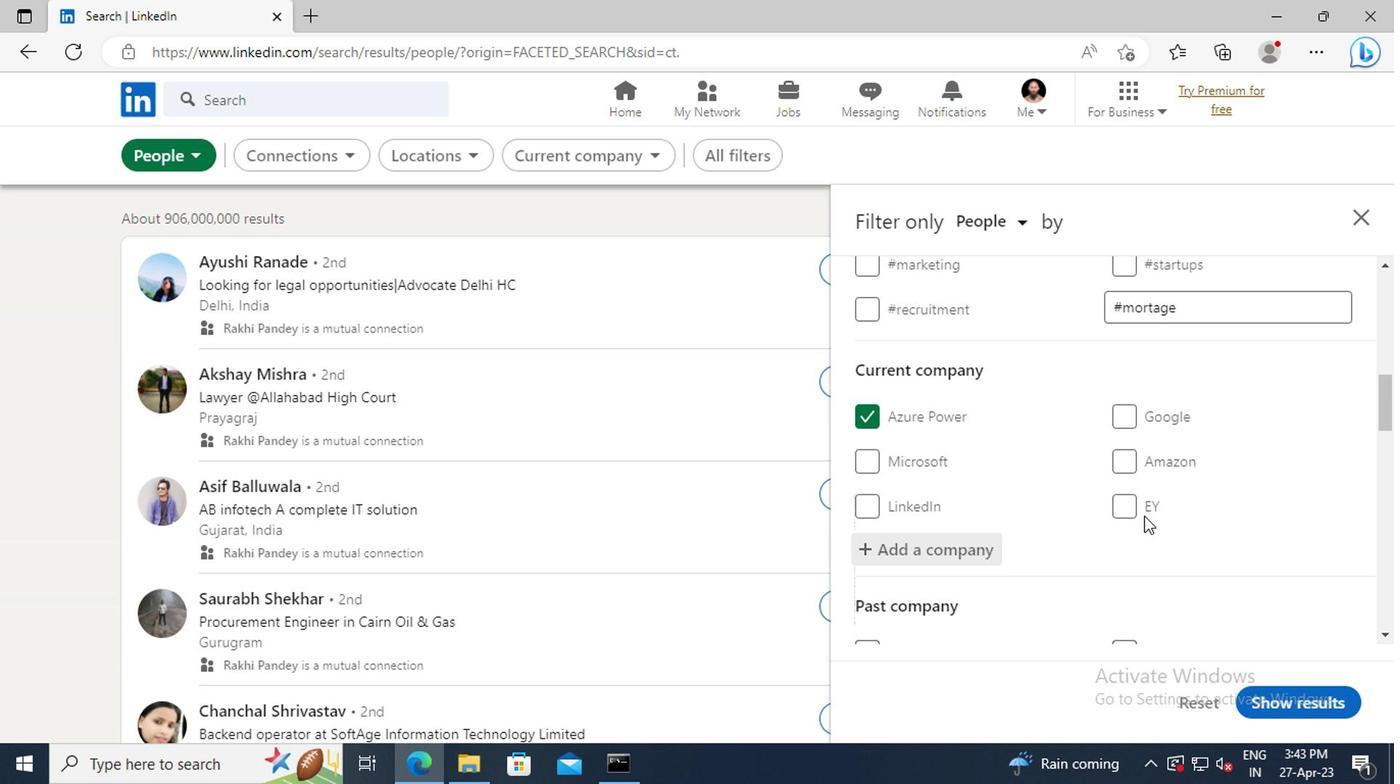 
Action: Mouse scrolled (1141, 474) with delta (0, -1)
Screenshot: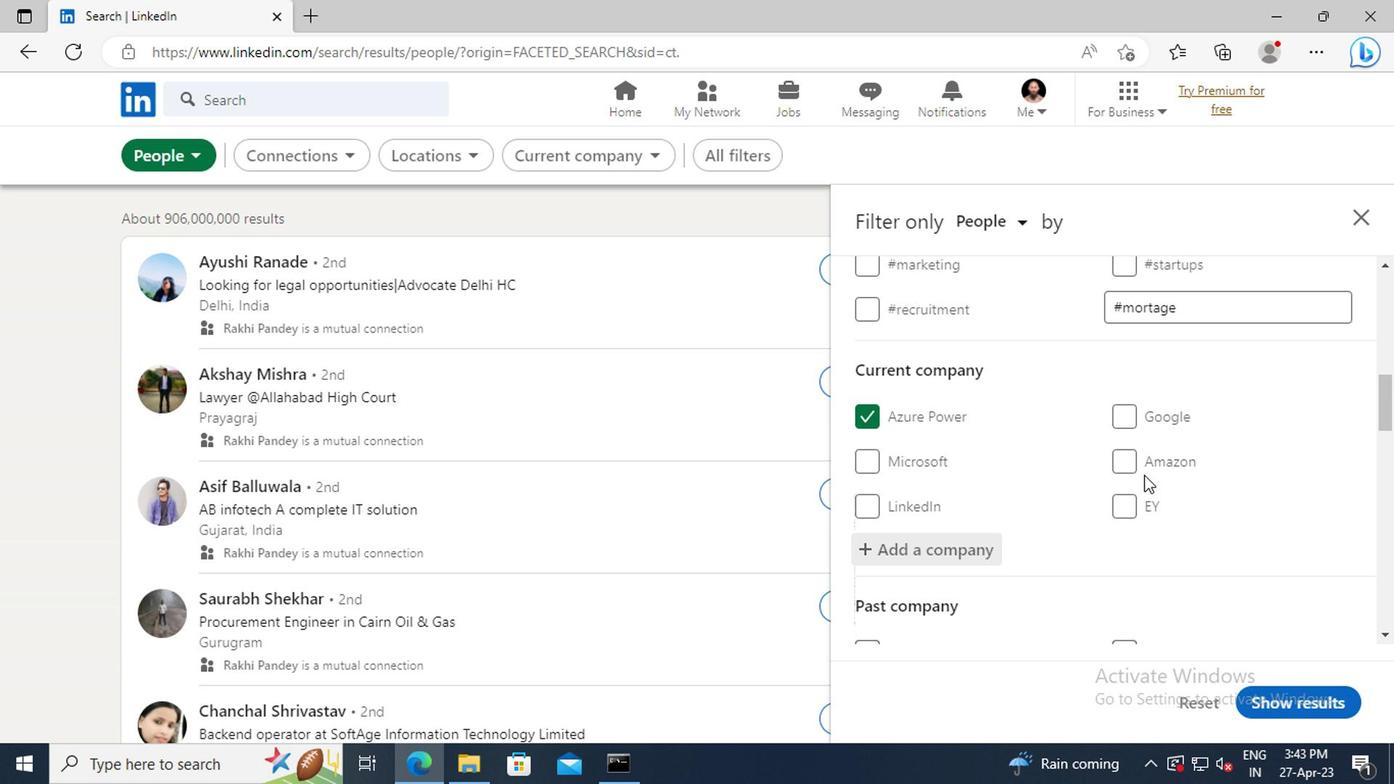 
Action: Mouse scrolled (1141, 474) with delta (0, -1)
Screenshot: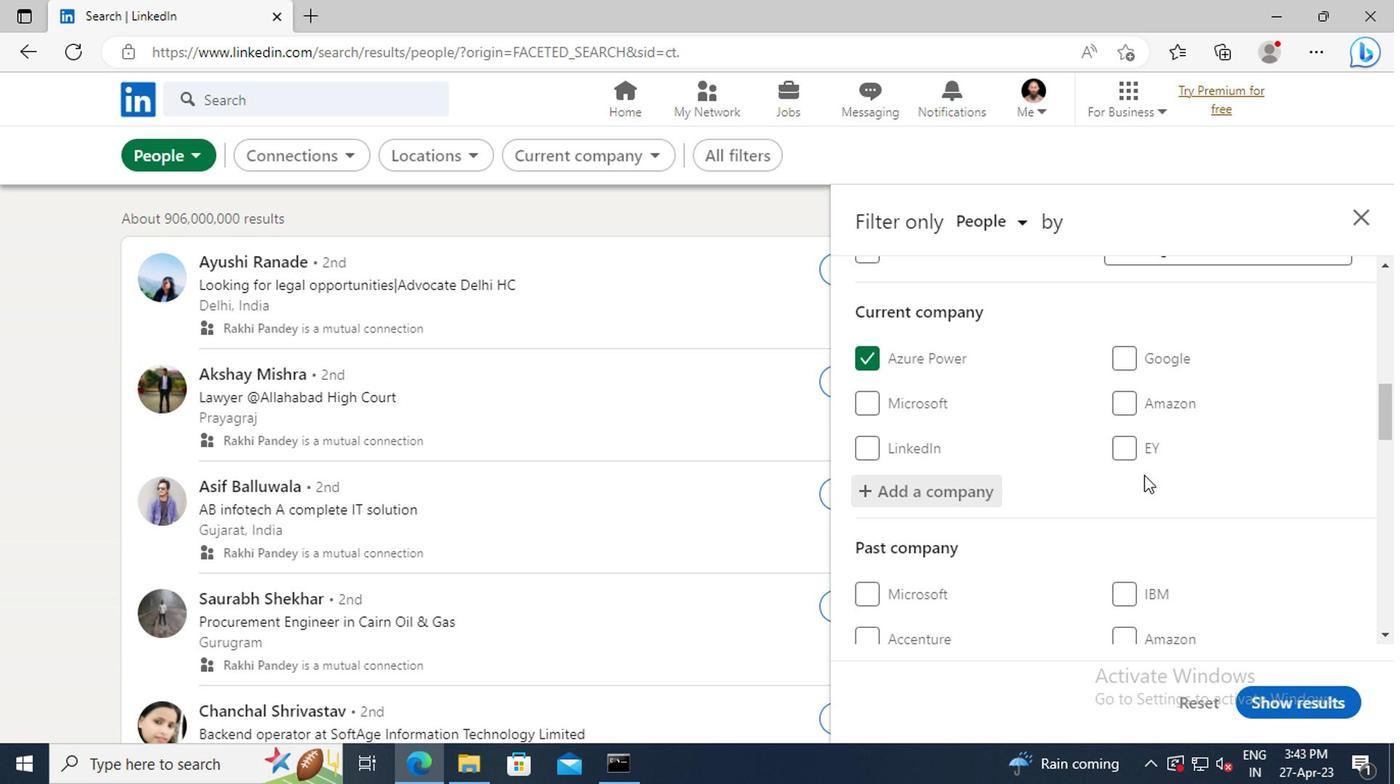 
Action: Mouse scrolled (1141, 474) with delta (0, -1)
Screenshot: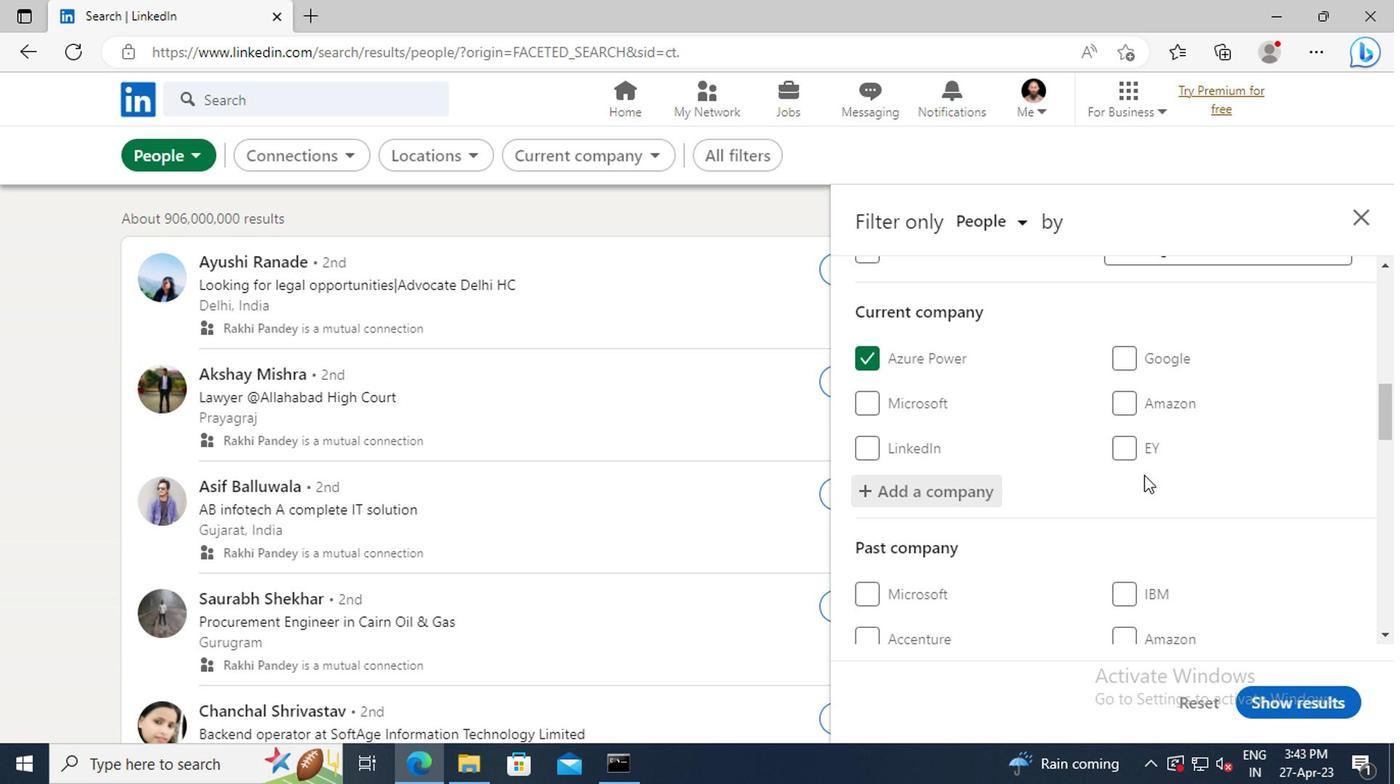 
Action: Mouse scrolled (1141, 474) with delta (0, -1)
Screenshot: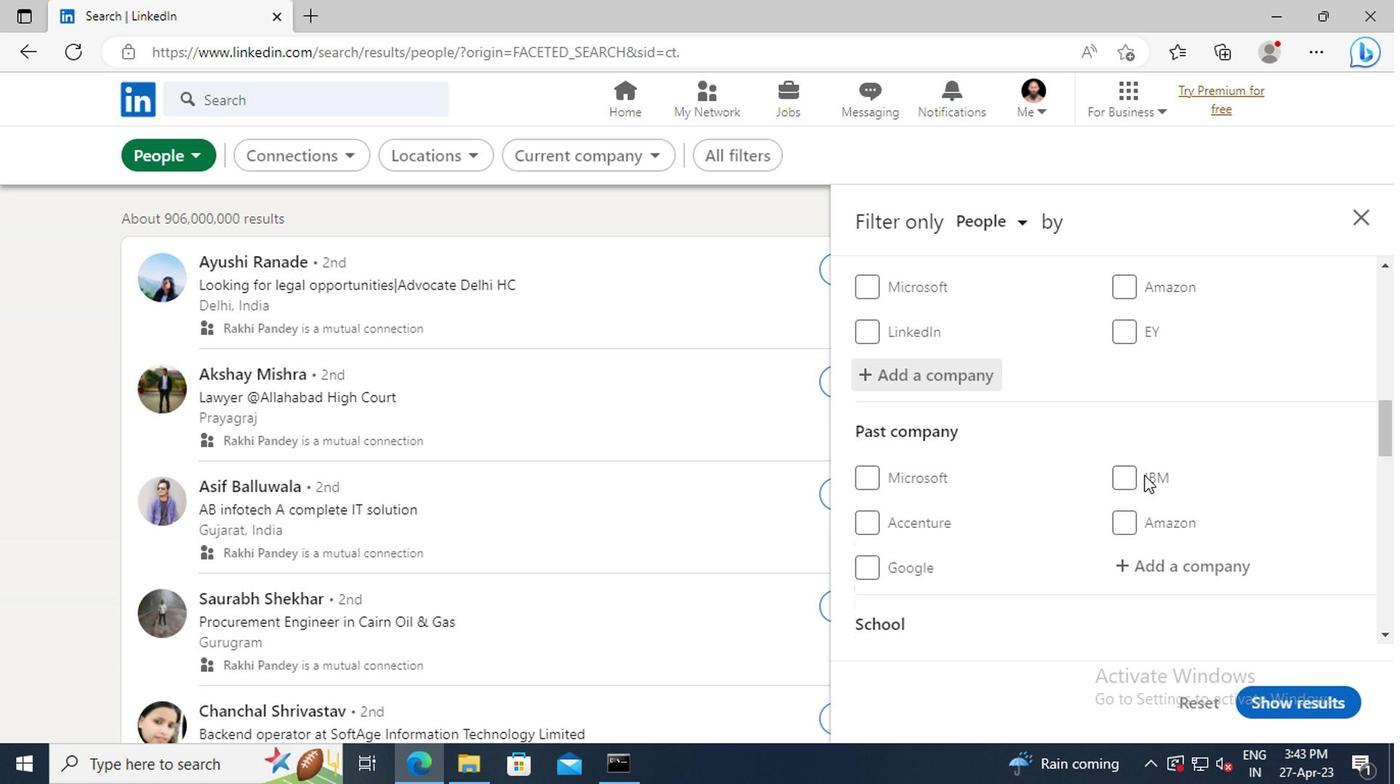 
Action: Mouse scrolled (1141, 474) with delta (0, -1)
Screenshot: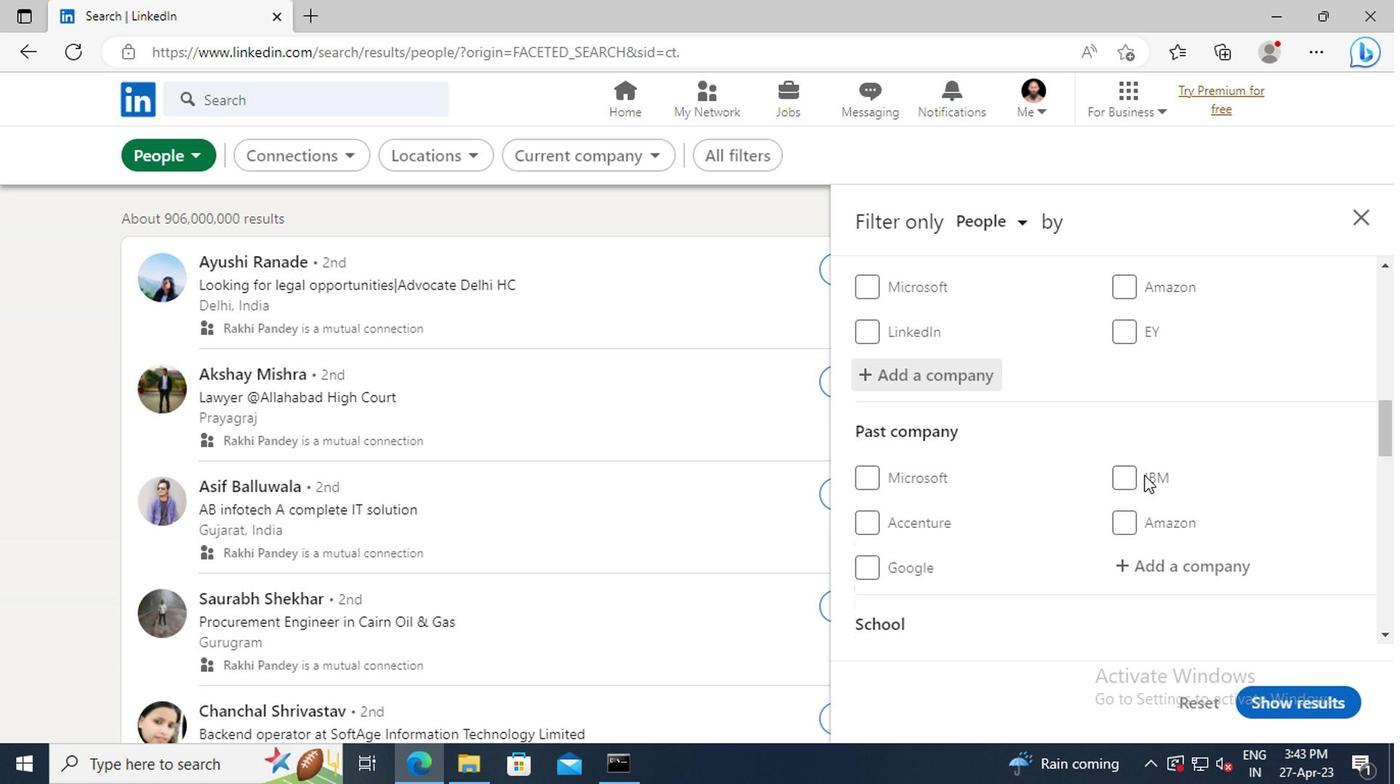 
Action: Mouse scrolled (1141, 474) with delta (0, -1)
Screenshot: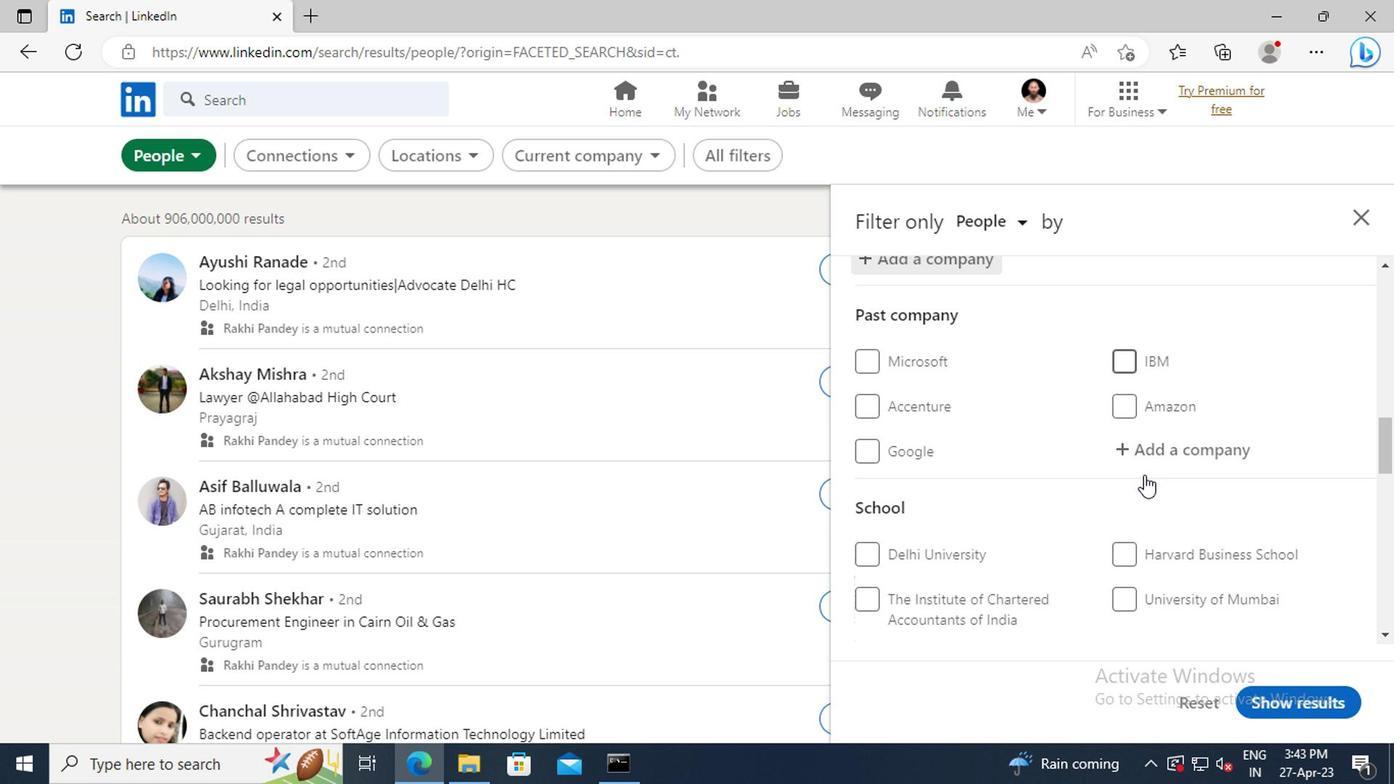 
Action: Mouse scrolled (1141, 474) with delta (0, -1)
Screenshot: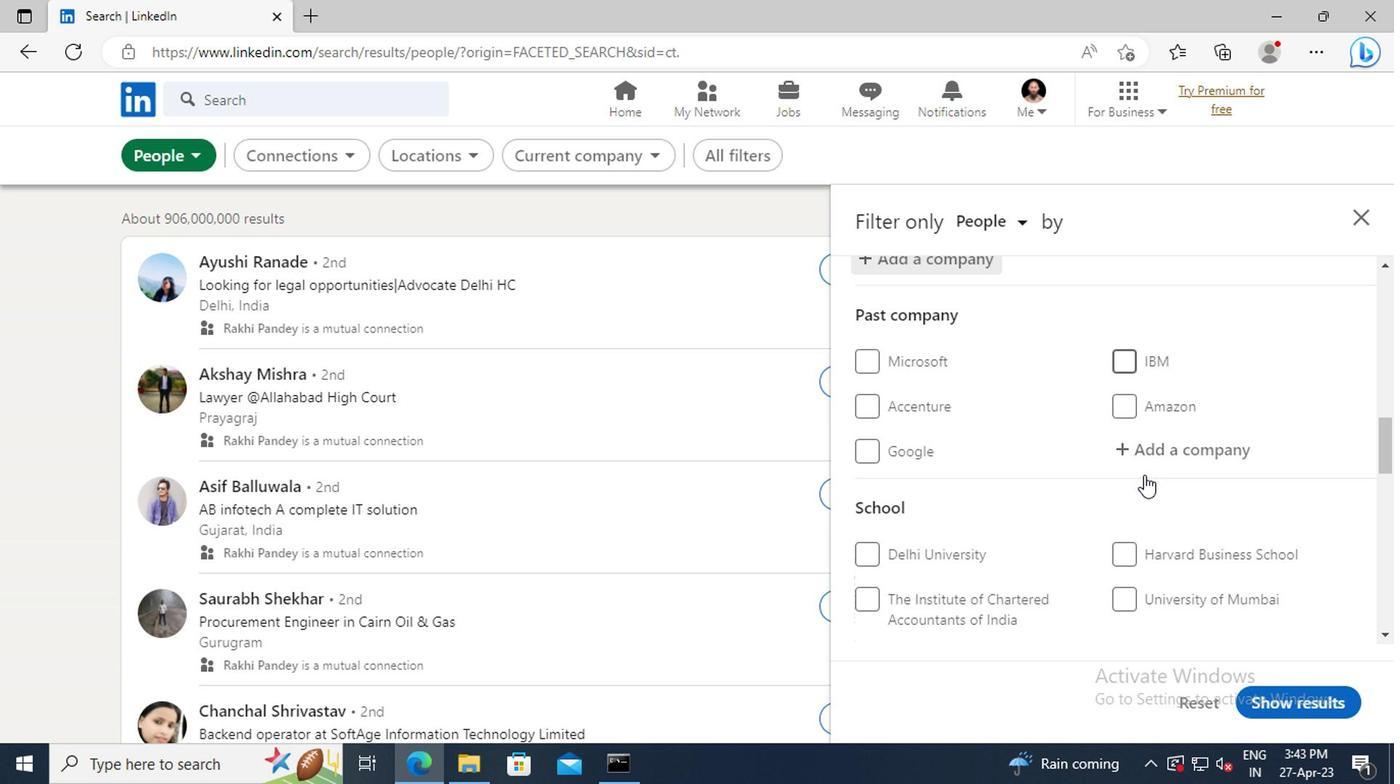 
Action: Mouse scrolled (1141, 474) with delta (0, -1)
Screenshot: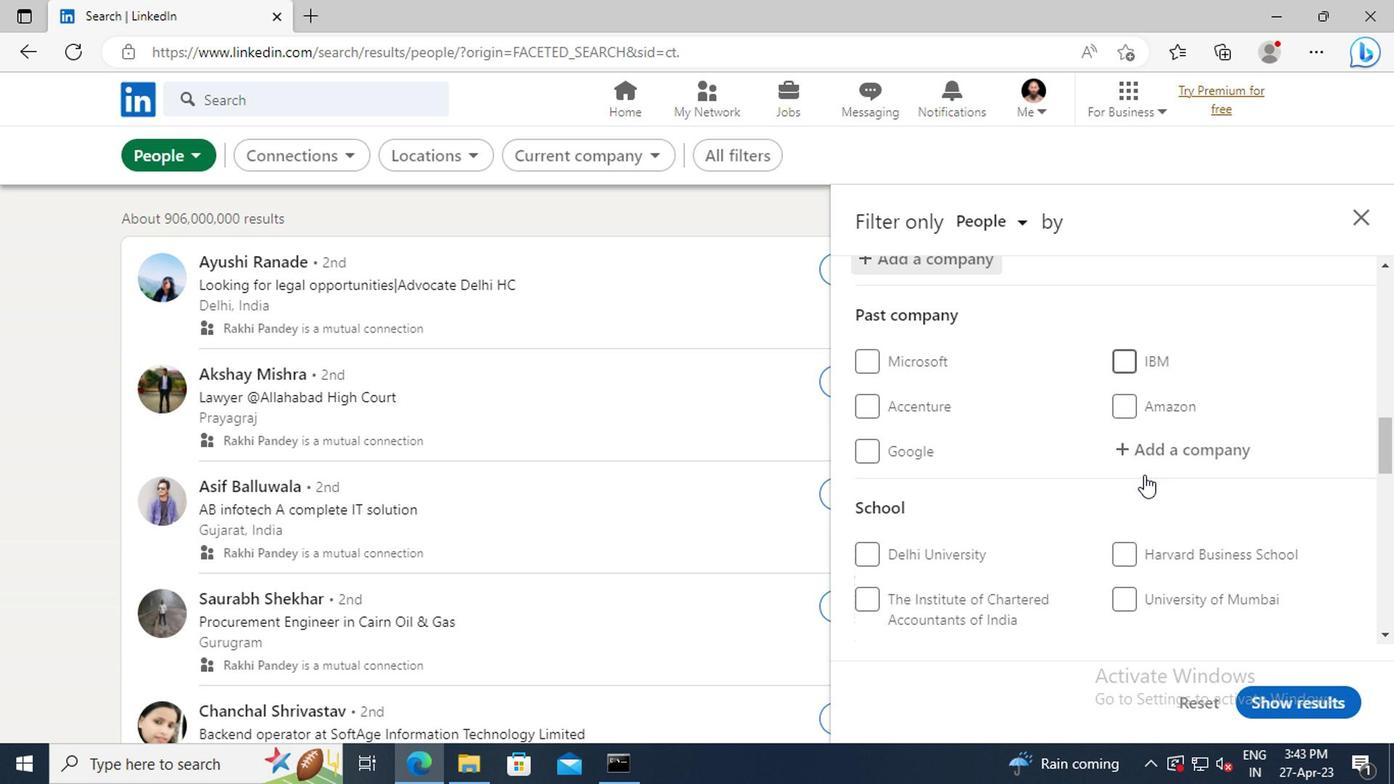 
Action: Mouse moved to (1142, 490)
Screenshot: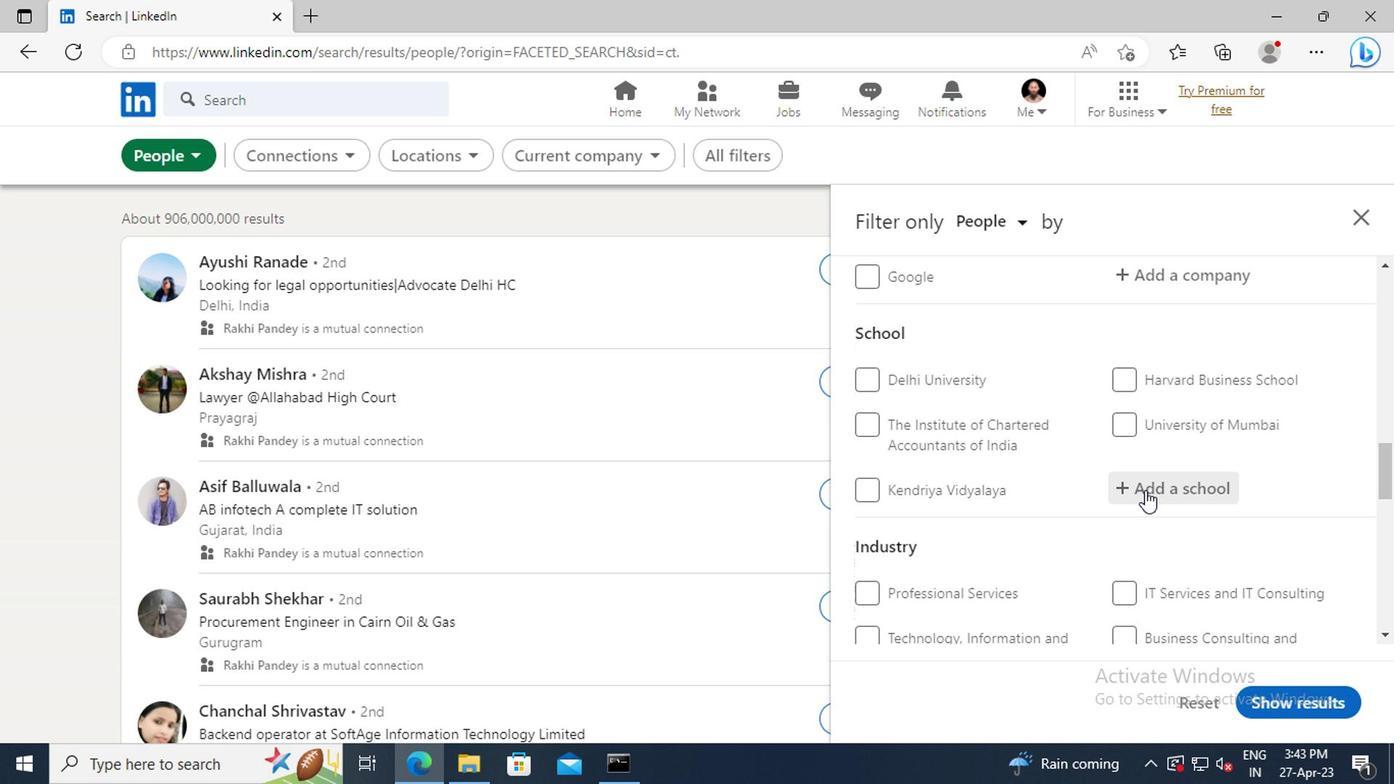 
Action: Mouse pressed left at (1142, 490)
Screenshot: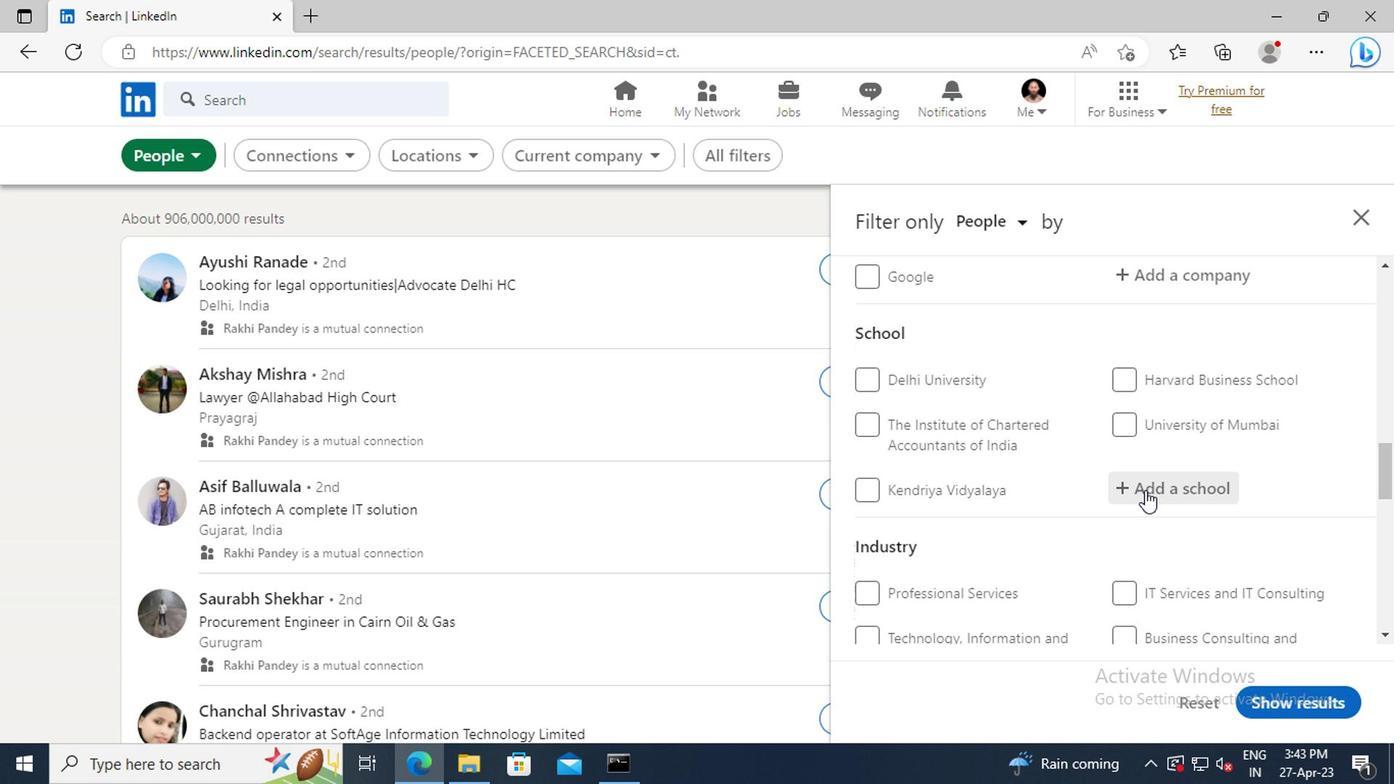 
Action: Key pressed <Key.shift>ST.<Key.space><Key.shift>ANDREW'S<Key.space><Key.shift>COLLEGE<Key.space>OF<Key.space><Key.shift>ARTS,<Key.space><Key.shift>SCI
Screenshot: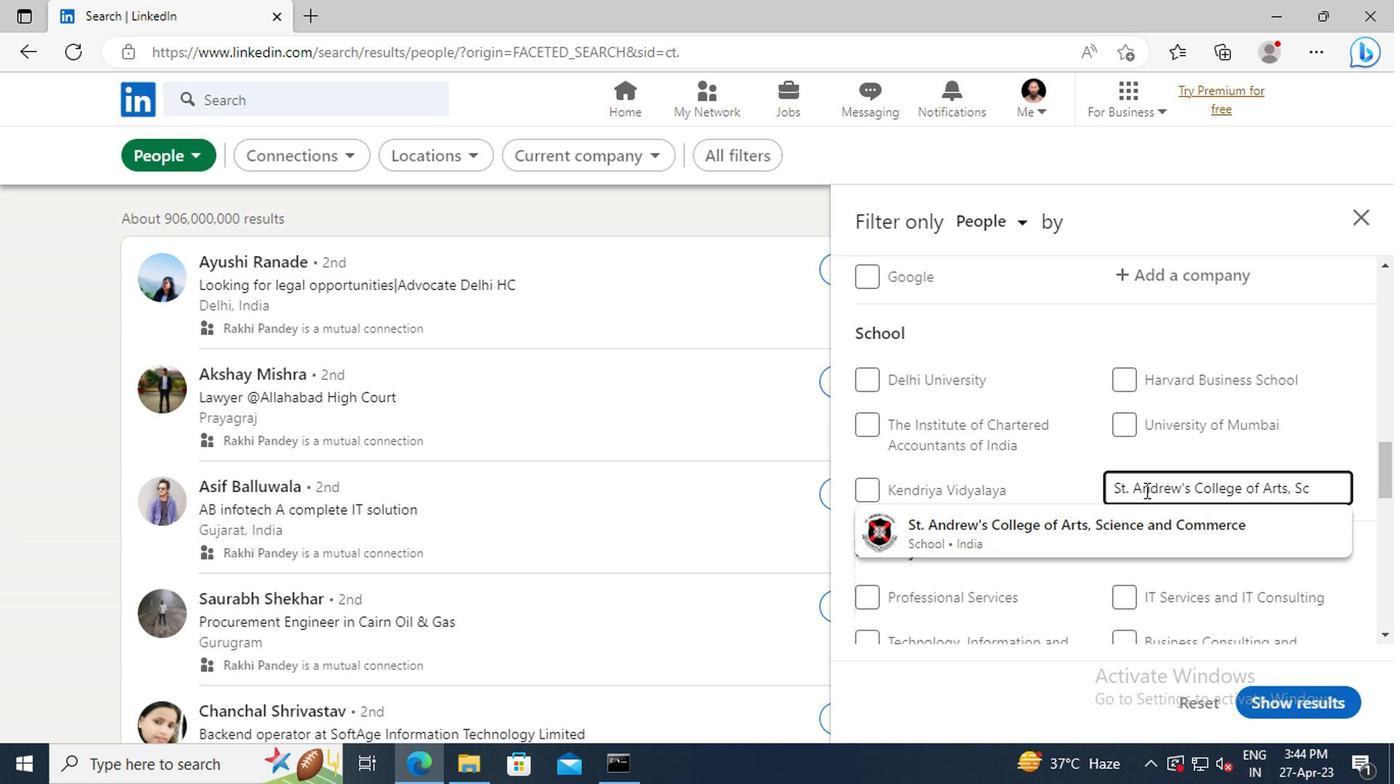
Action: Mouse moved to (1140, 527)
Screenshot: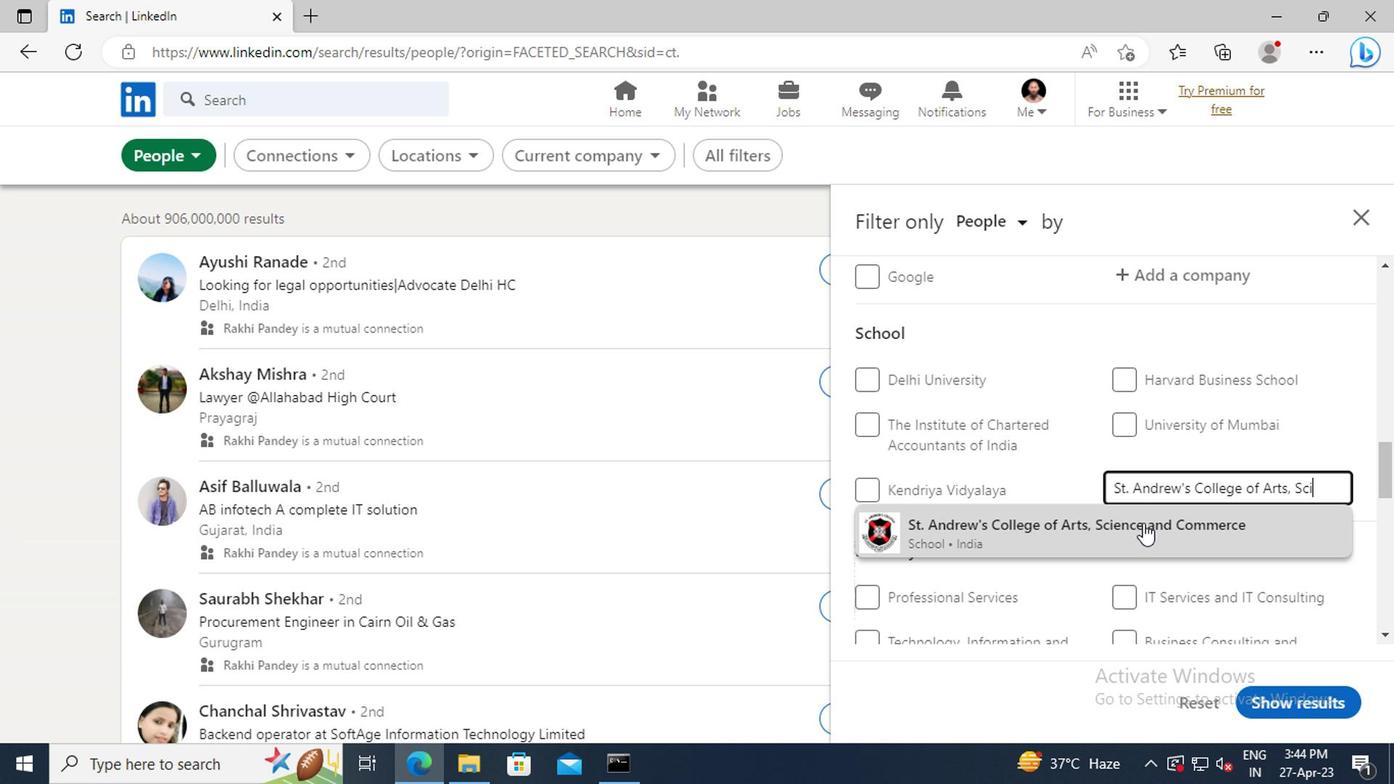 
Action: Mouse pressed left at (1140, 527)
Screenshot: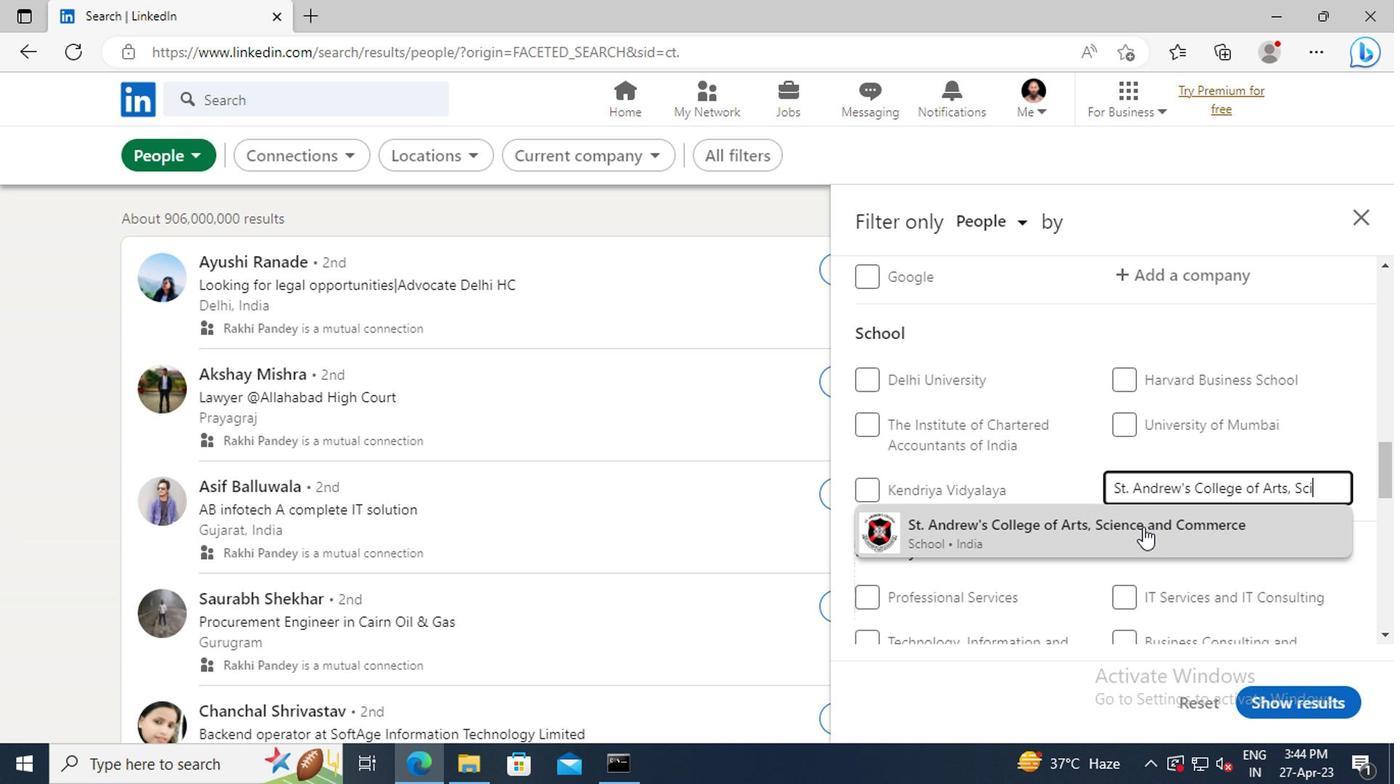 
Action: Mouse moved to (1124, 433)
Screenshot: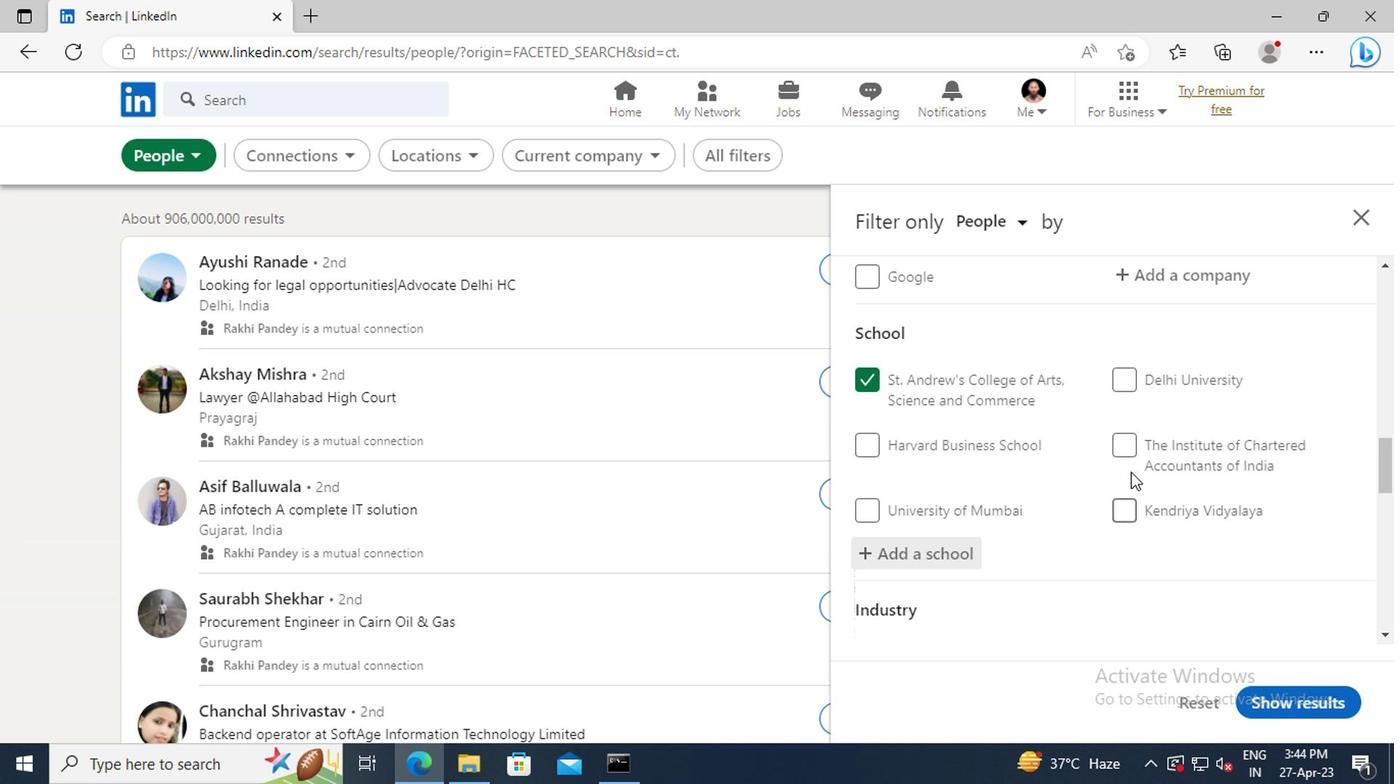 
Action: Mouse scrolled (1124, 432) with delta (0, 0)
Screenshot: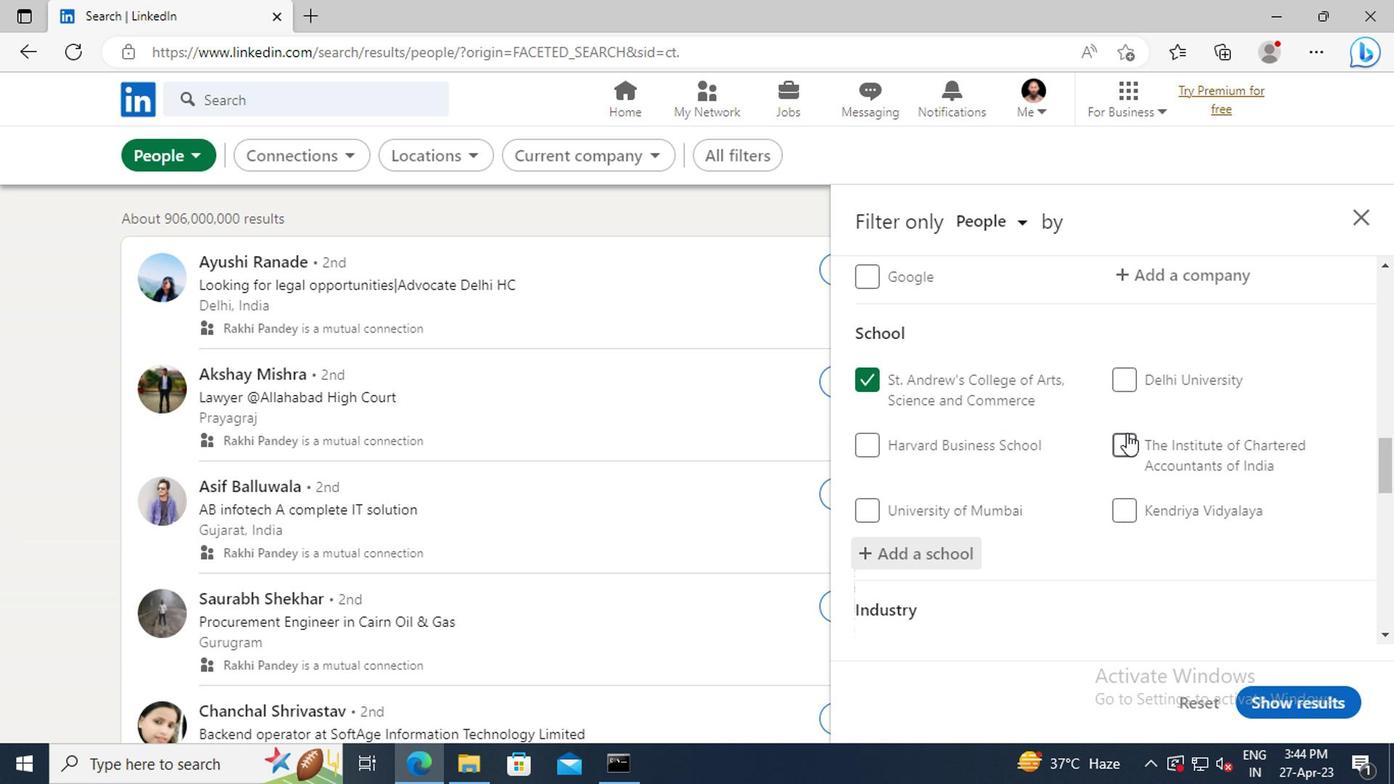 
Action: Mouse scrolled (1124, 432) with delta (0, 0)
Screenshot: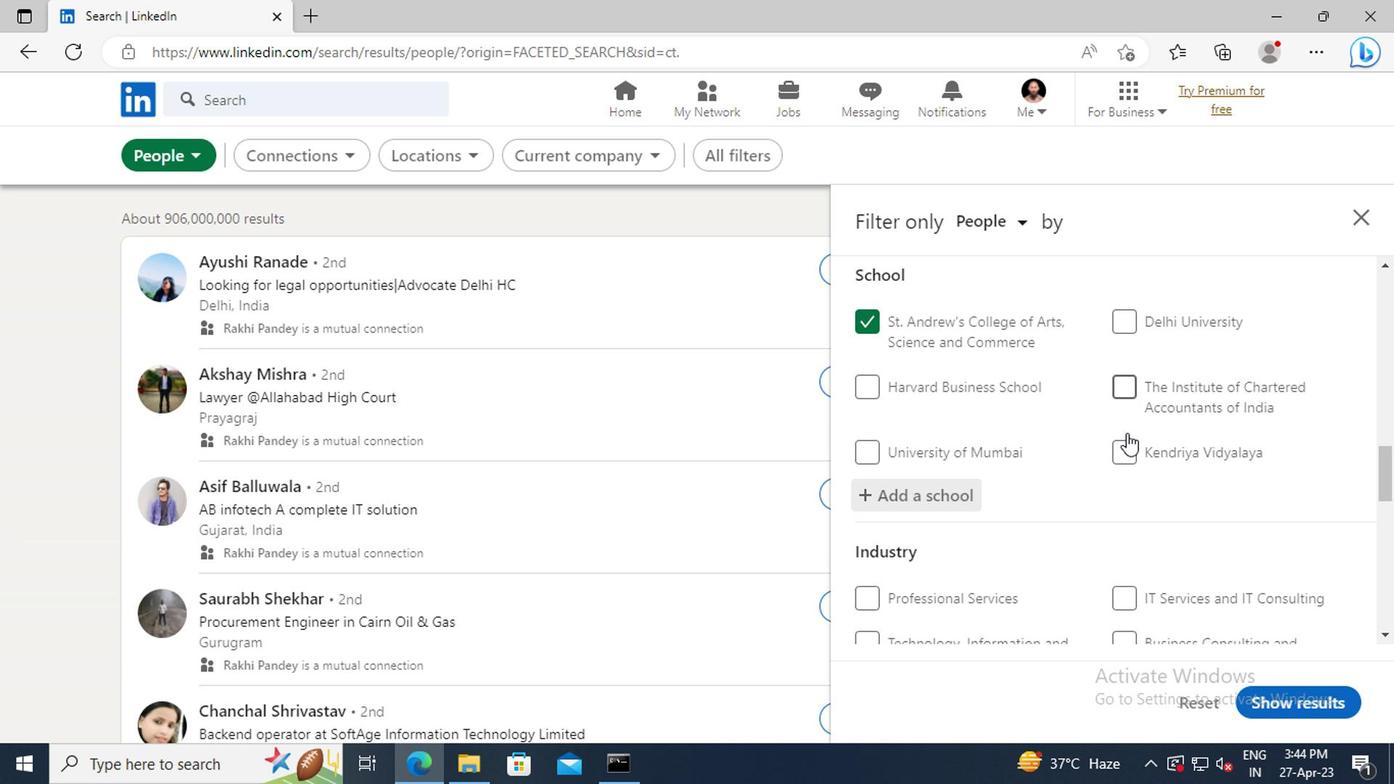
Action: Mouse scrolled (1124, 432) with delta (0, 0)
Screenshot: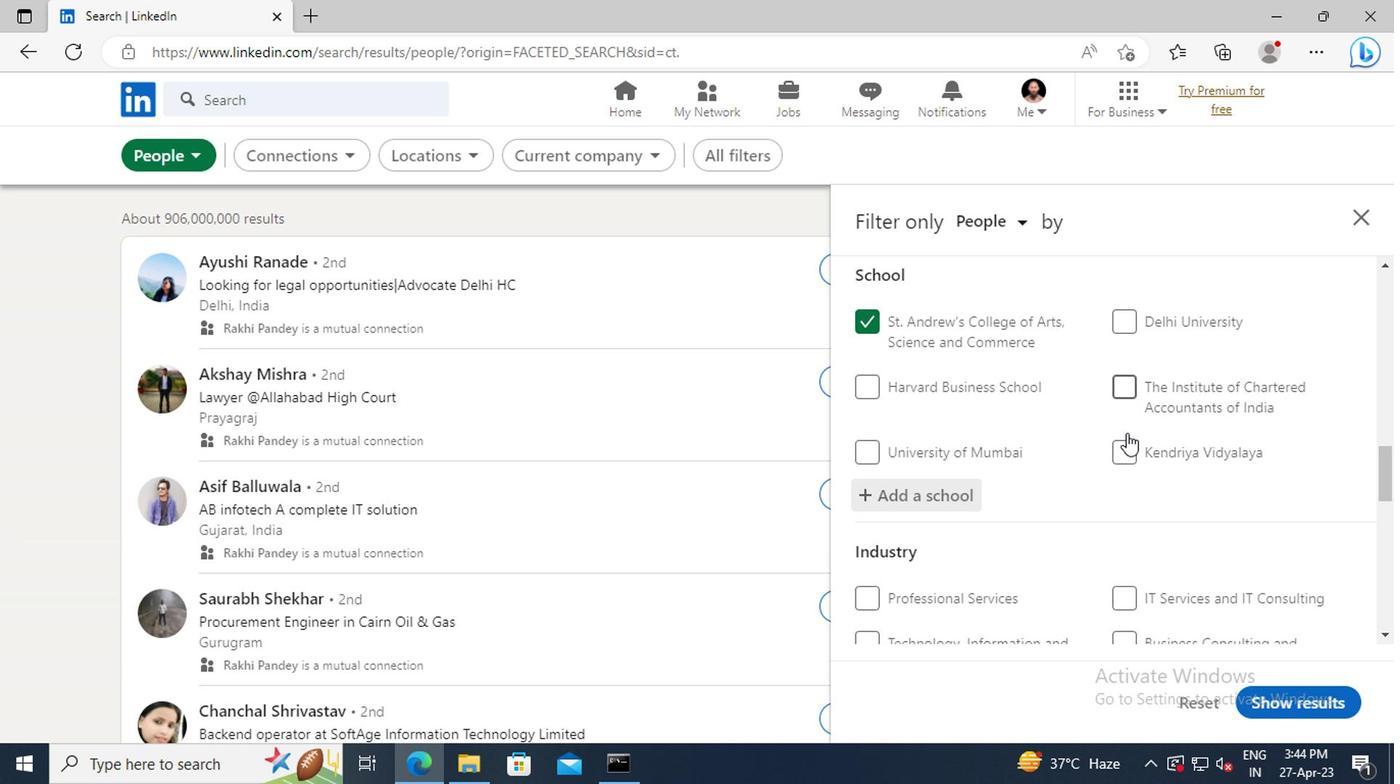 
Action: Mouse scrolled (1124, 432) with delta (0, 0)
Screenshot: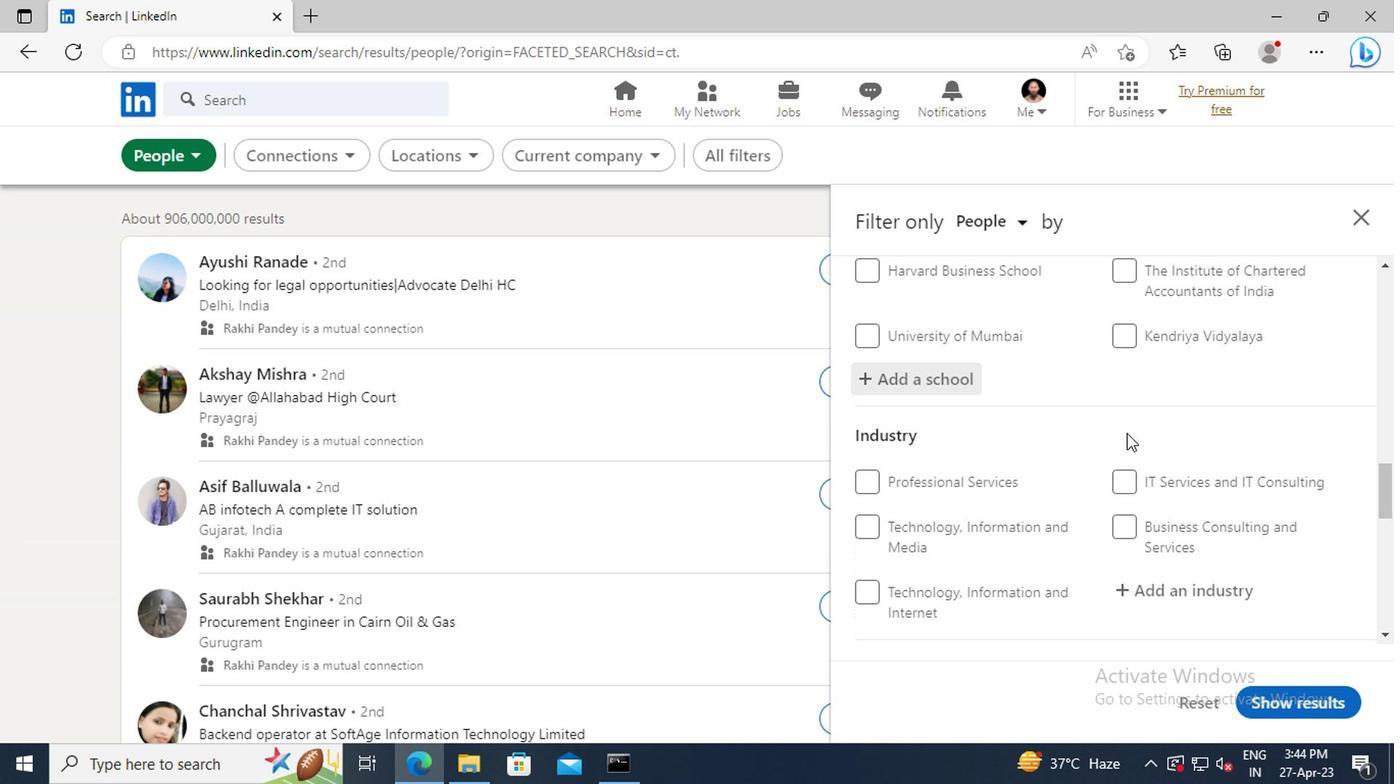 
Action: Mouse scrolled (1124, 432) with delta (0, 0)
Screenshot: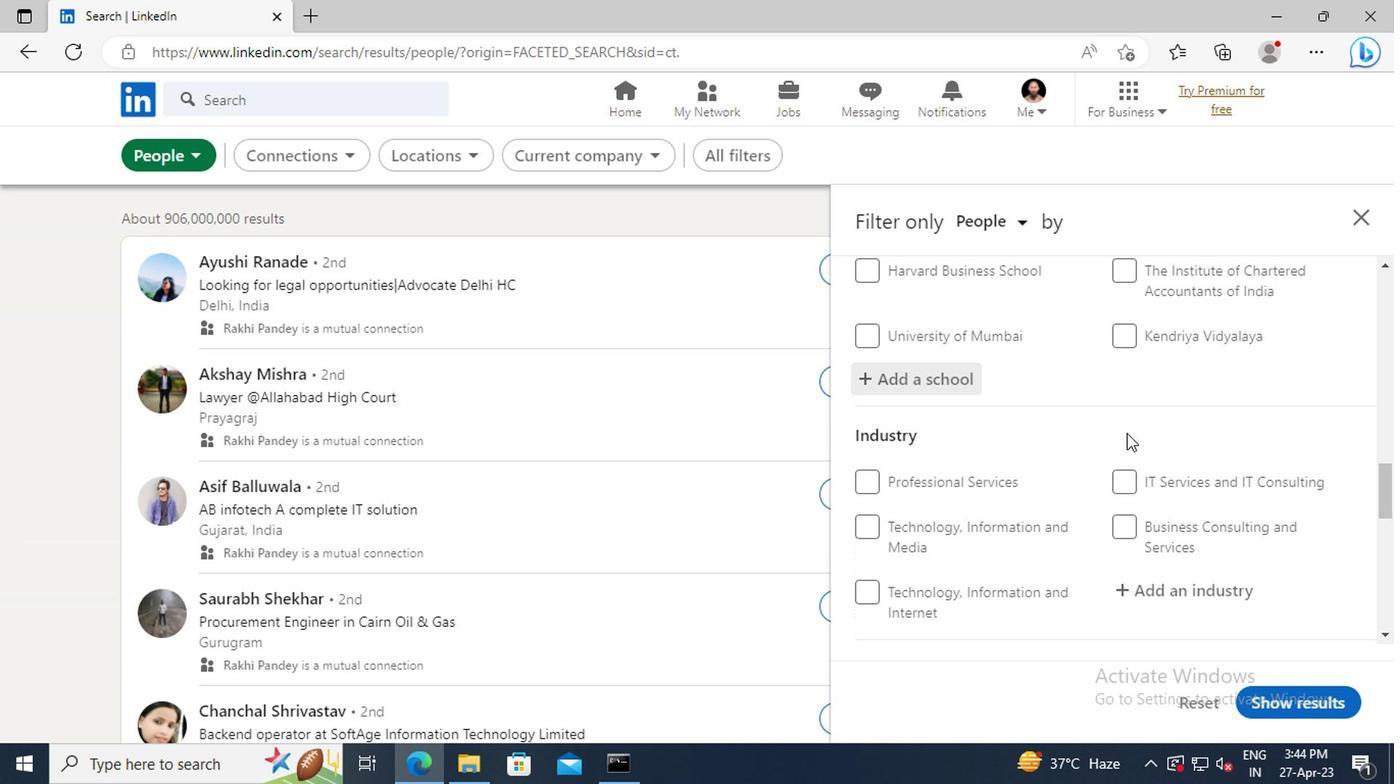 
Action: Mouse moved to (1150, 470)
Screenshot: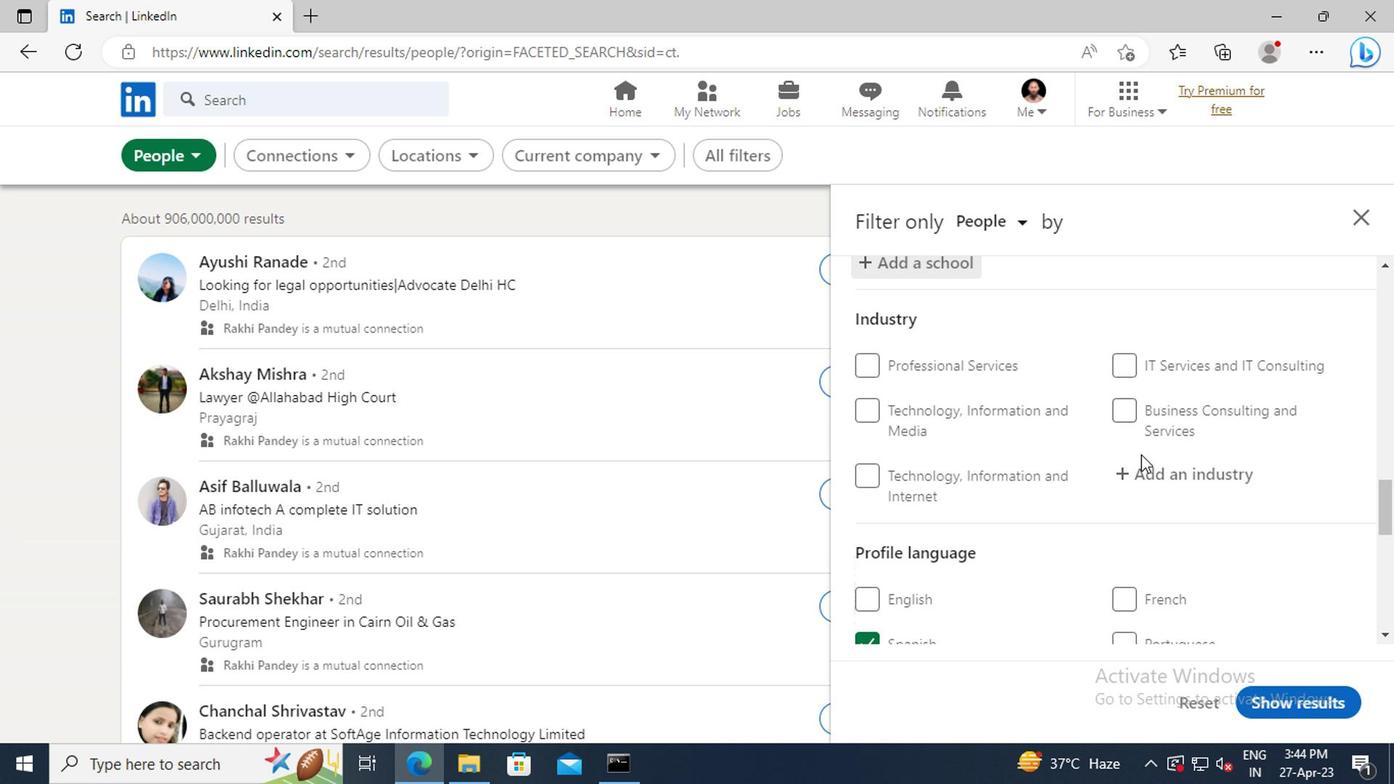 
Action: Mouse pressed left at (1150, 470)
Screenshot: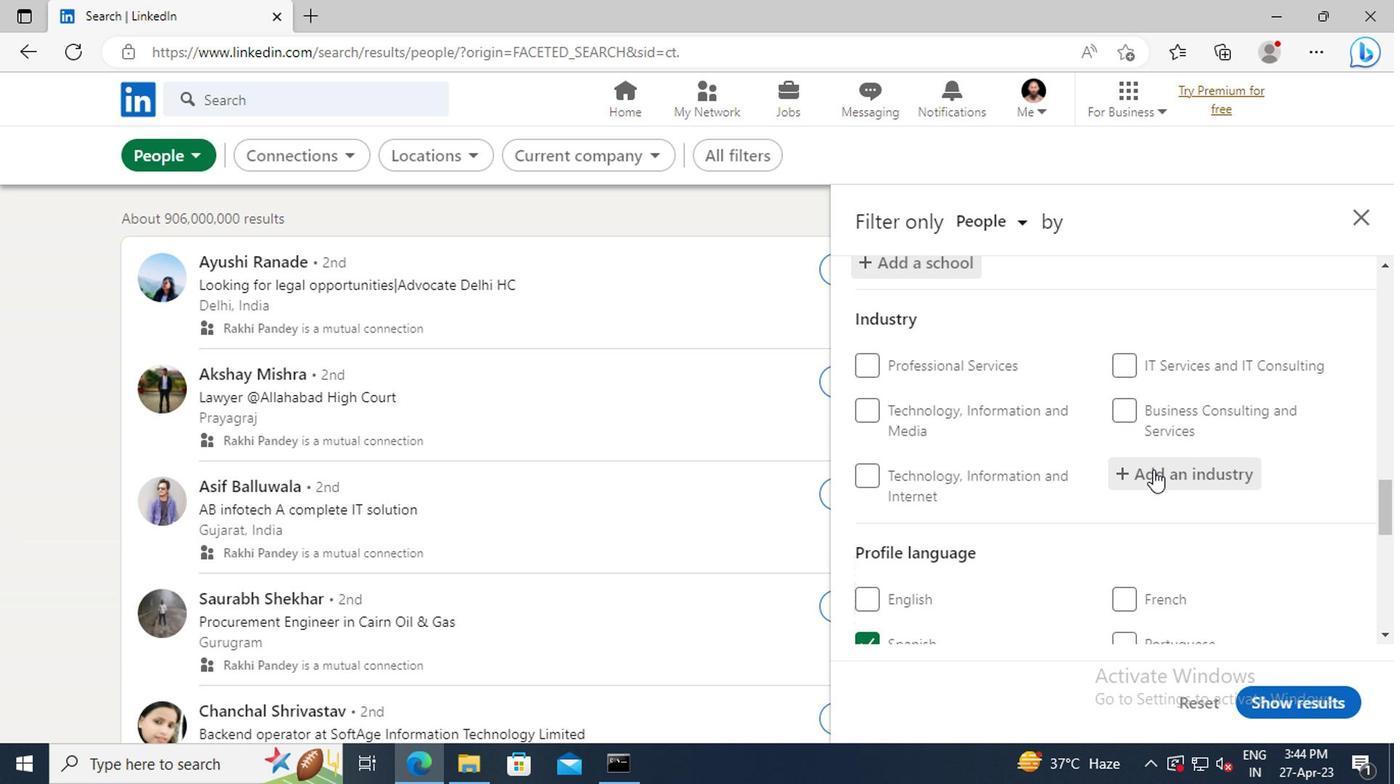 
Action: Key pressed <Key.shift>SOFTWARE<Key.space><Key.shift>DEVELOPMENT
Screenshot: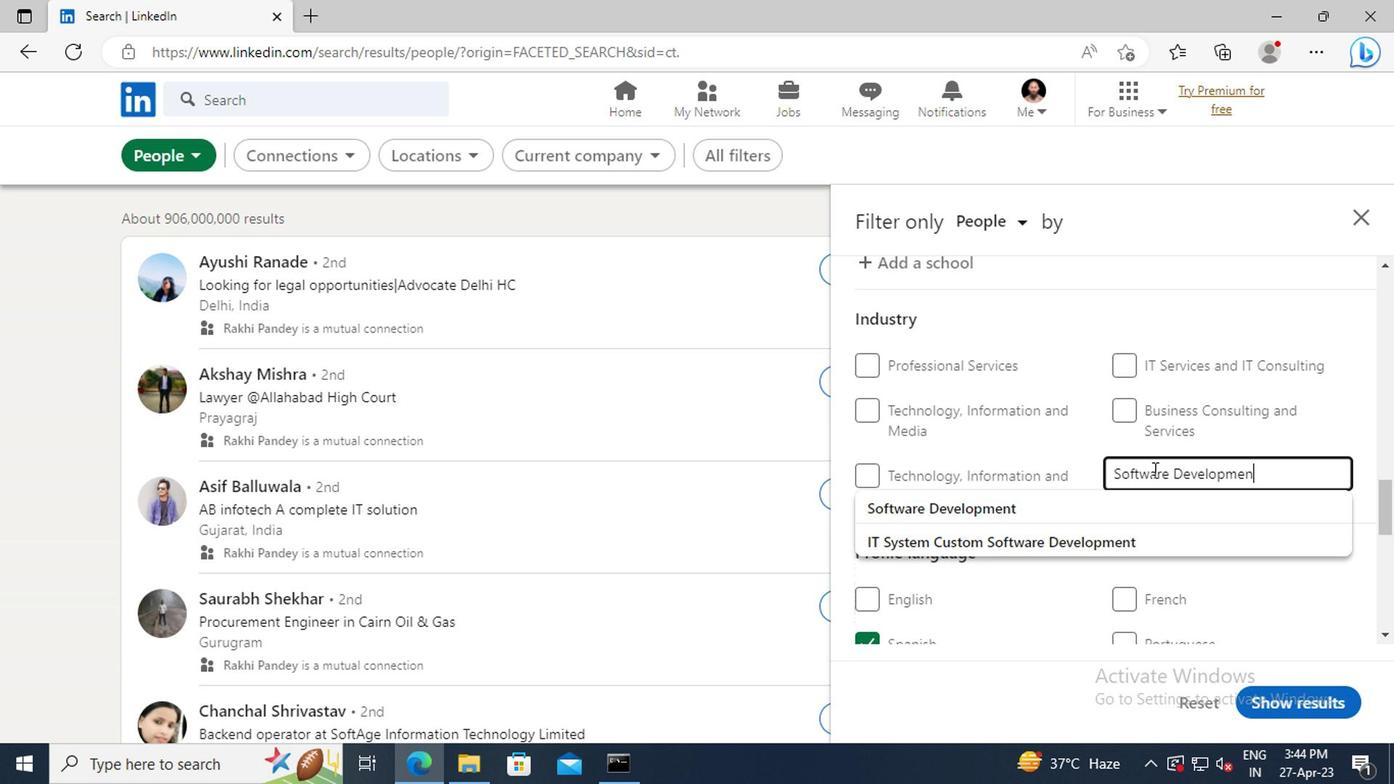 
Action: Mouse moved to (1134, 506)
Screenshot: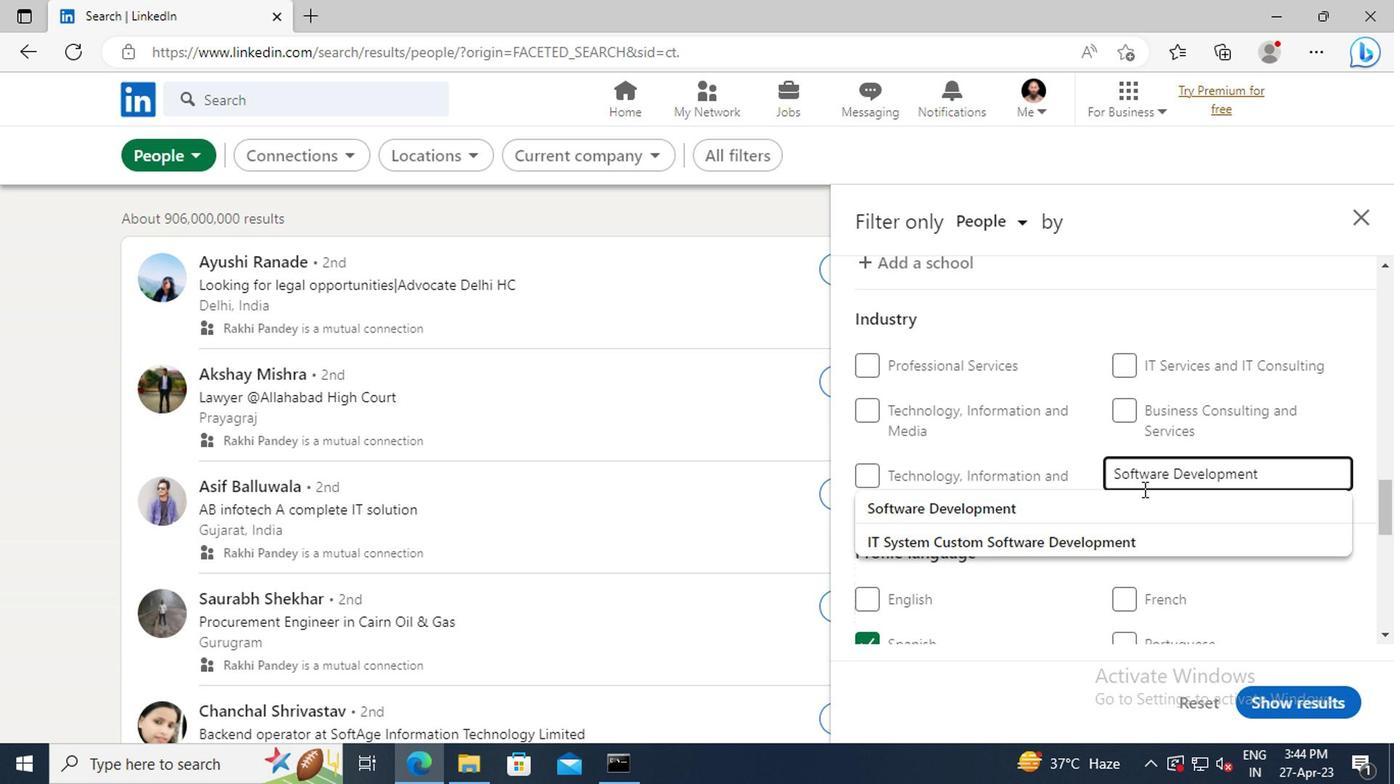 
Action: Mouse pressed left at (1134, 506)
Screenshot: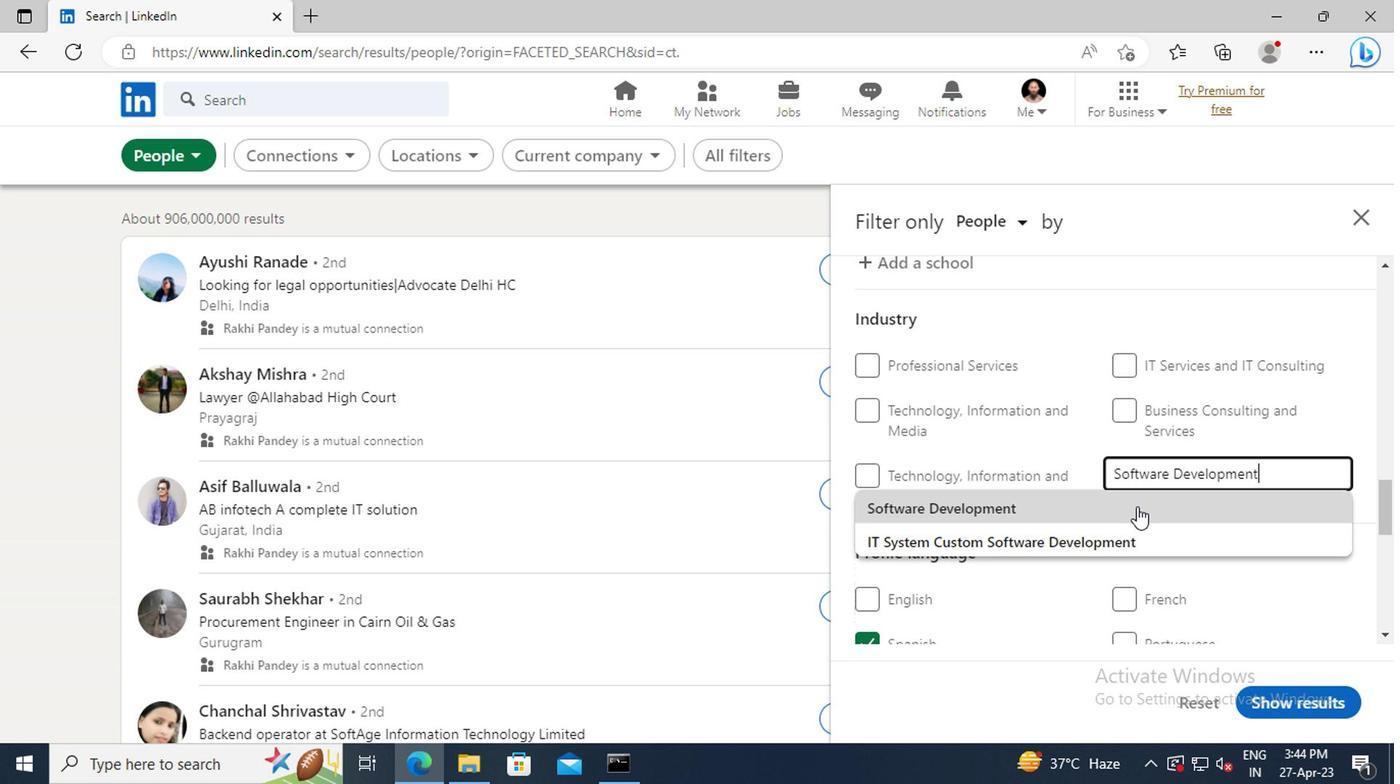 
Action: Mouse moved to (1110, 420)
Screenshot: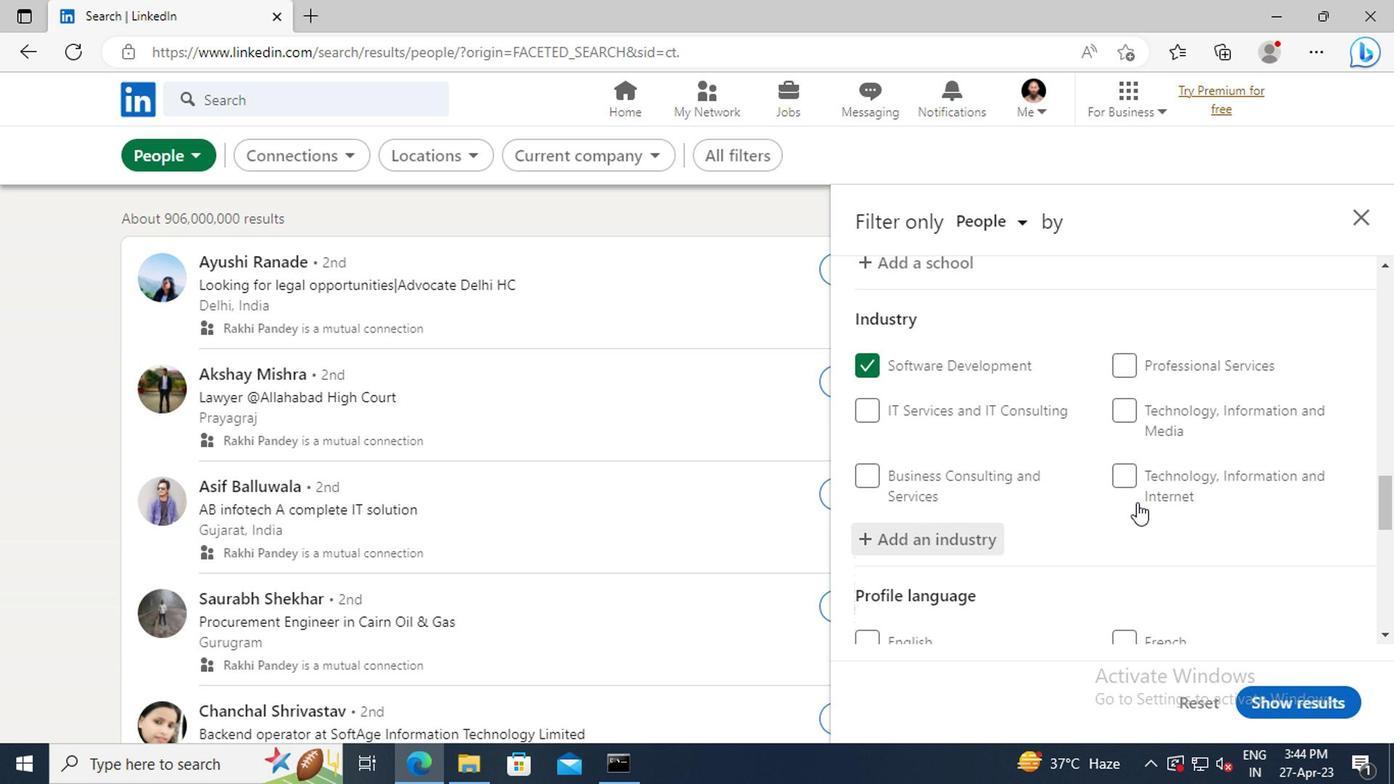 
Action: Mouse scrolled (1110, 419) with delta (0, 0)
Screenshot: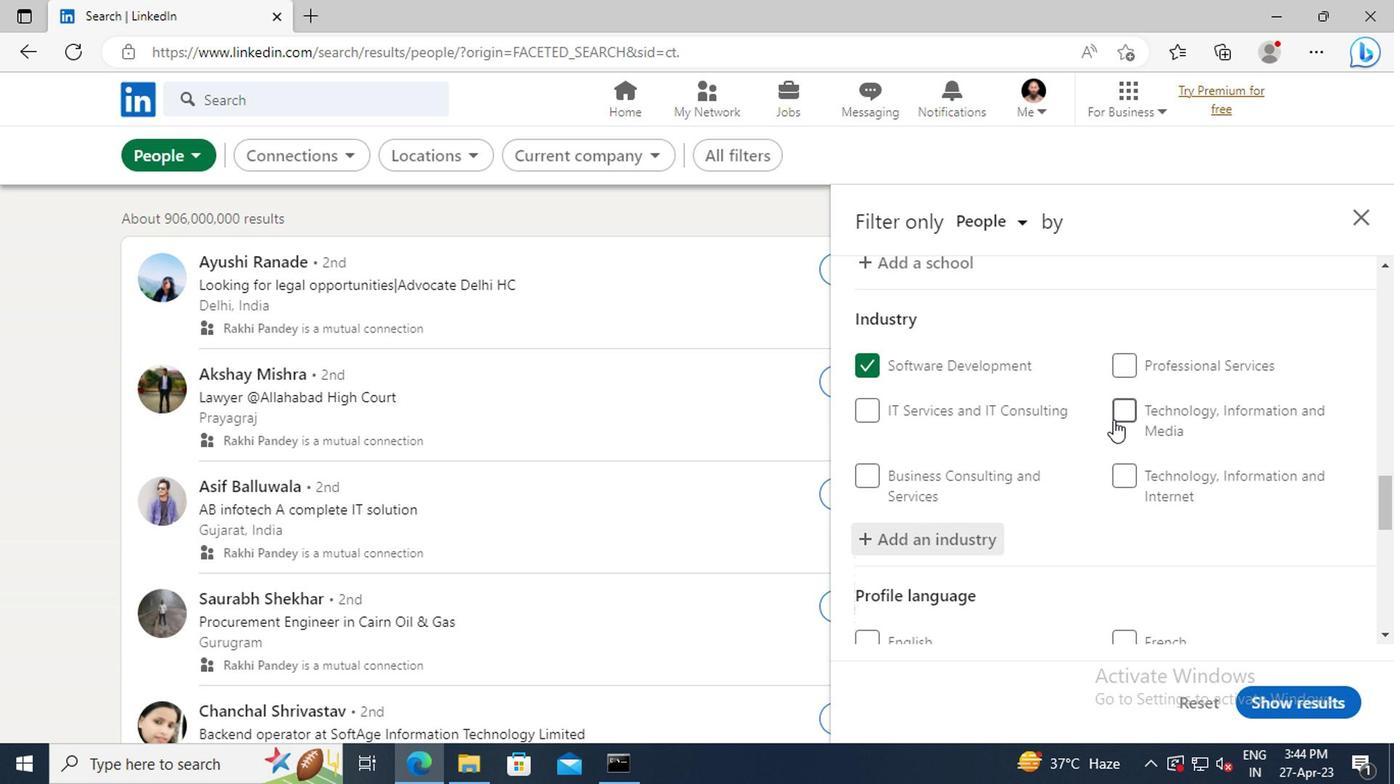 
Action: Mouse scrolled (1110, 419) with delta (0, 0)
Screenshot: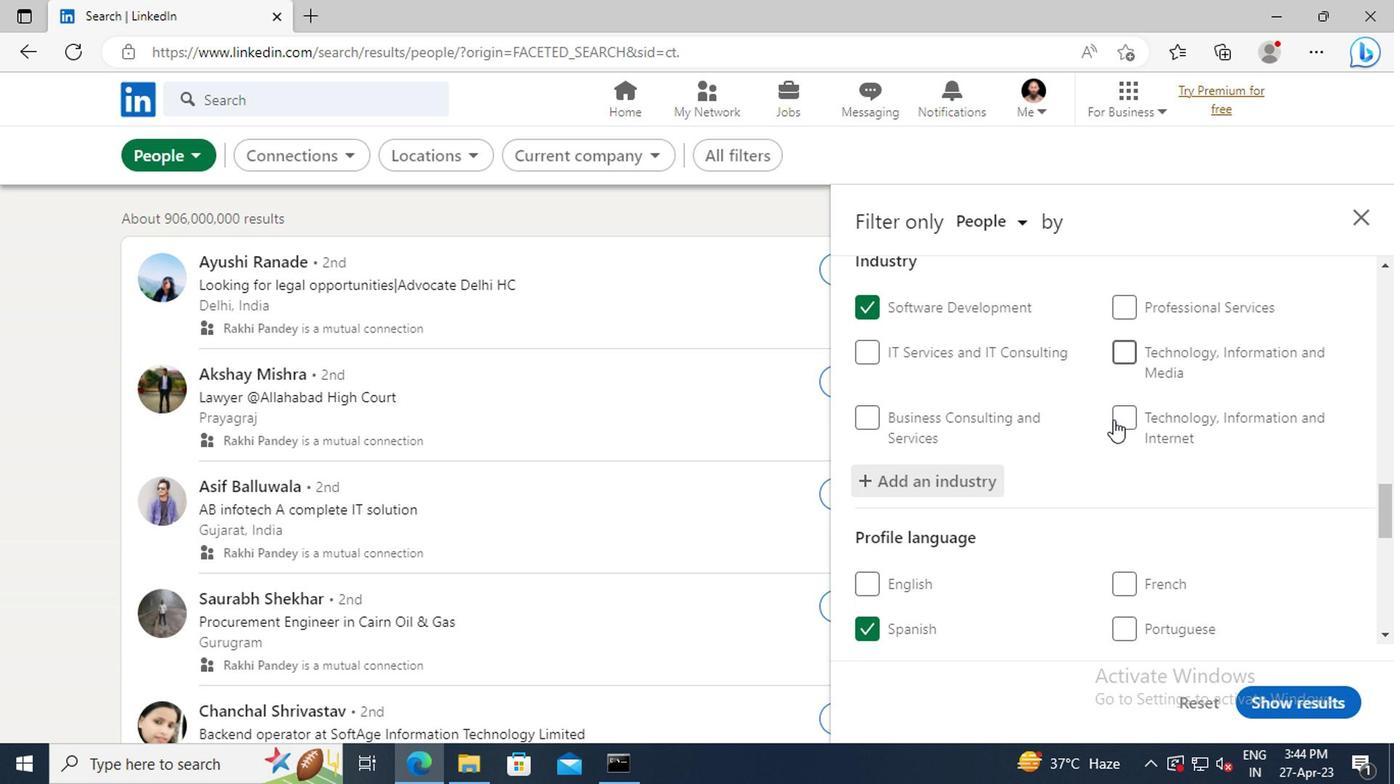 
Action: Mouse scrolled (1110, 419) with delta (0, 0)
Screenshot: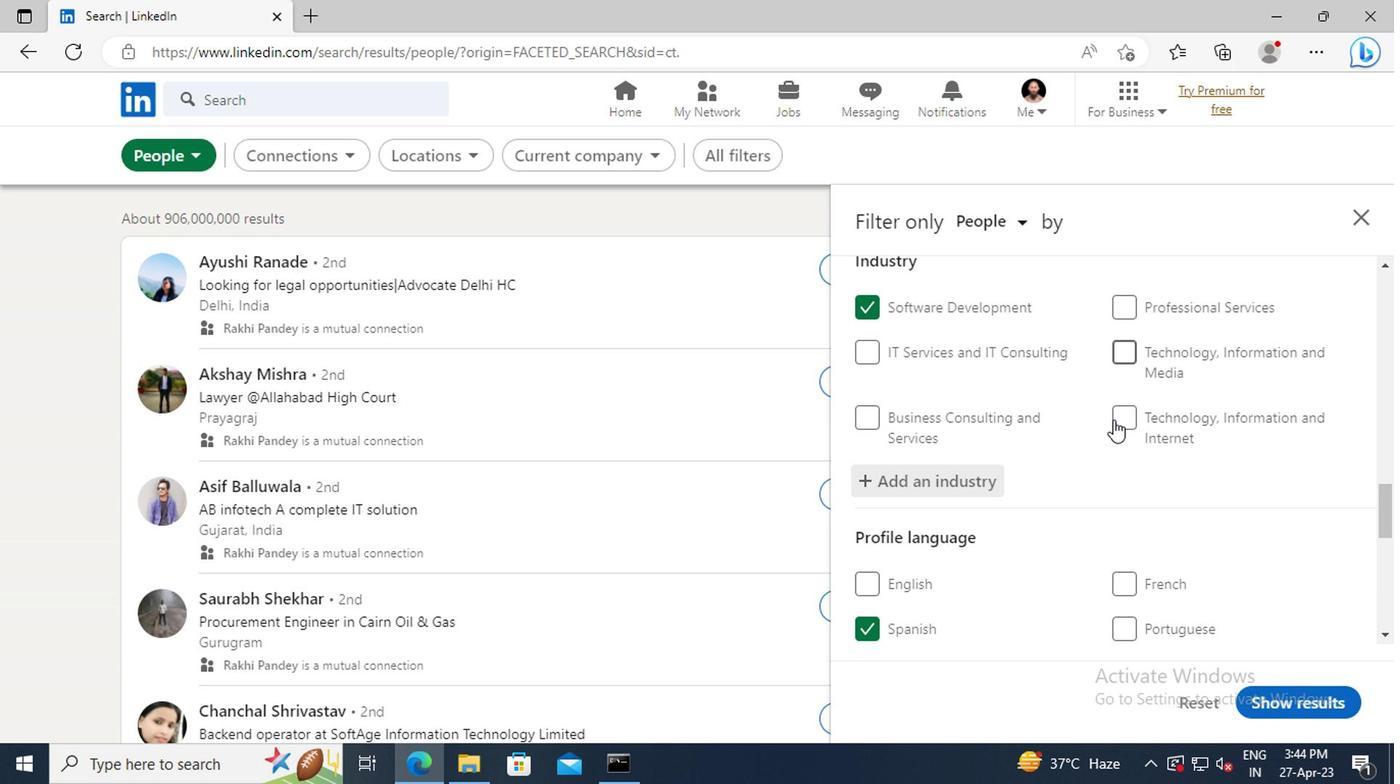 
Action: Mouse scrolled (1110, 419) with delta (0, 0)
Screenshot: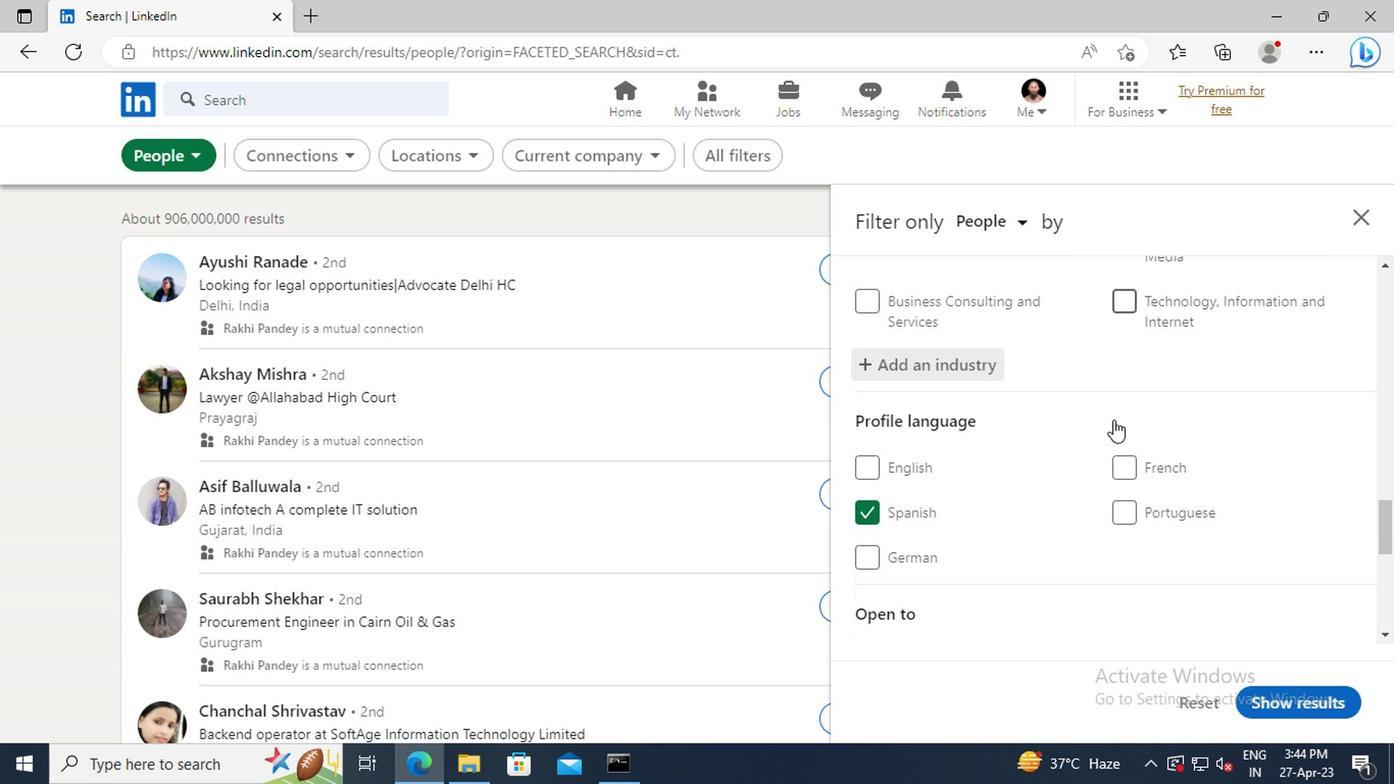 
Action: Mouse scrolled (1110, 419) with delta (0, 0)
Screenshot: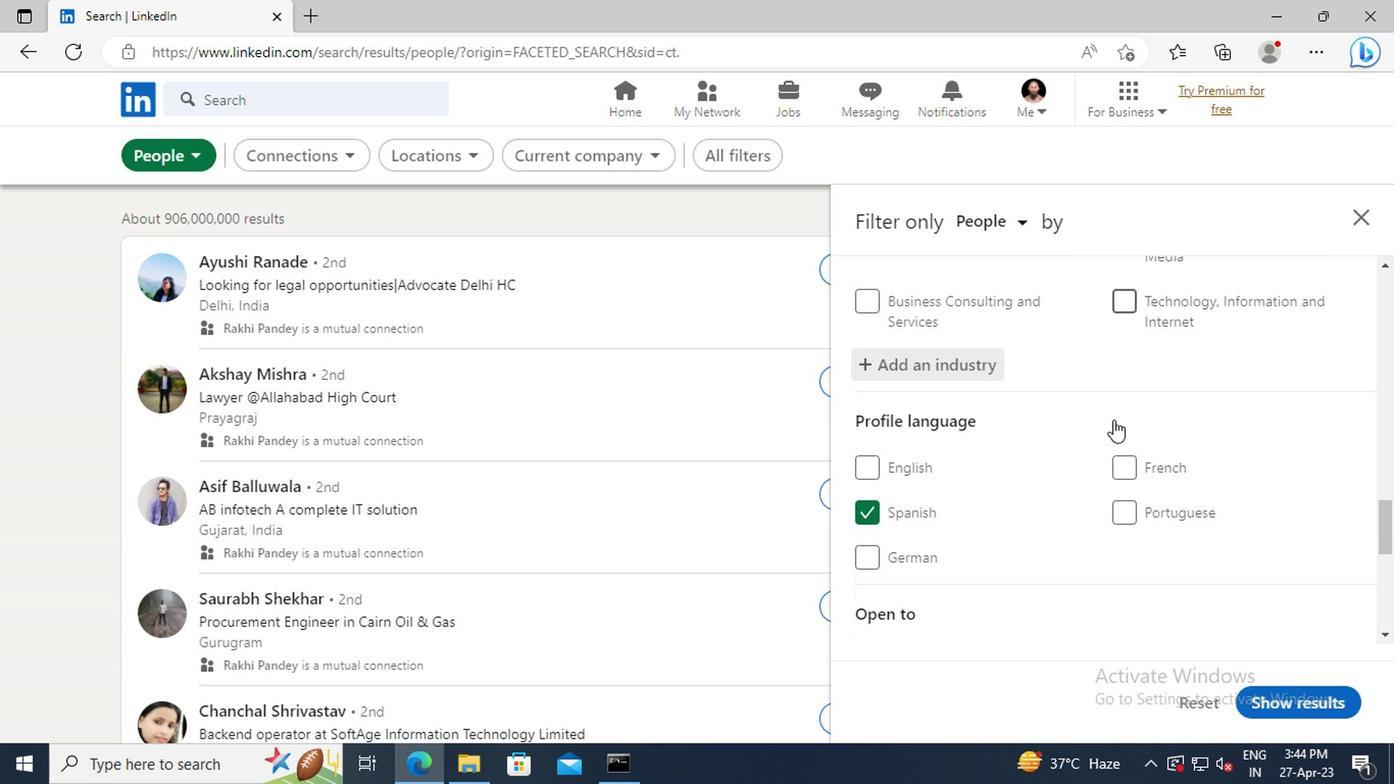 
Action: Mouse scrolled (1110, 419) with delta (0, 0)
Screenshot: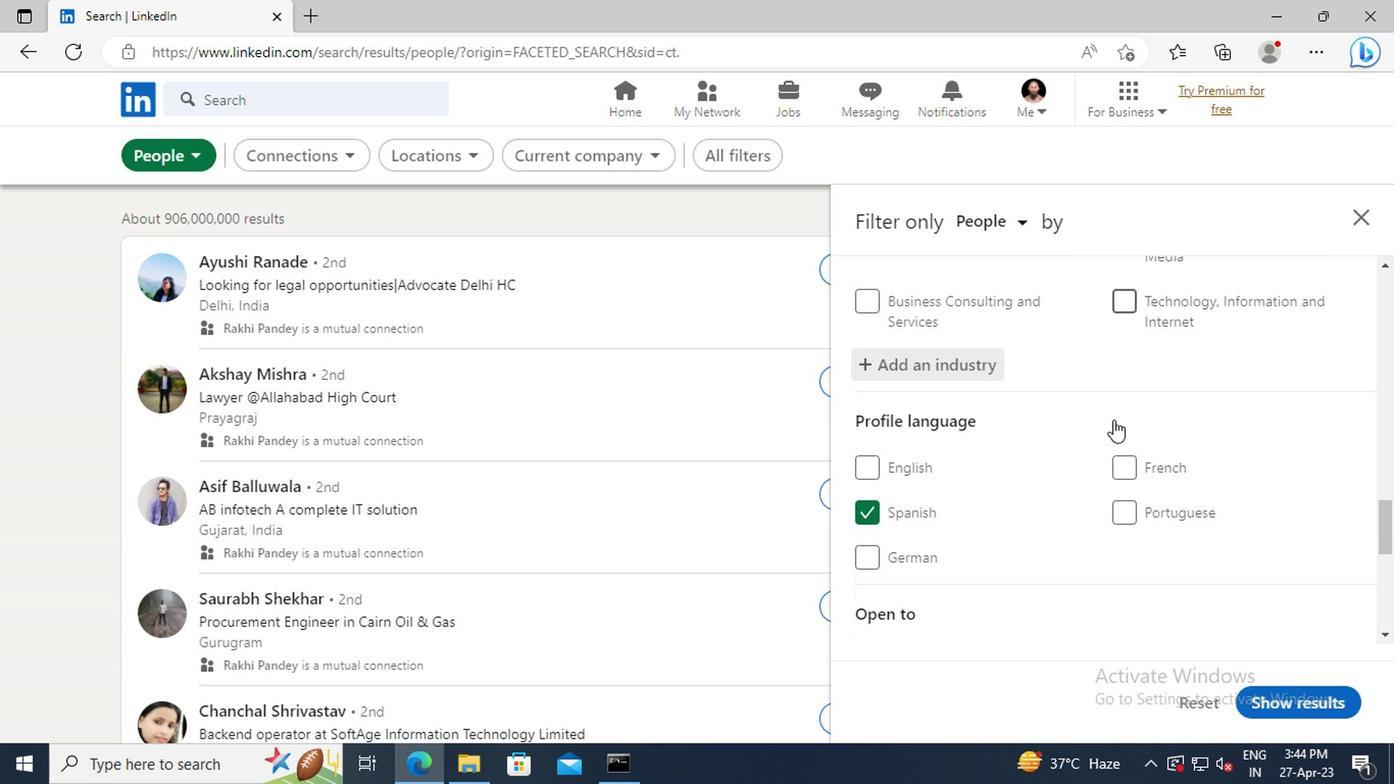 
Action: Mouse scrolled (1110, 419) with delta (0, 0)
Screenshot: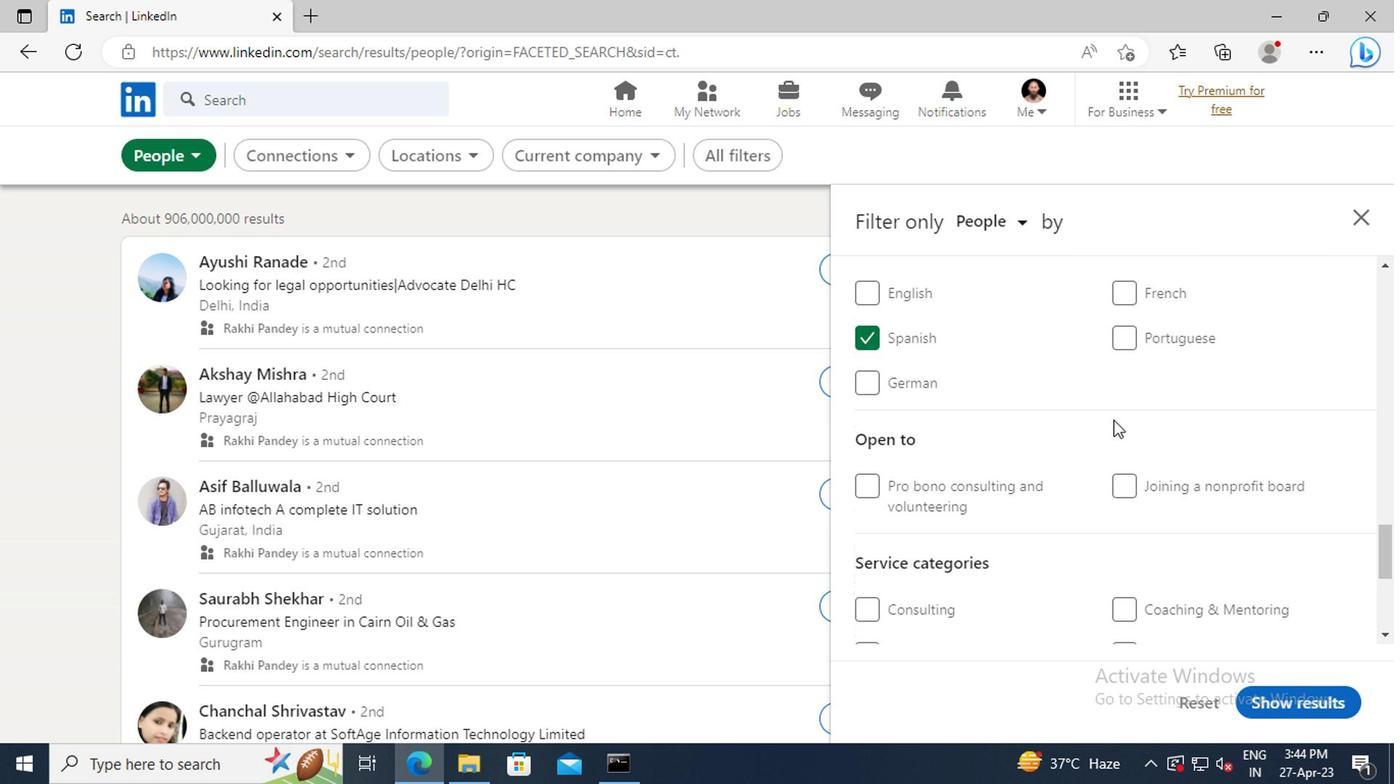 
Action: Mouse scrolled (1110, 419) with delta (0, 0)
Screenshot: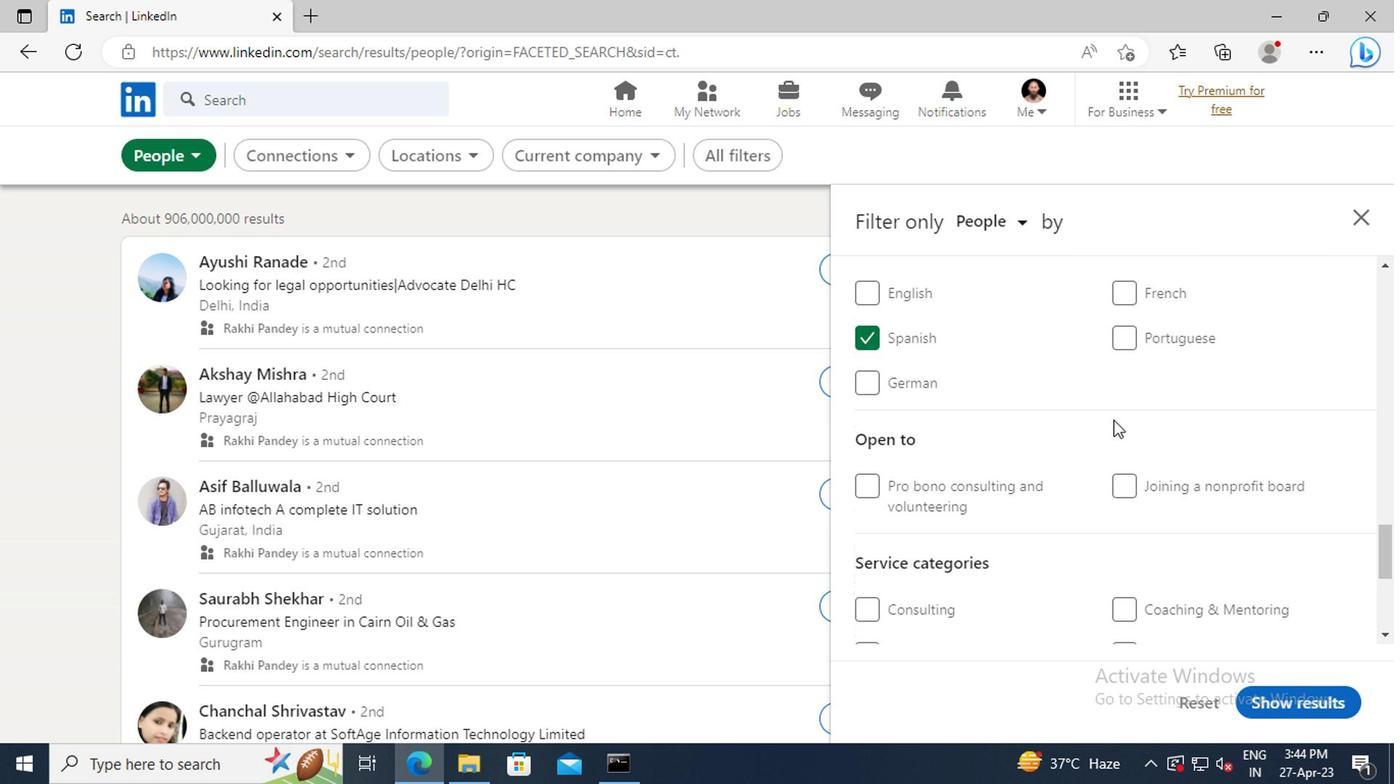 
Action: Mouse scrolled (1110, 419) with delta (0, 0)
Screenshot: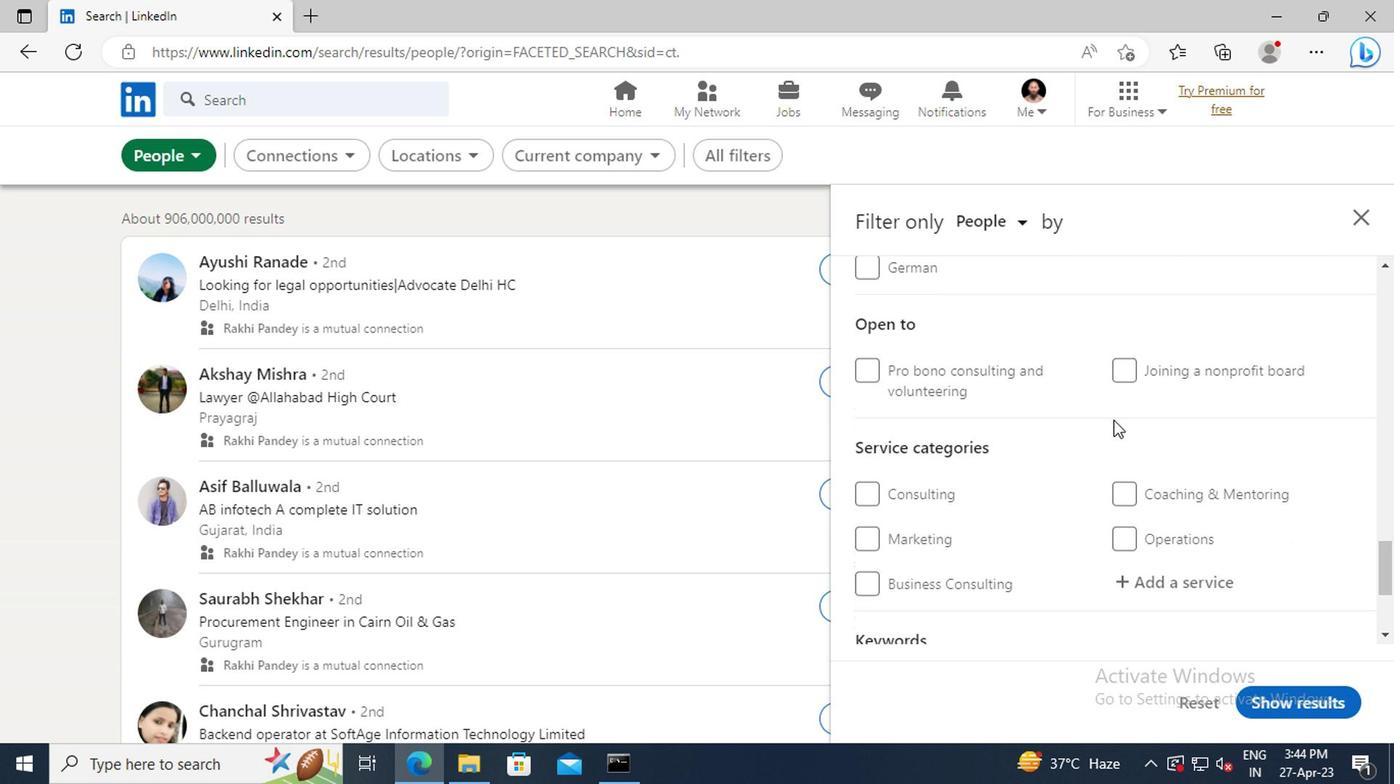 
Action: Mouse scrolled (1110, 419) with delta (0, 0)
Screenshot: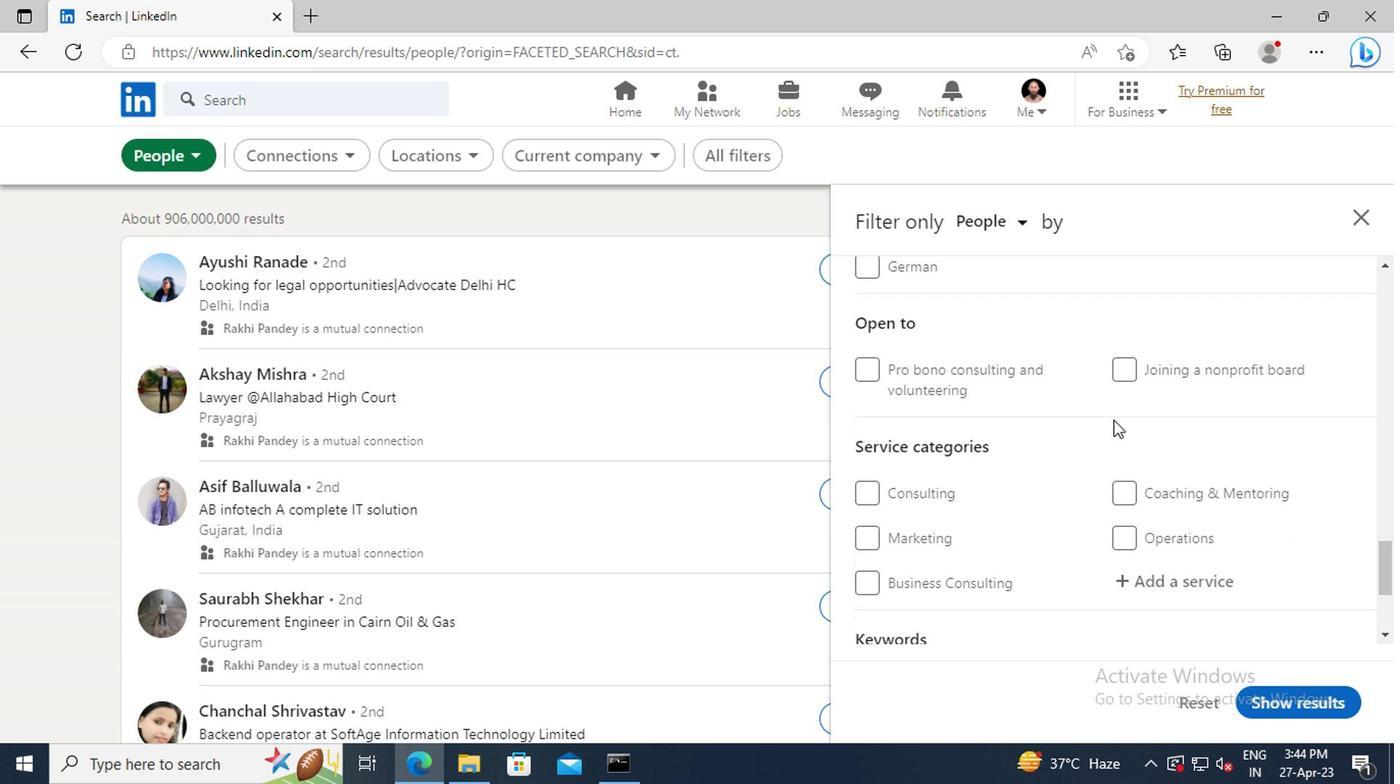 
Action: Mouse moved to (1145, 458)
Screenshot: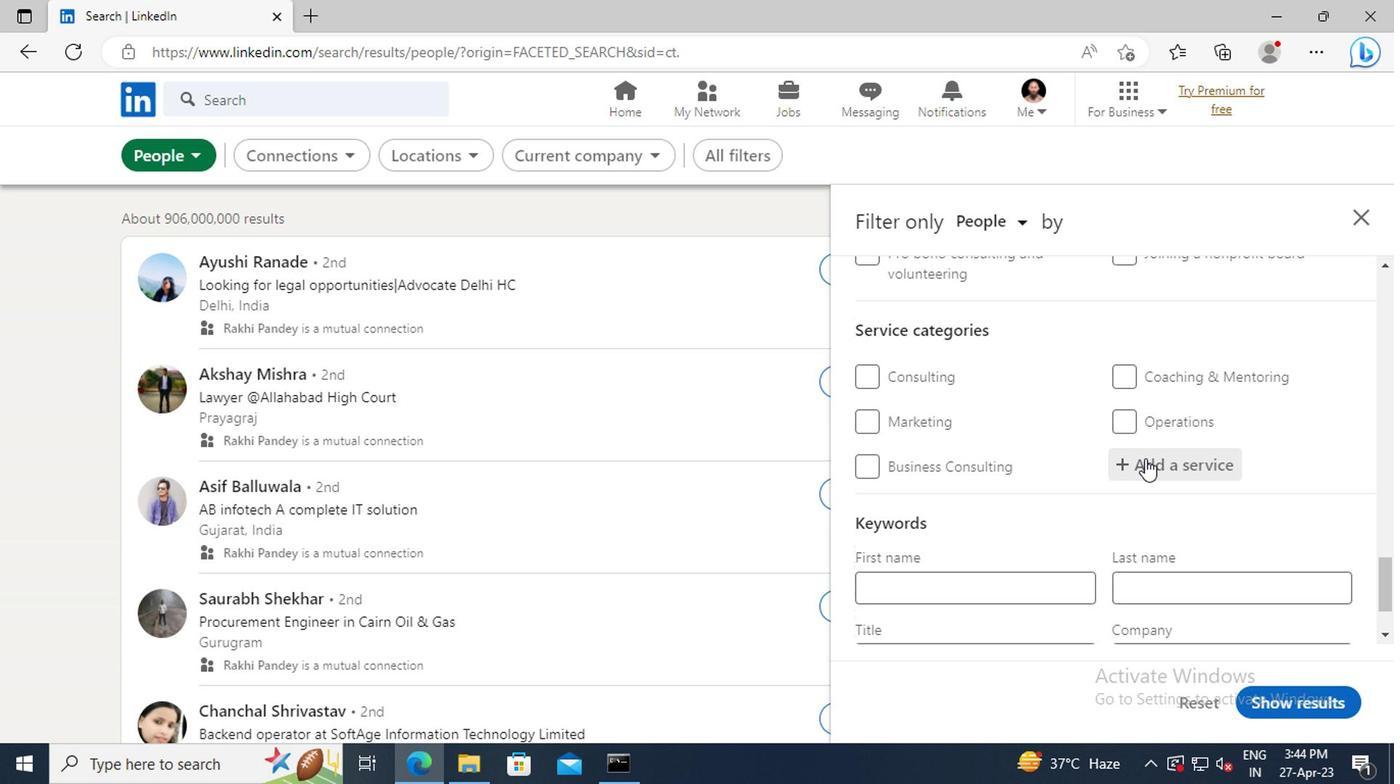 
Action: Mouse pressed left at (1145, 458)
Screenshot: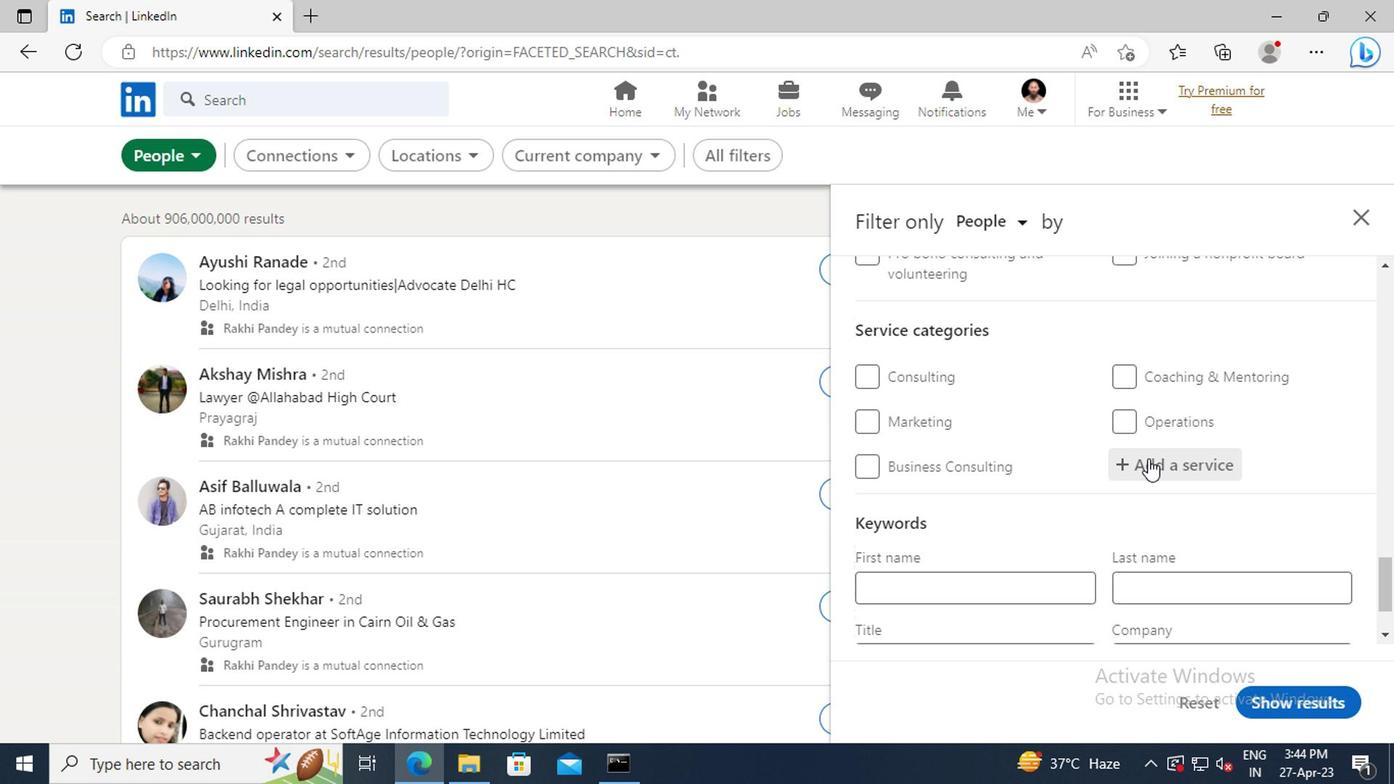 
Action: Key pressed <Key.shift>INFORMATION<Key.space><Key.shift>SECURITY
Screenshot: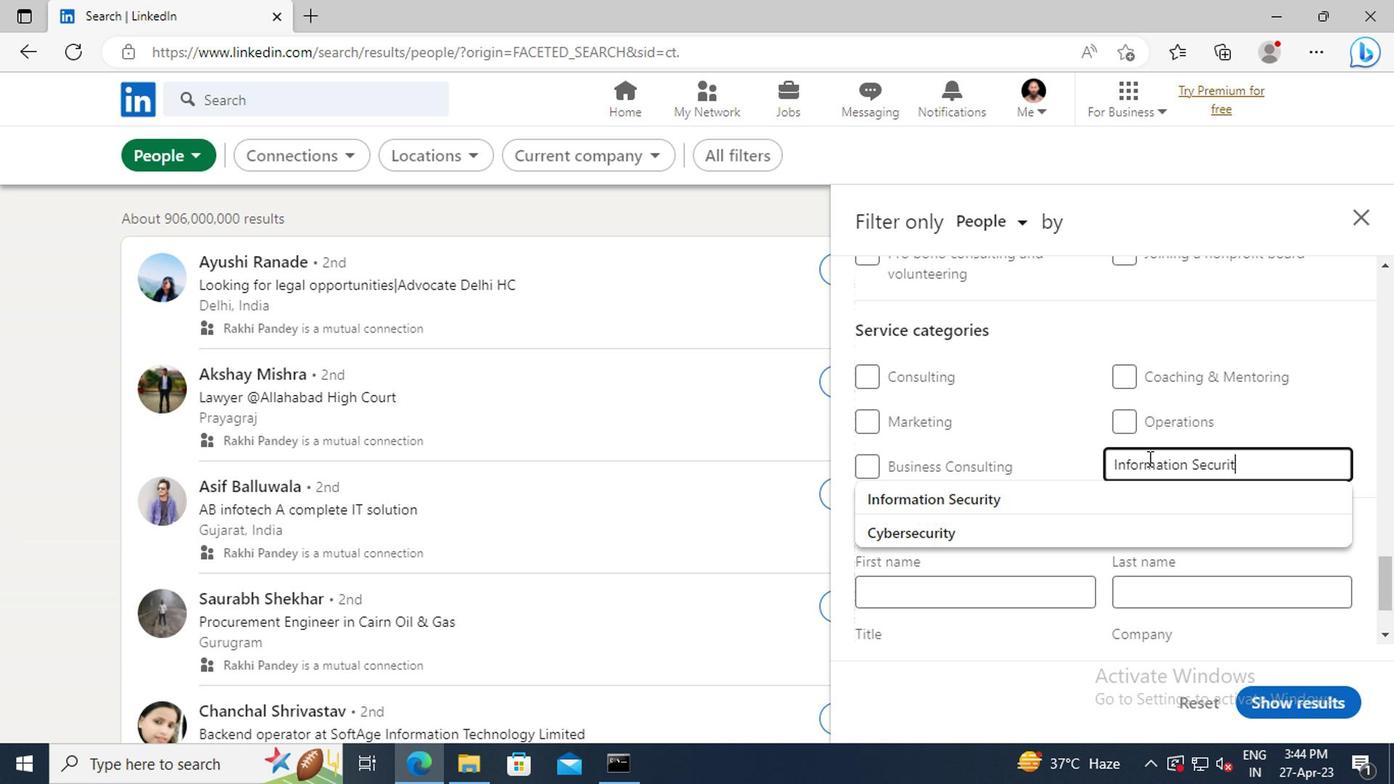 
Action: Mouse moved to (1095, 493)
Screenshot: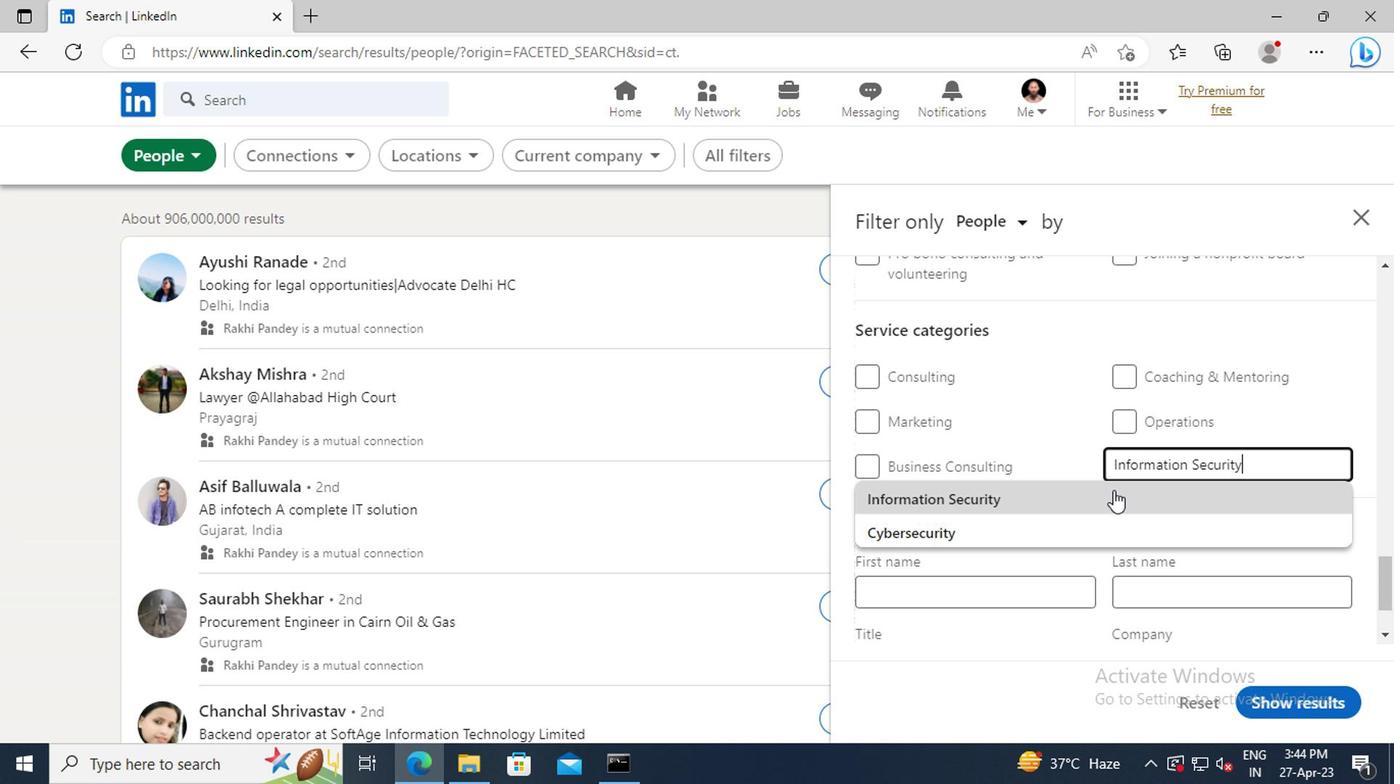 
Action: Mouse pressed left at (1095, 493)
Screenshot: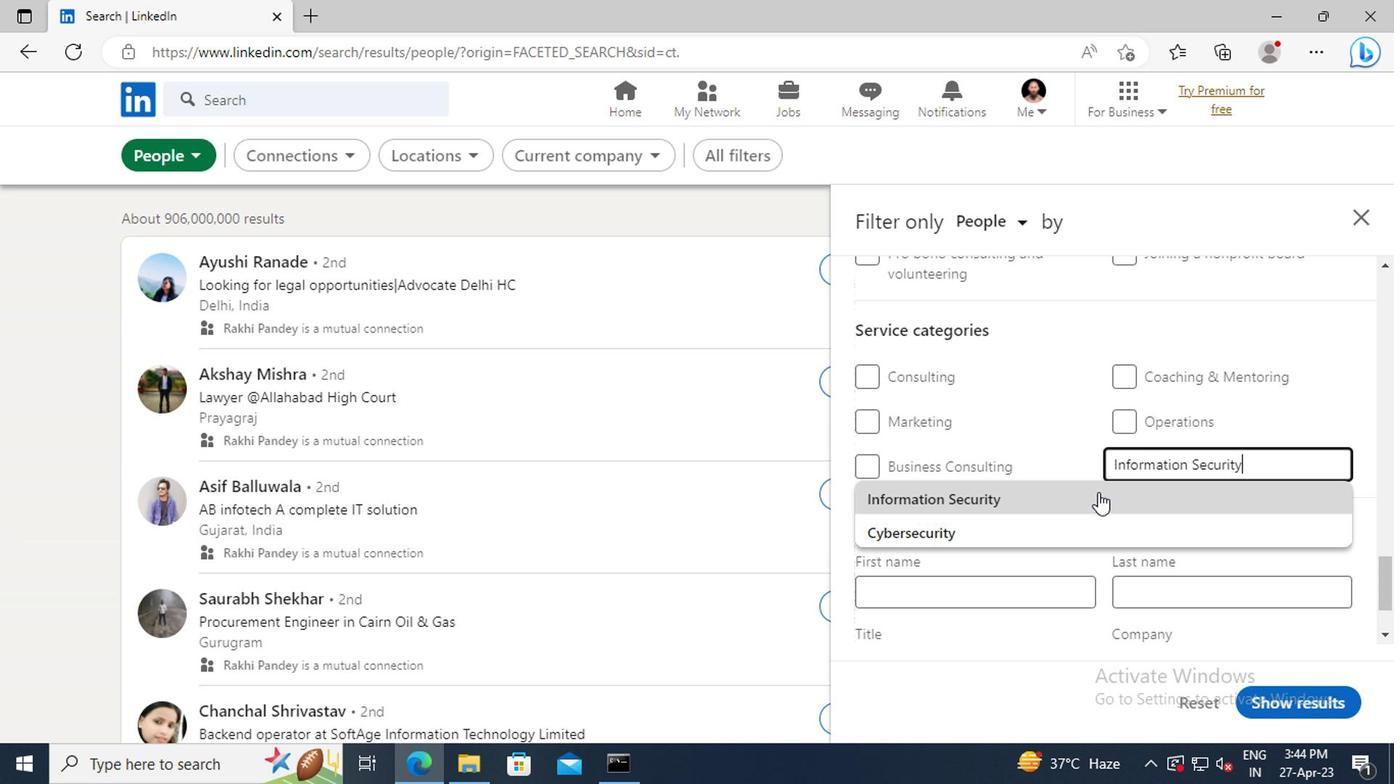 
Action: Mouse moved to (1053, 466)
Screenshot: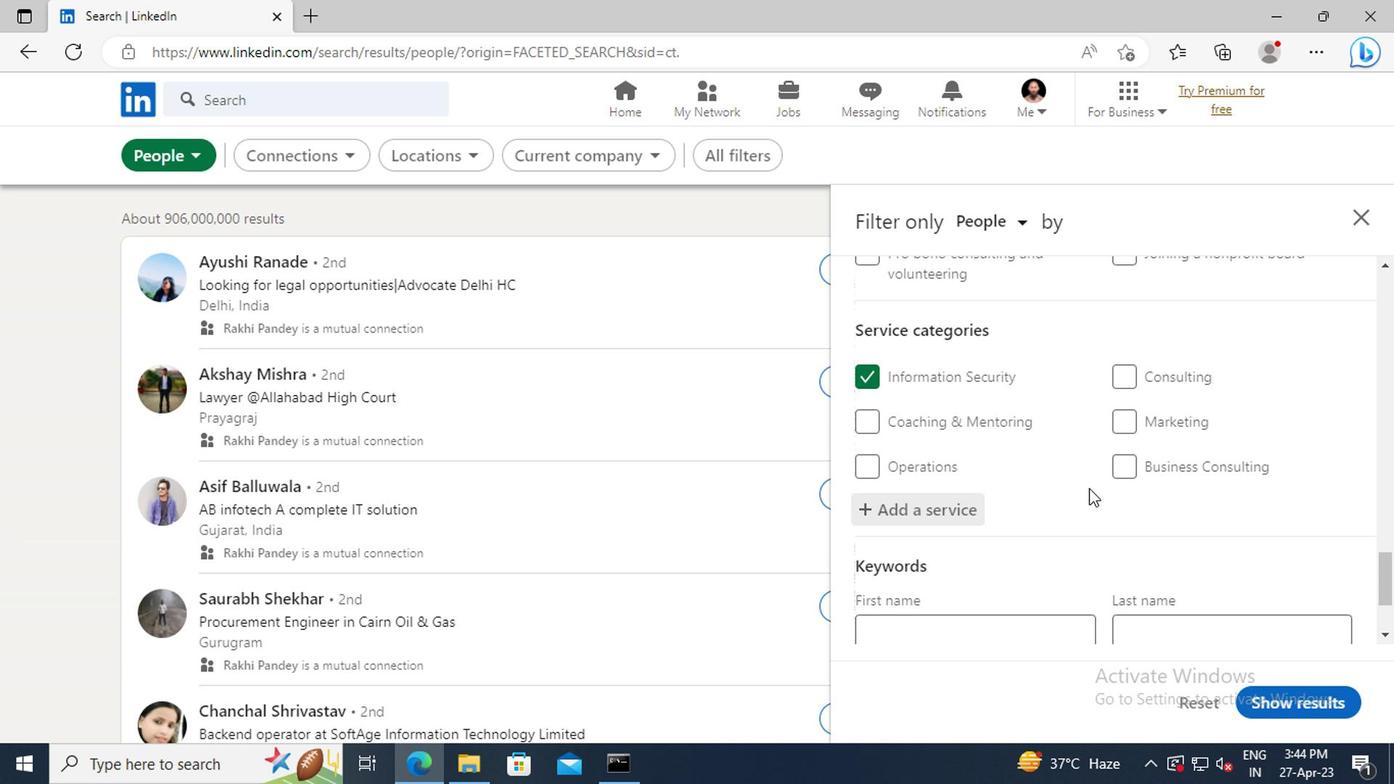
Action: Mouse scrolled (1053, 465) with delta (0, 0)
Screenshot: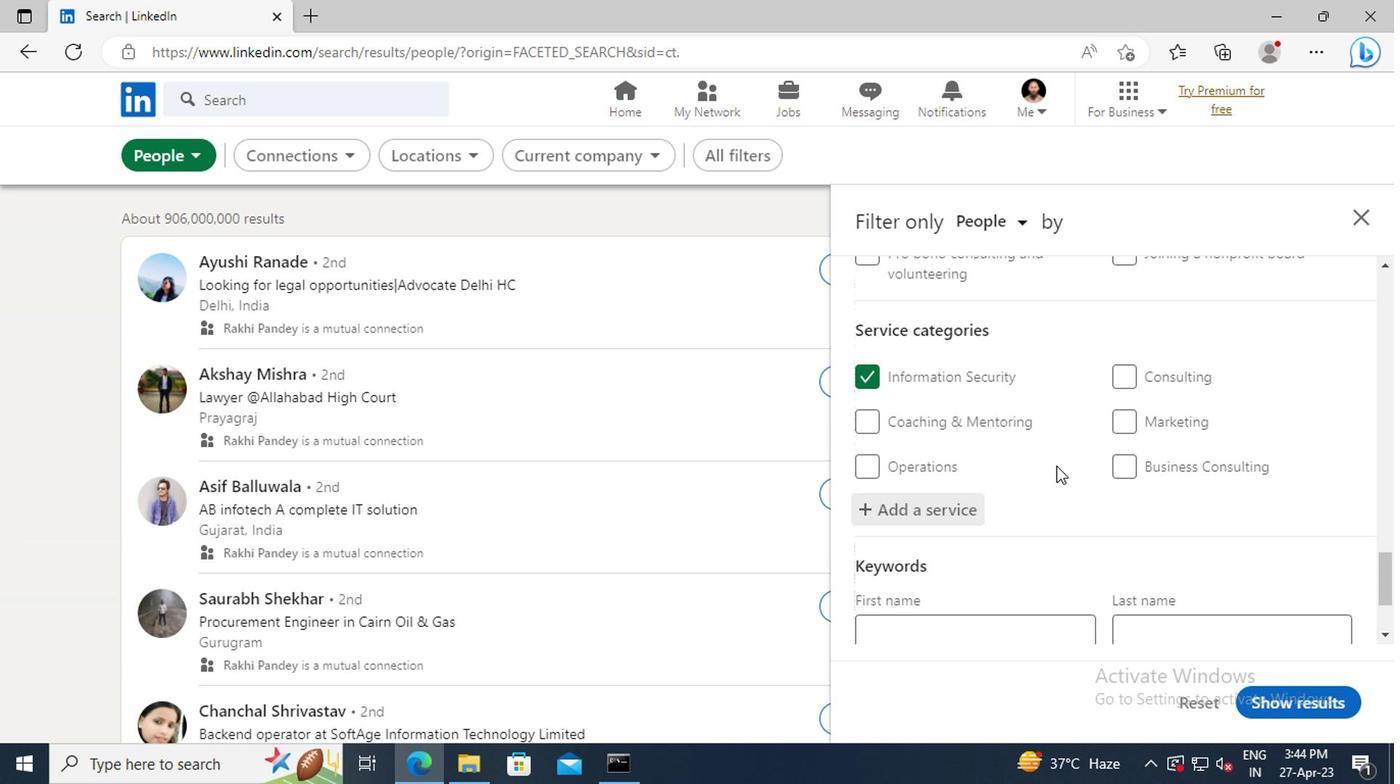 
Action: Mouse scrolled (1053, 465) with delta (0, 0)
Screenshot: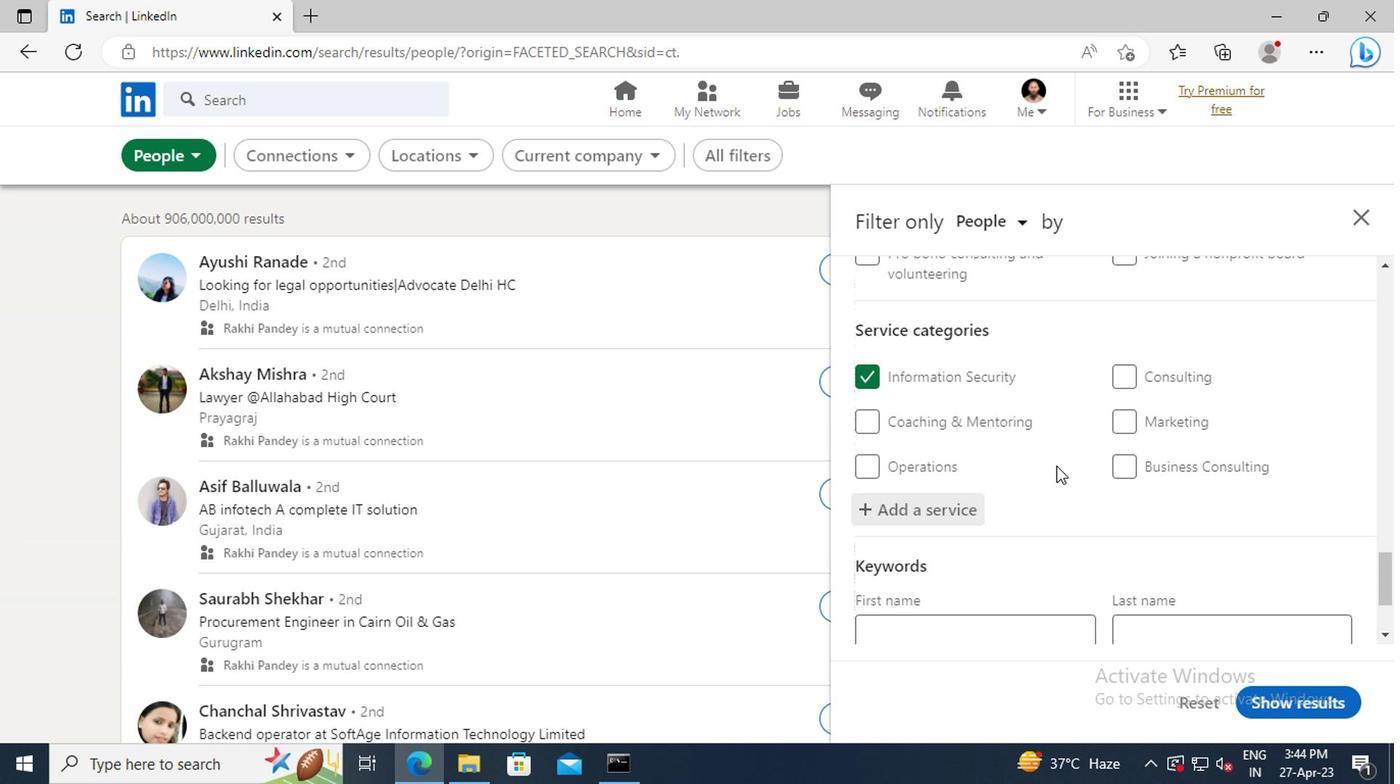 
Action: Mouse scrolled (1053, 465) with delta (0, 0)
Screenshot: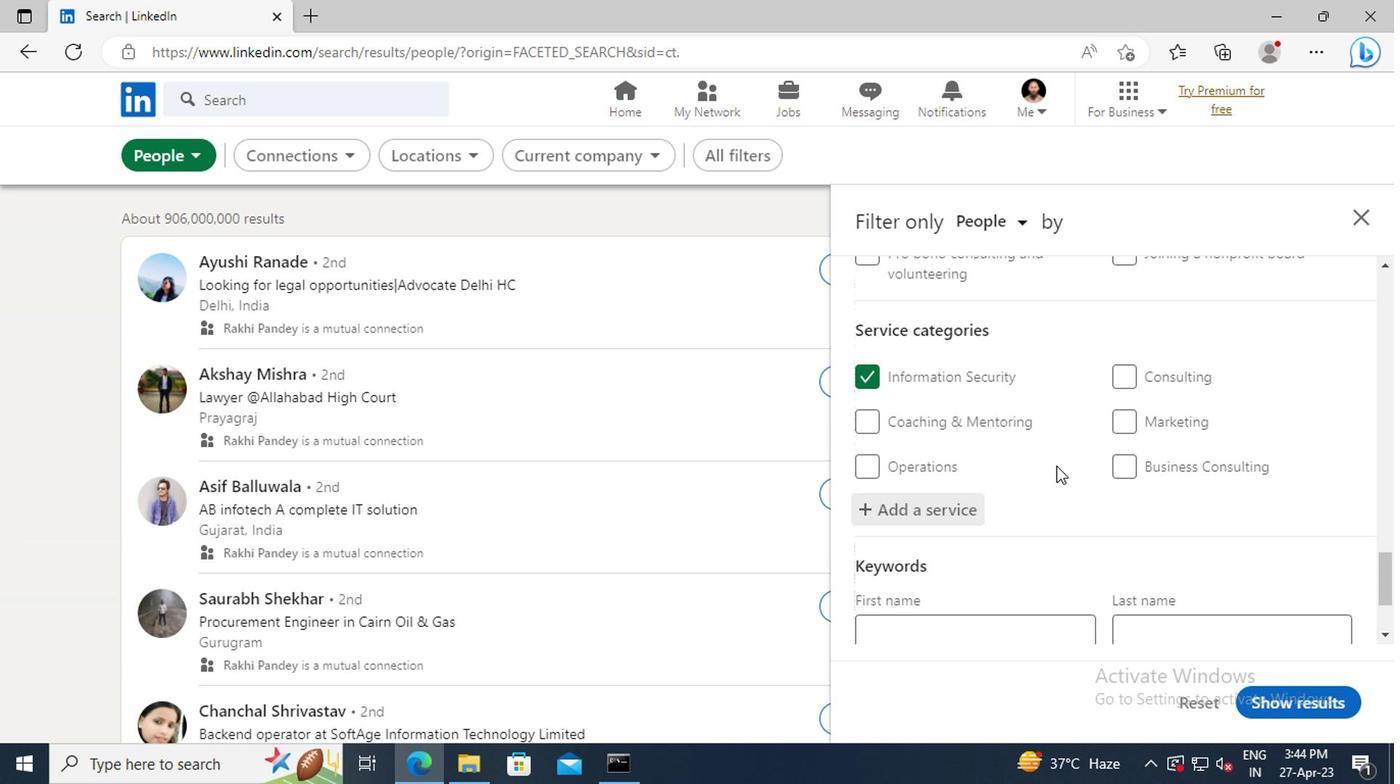 
Action: Mouse moved to (998, 554)
Screenshot: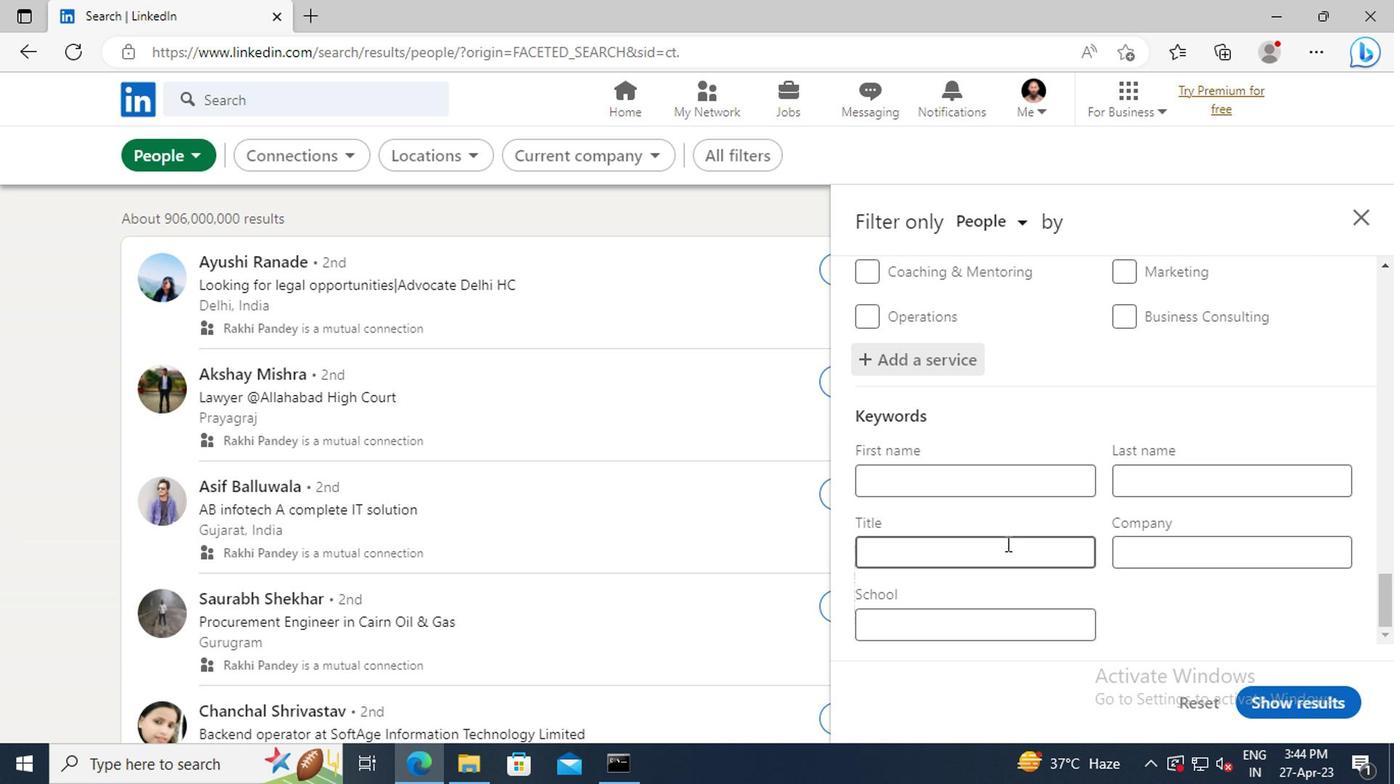 
Action: Mouse pressed left at (998, 554)
Screenshot: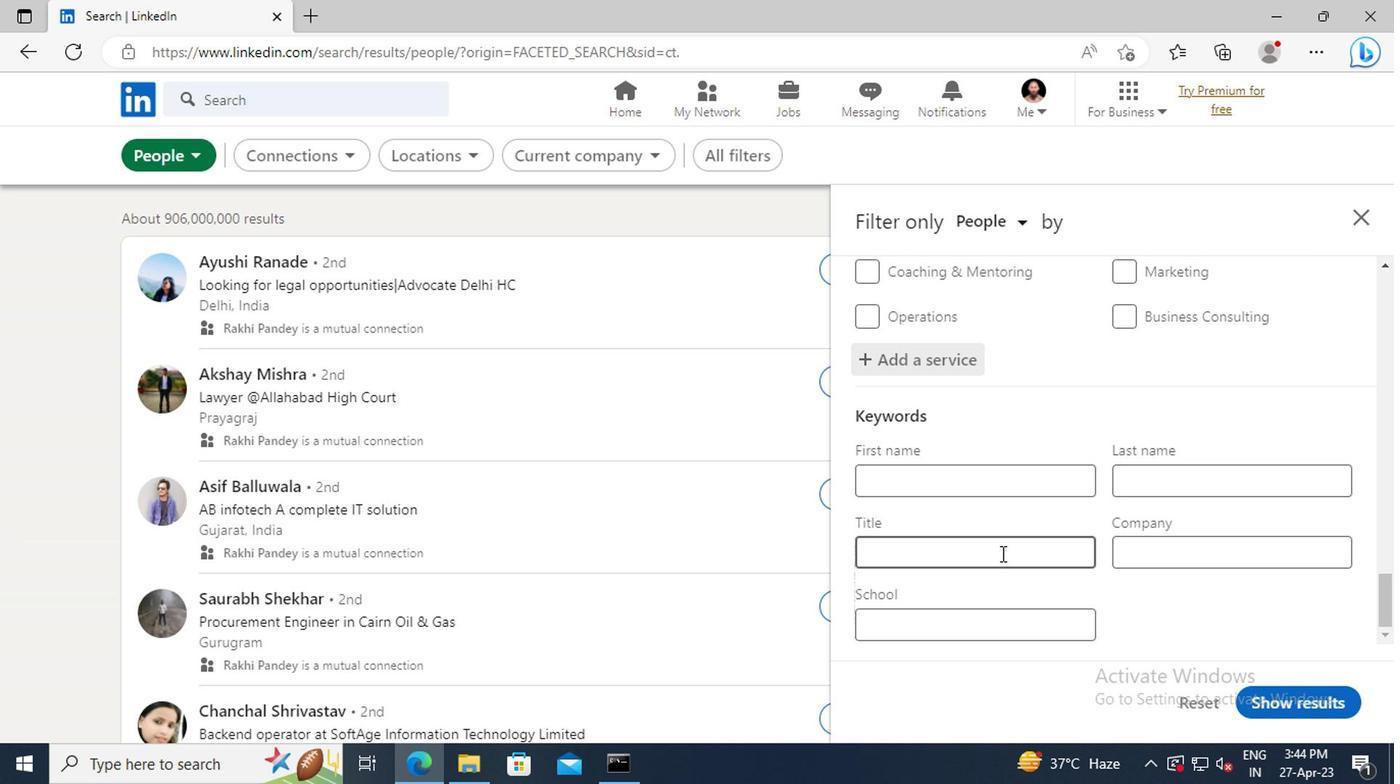 
Action: Key pressed <Key.shift>WAITER/<Key.shift>WAITRESS<Key.enter>
Screenshot: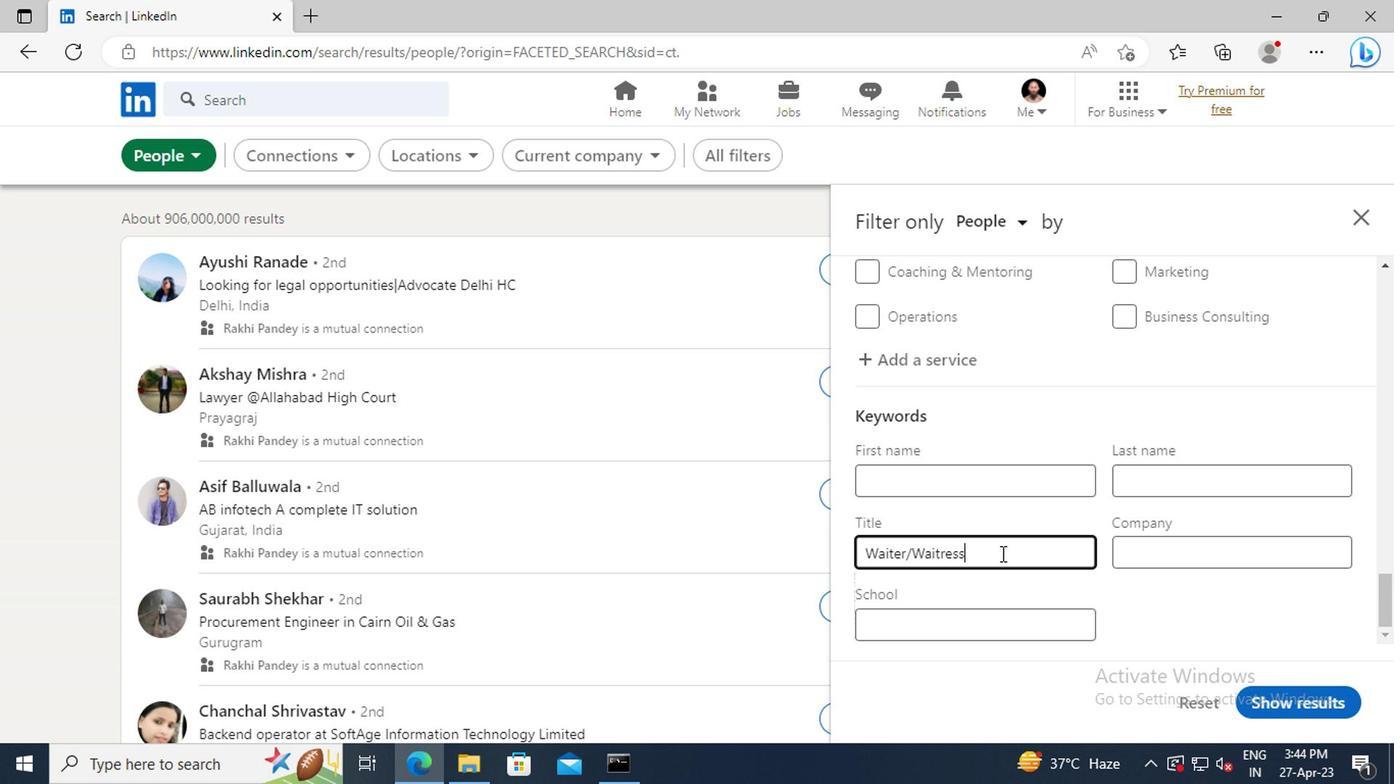 
Action: Mouse moved to (1270, 699)
Screenshot: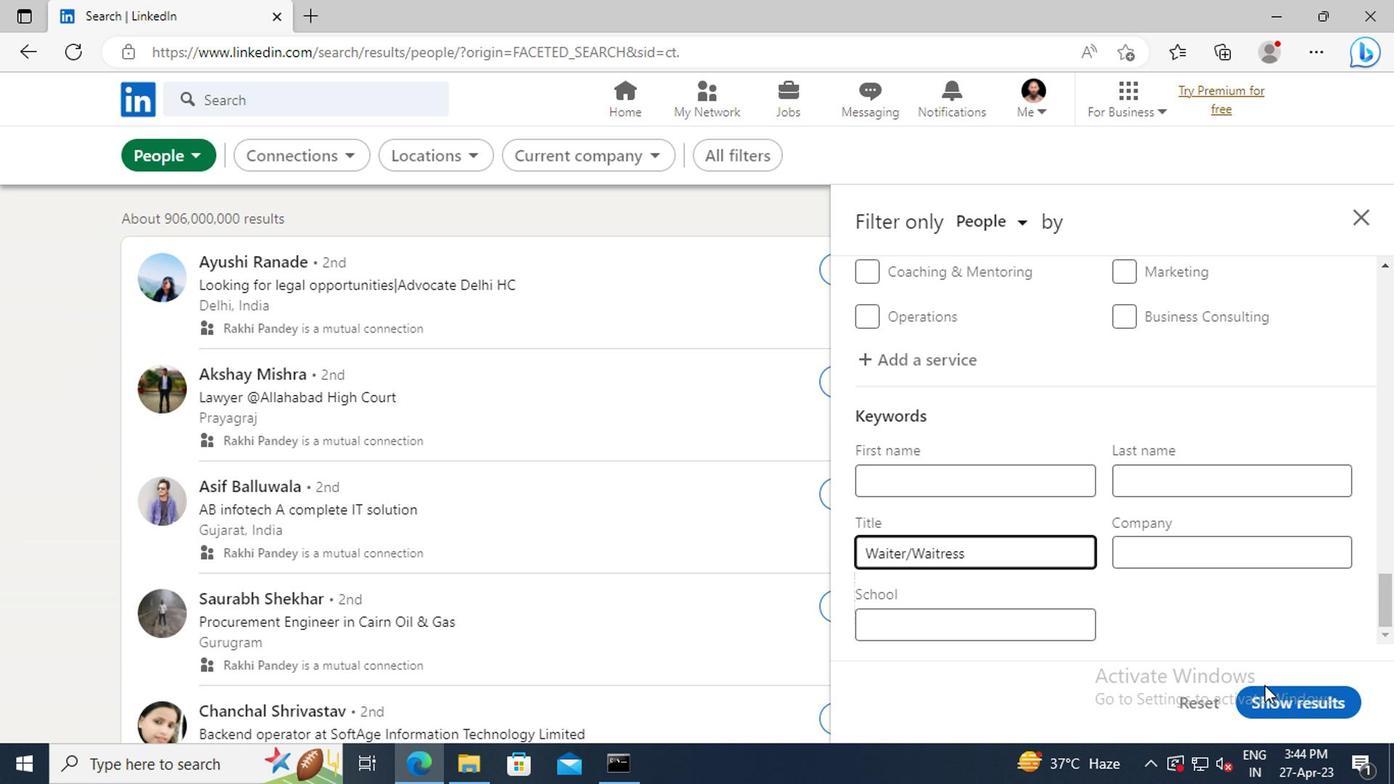 
Action: Mouse pressed left at (1270, 699)
Screenshot: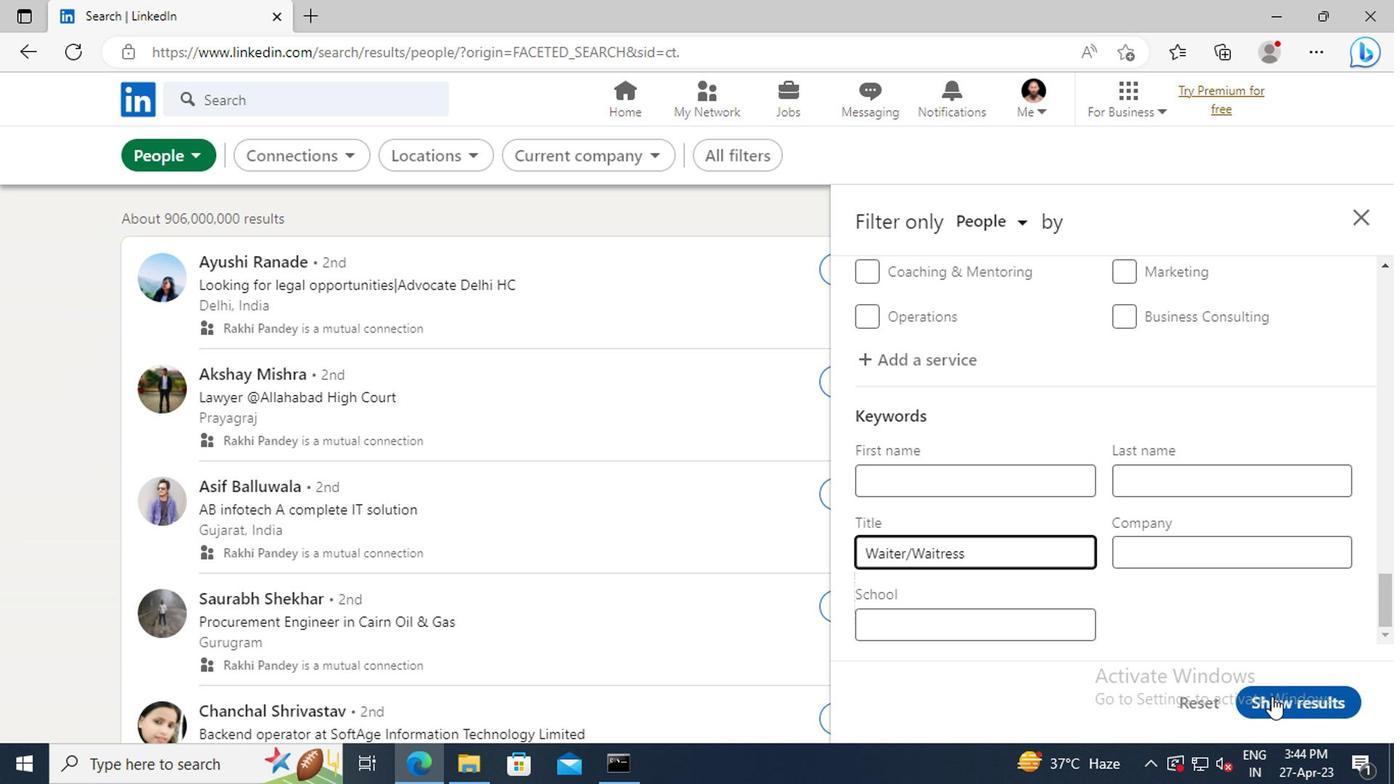 
Action: Mouse moved to (1262, 667)
Screenshot: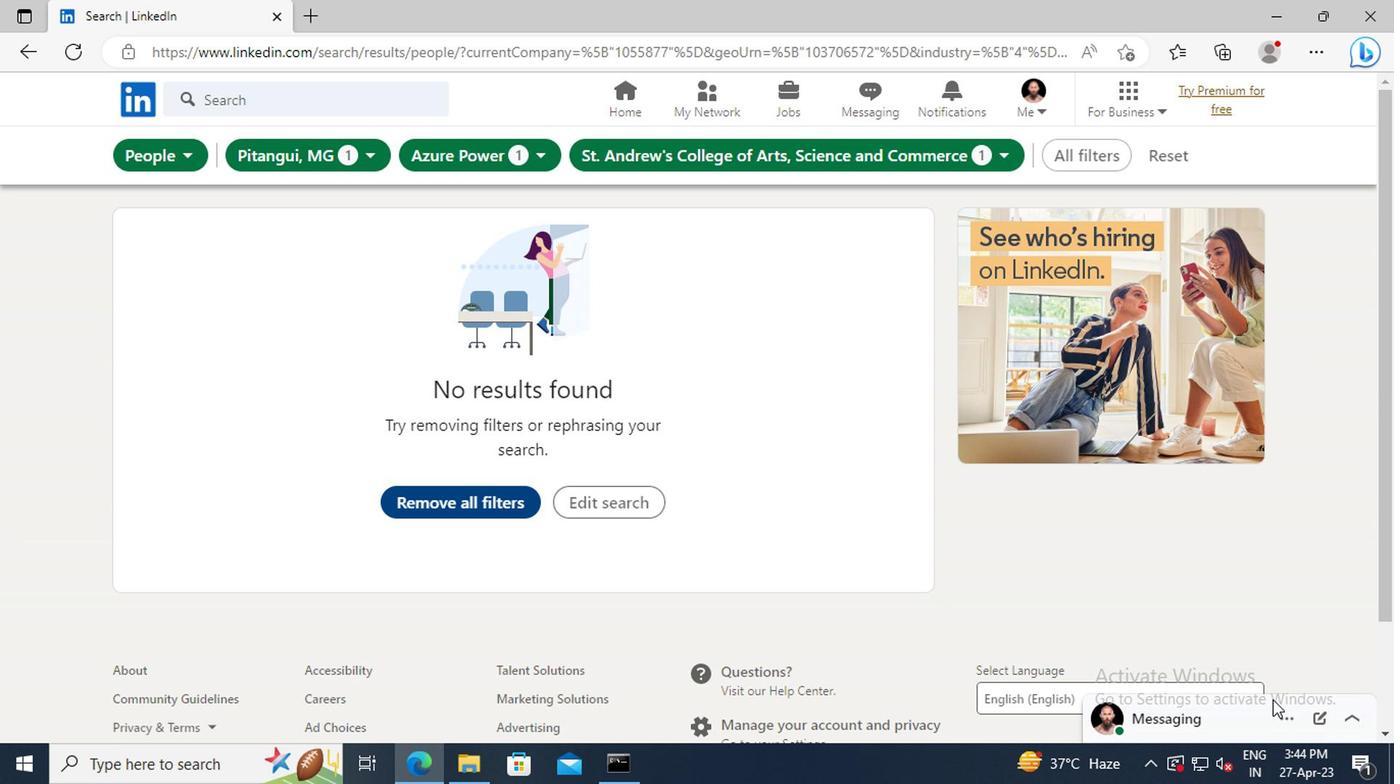 
